 Task: Find connections with filter location Baihar with filter topic #Letsworkwith filter profile language German with filter current company Analytics Insight® with filter school Gandhi Institute for Technological Advancement with filter industry Abrasives and Nonmetallic Minerals Manufacturing with filter service category Interaction Design with filter keywords title Accounting Staff
Action: Mouse moved to (589, 81)
Screenshot: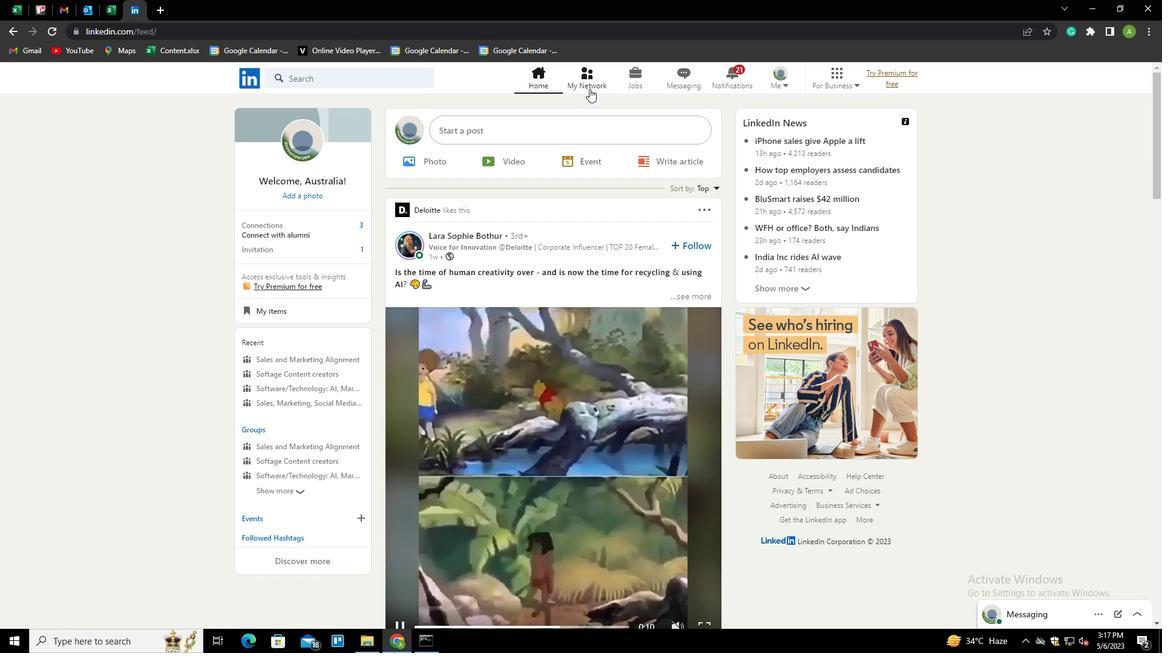 
Action: Mouse pressed left at (589, 81)
Screenshot: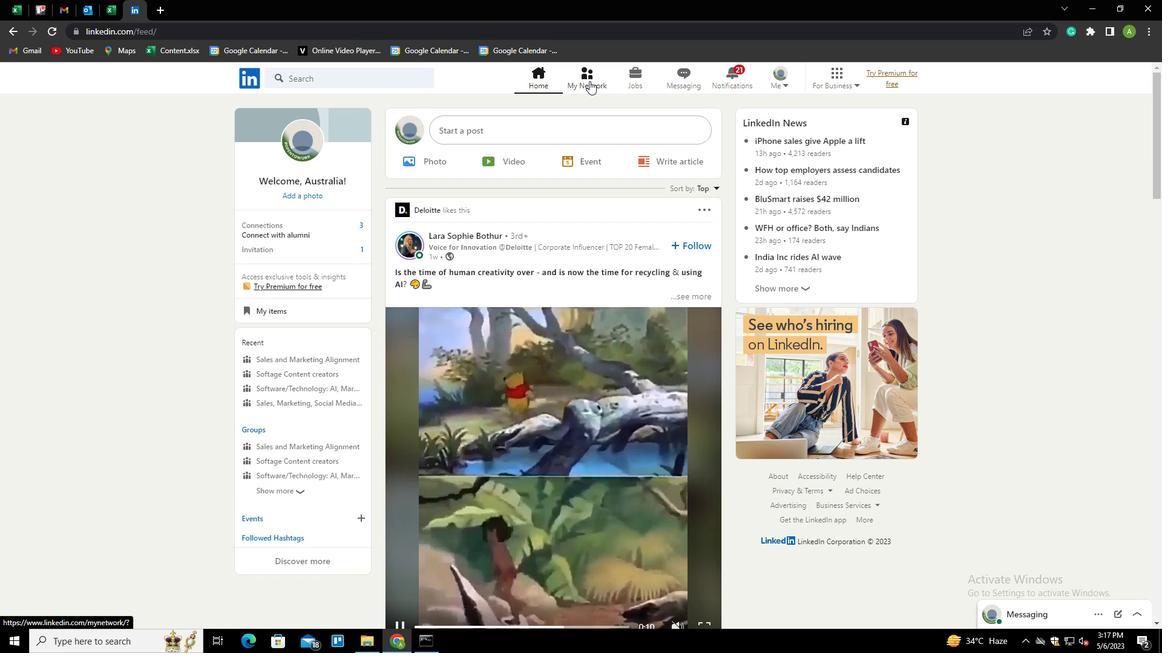 
Action: Mouse moved to (325, 146)
Screenshot: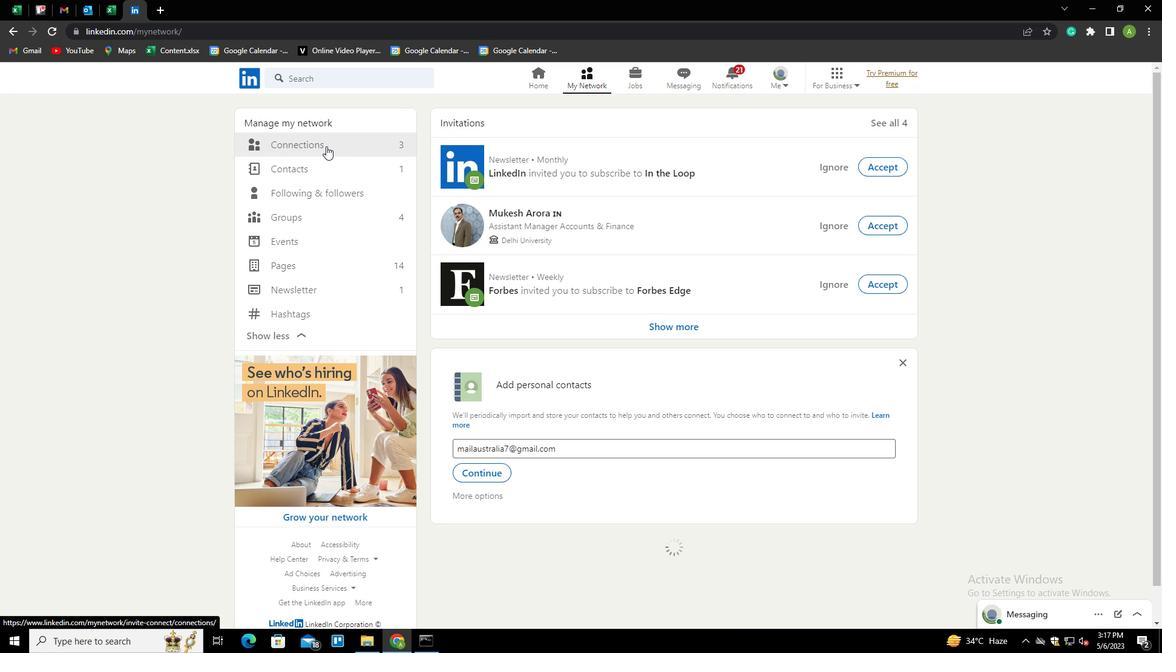 
Action: Mouse pressed left at (325, 146)
Screenshot: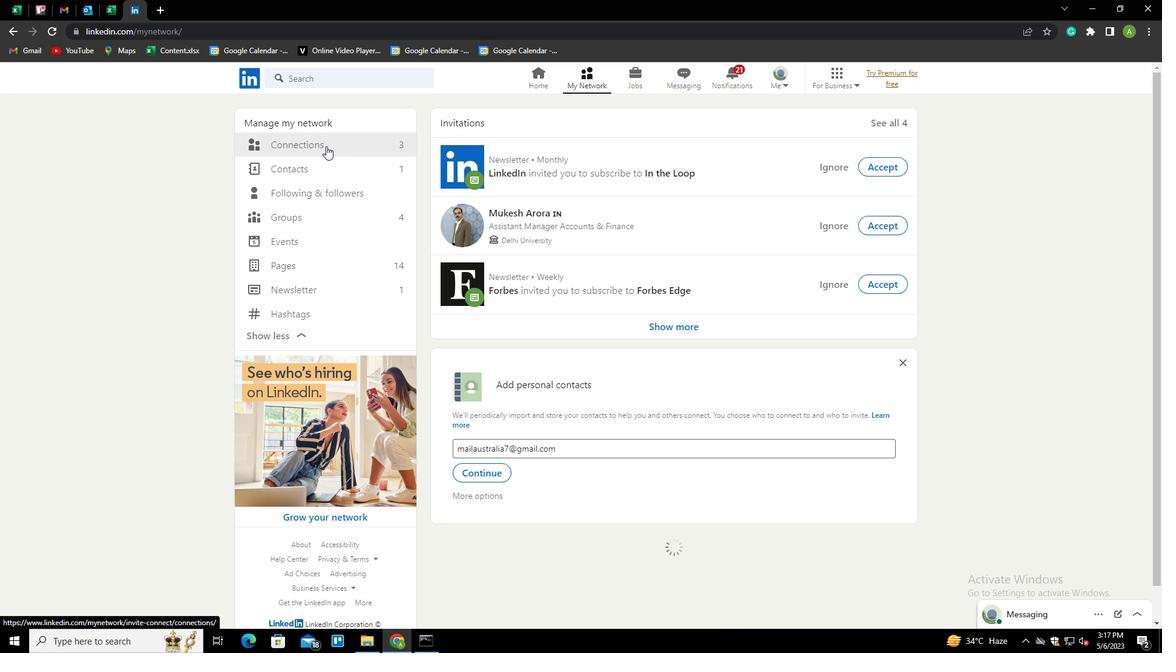 
Action: Mouse moved to (651, 144)
Screenshot: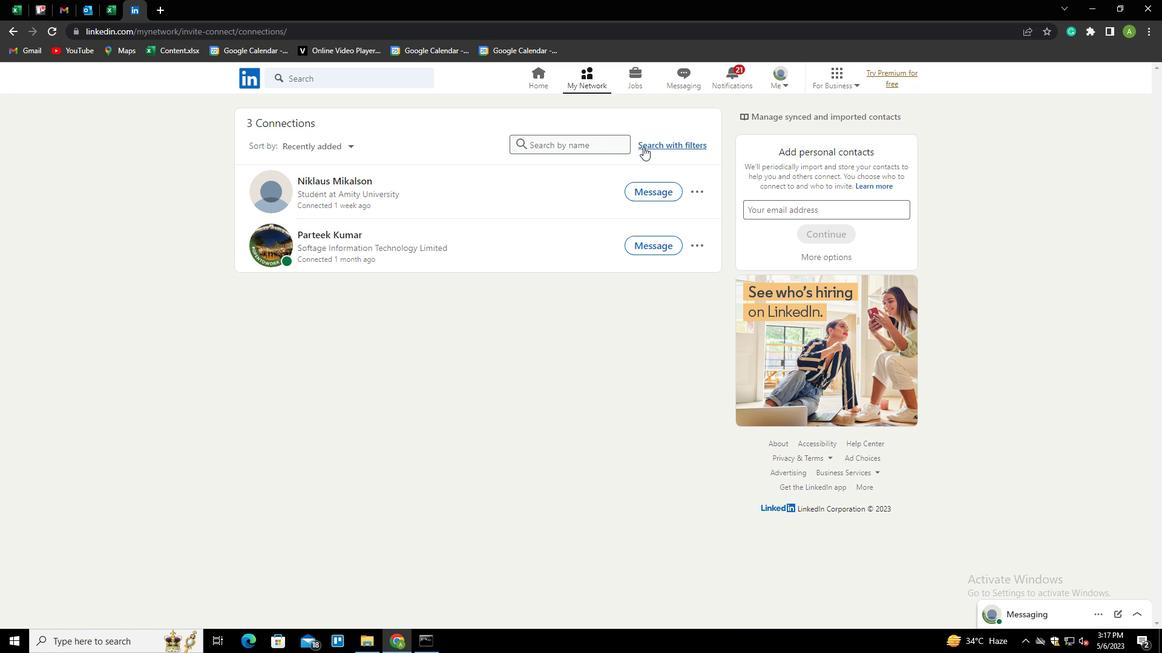 
Action: Mouse pressed left at (651, 144)
Screenshot: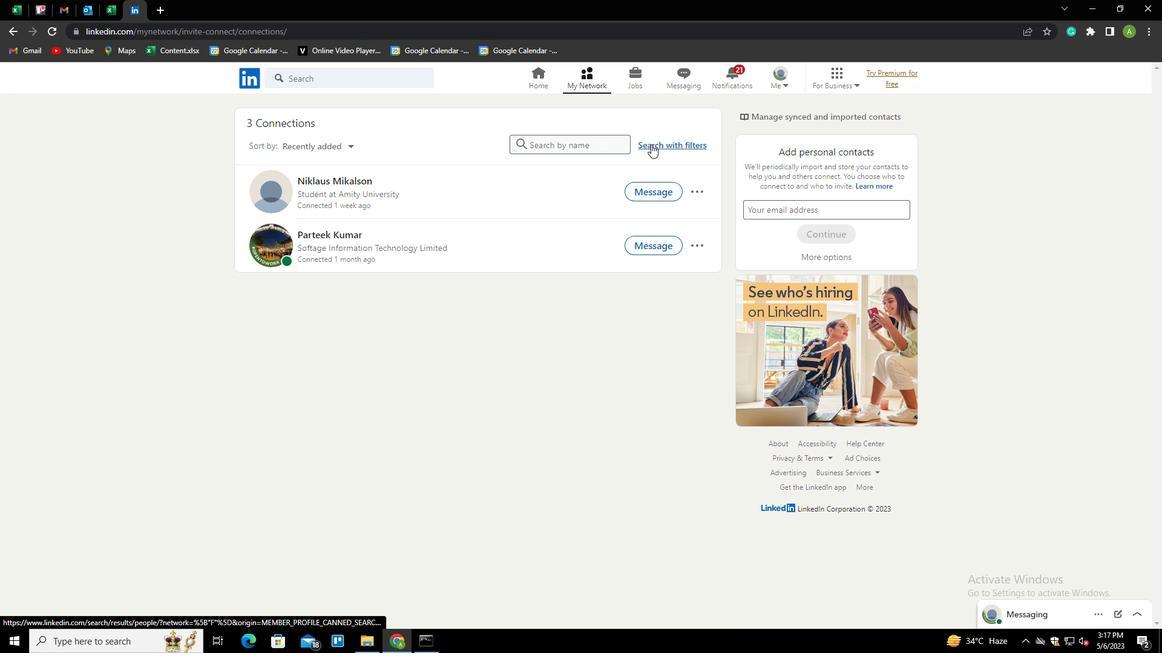 
Action: Mouse moved to (617, 113)
Screenshot: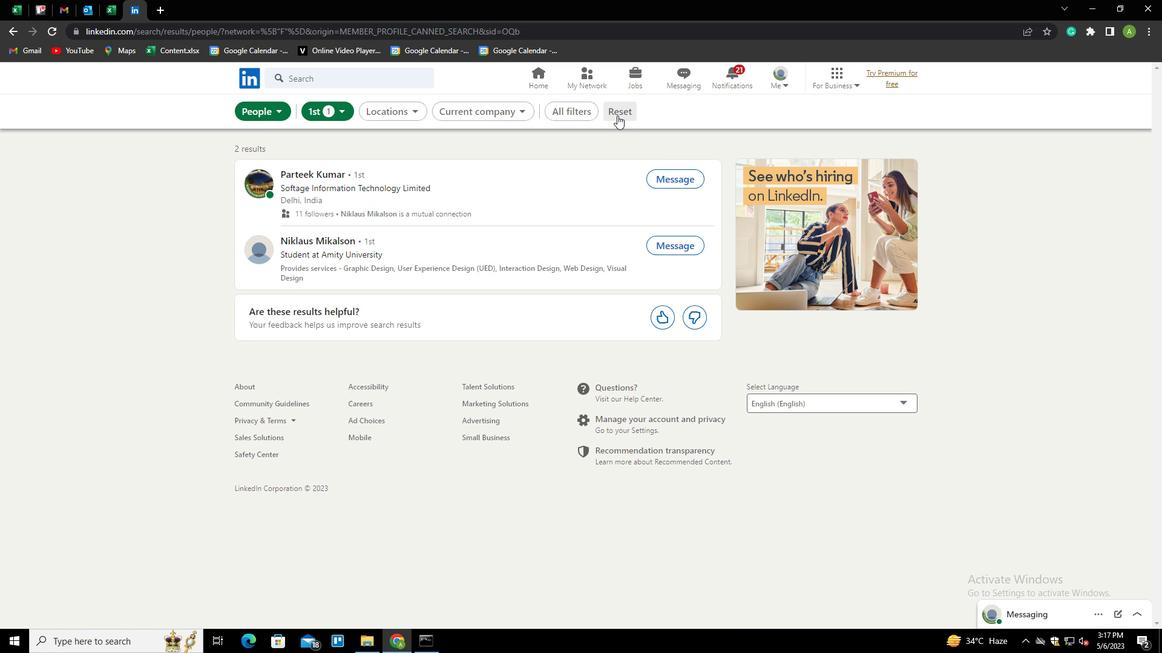 
Action: Mouse pressed left at (617, 113)
Screenshot: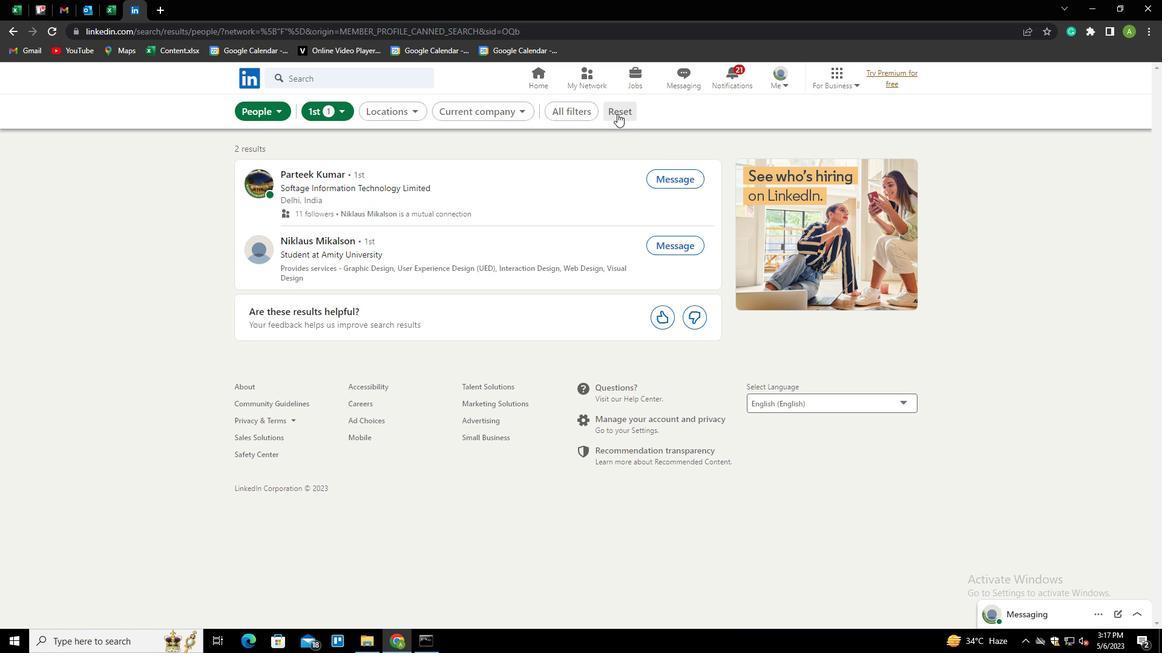 
Action: Mouse moved to (601, 112)
Screenshot: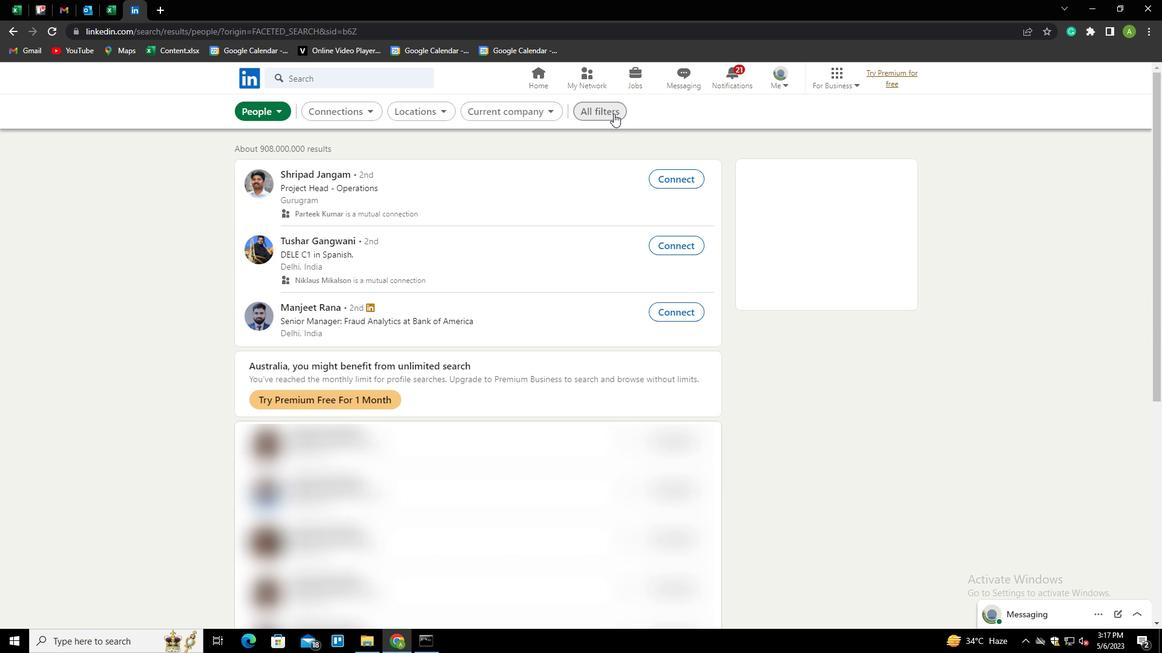 
Action: Mouse pressed left at (601, 112)
Screenshot: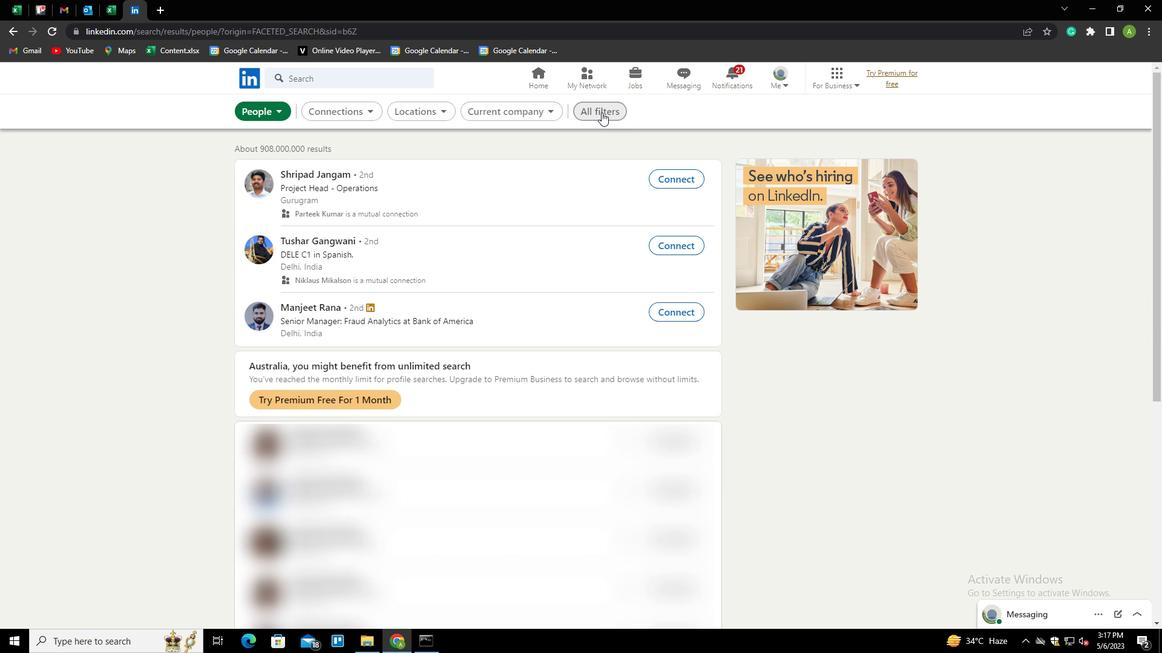 
Action: Mouse moved to (1052, 433)
Screenshot: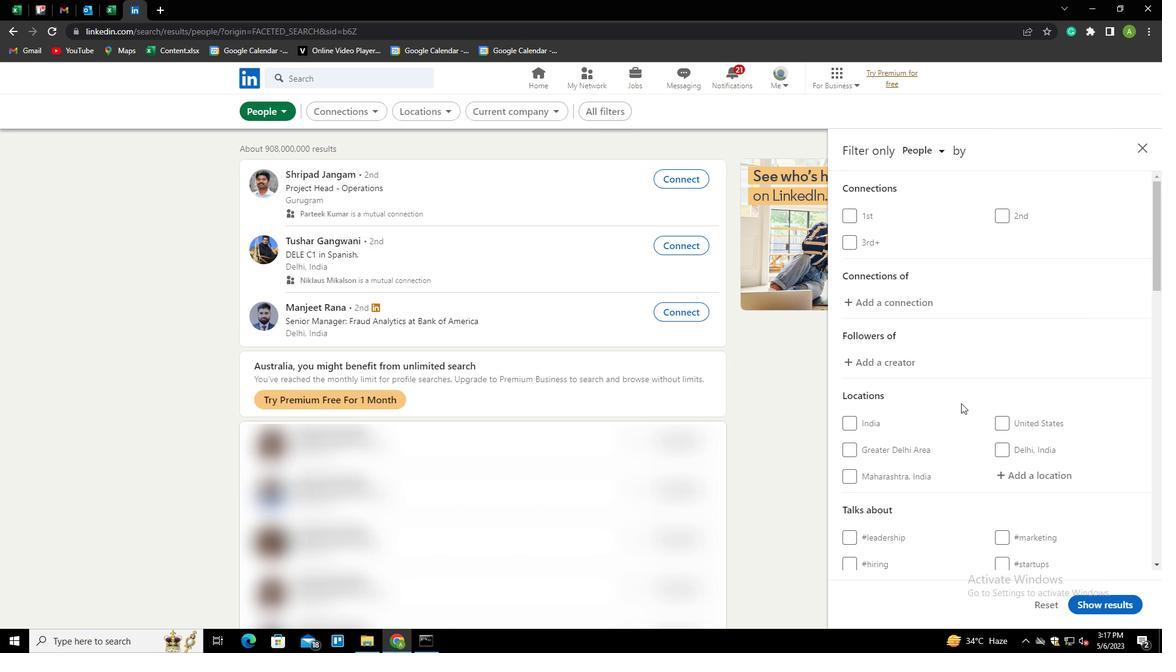 
Action: Mouse scrolled (1052, 432) with delta (0, 0)
Screenshot: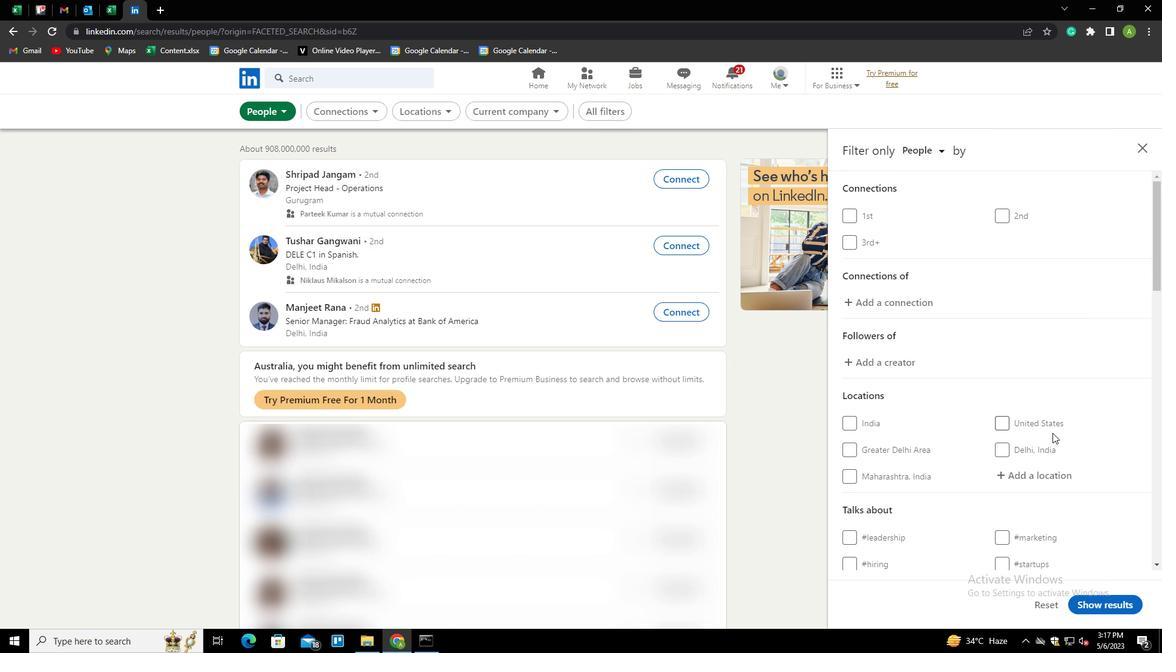 
Action: Mouse scrolled (1052, 432) with delta (0, 0)
Screenshot: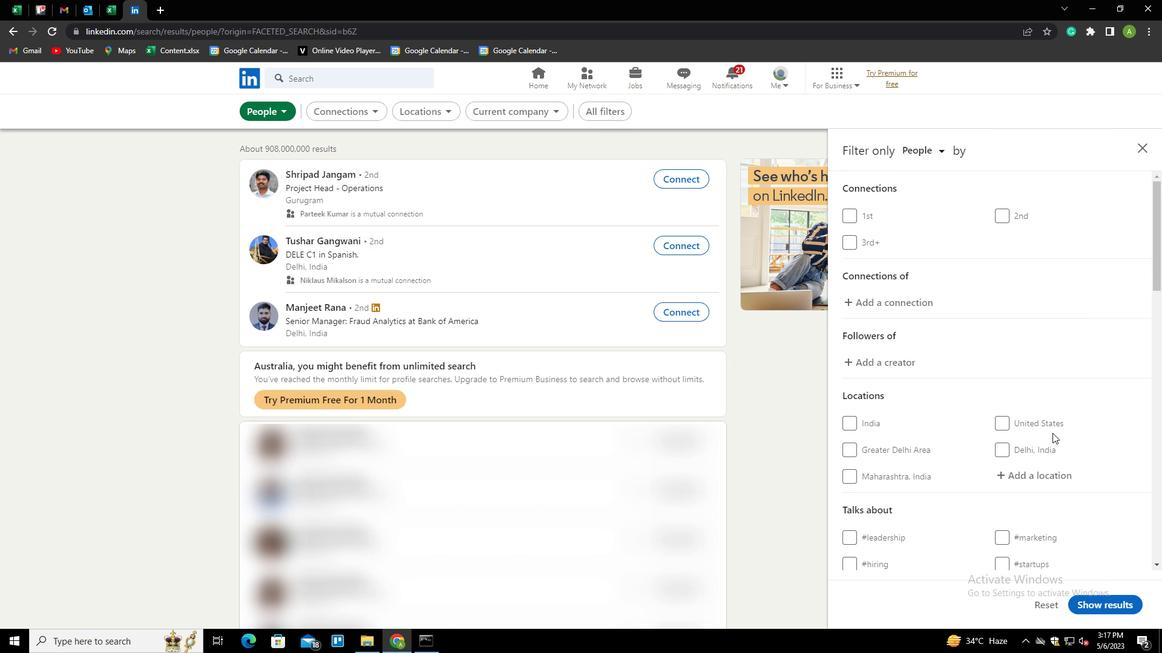 
Action: Mouse moved to (1019, 352)
Screenshot: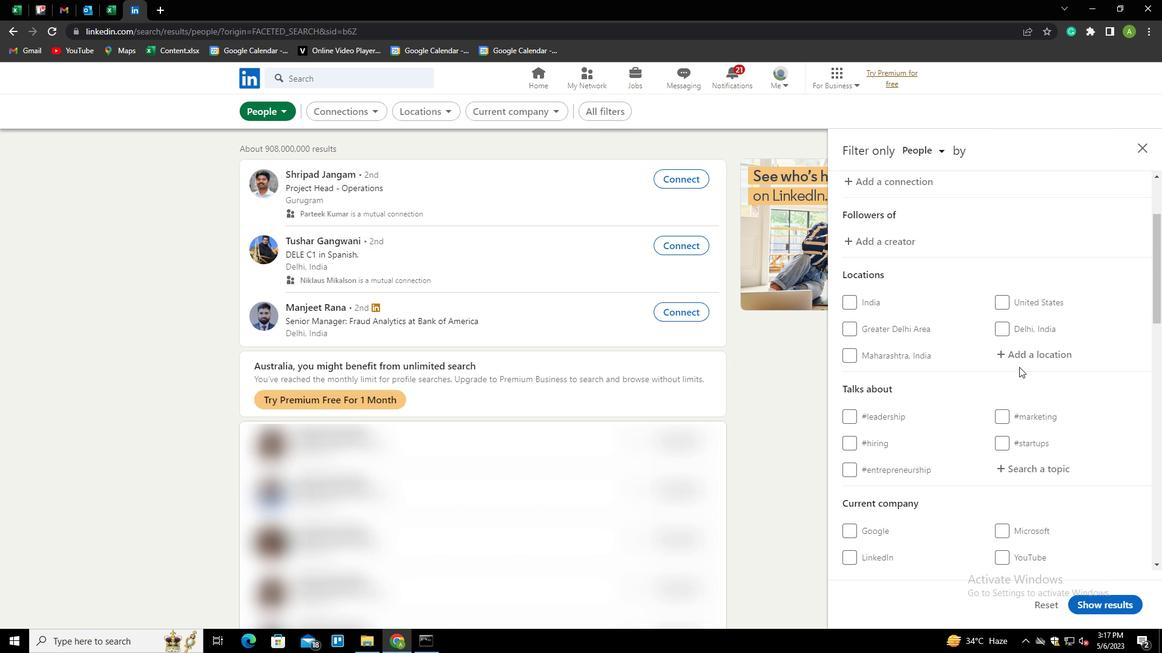 
Action: Mouse pressed left at (1019, 352)
Screenshot: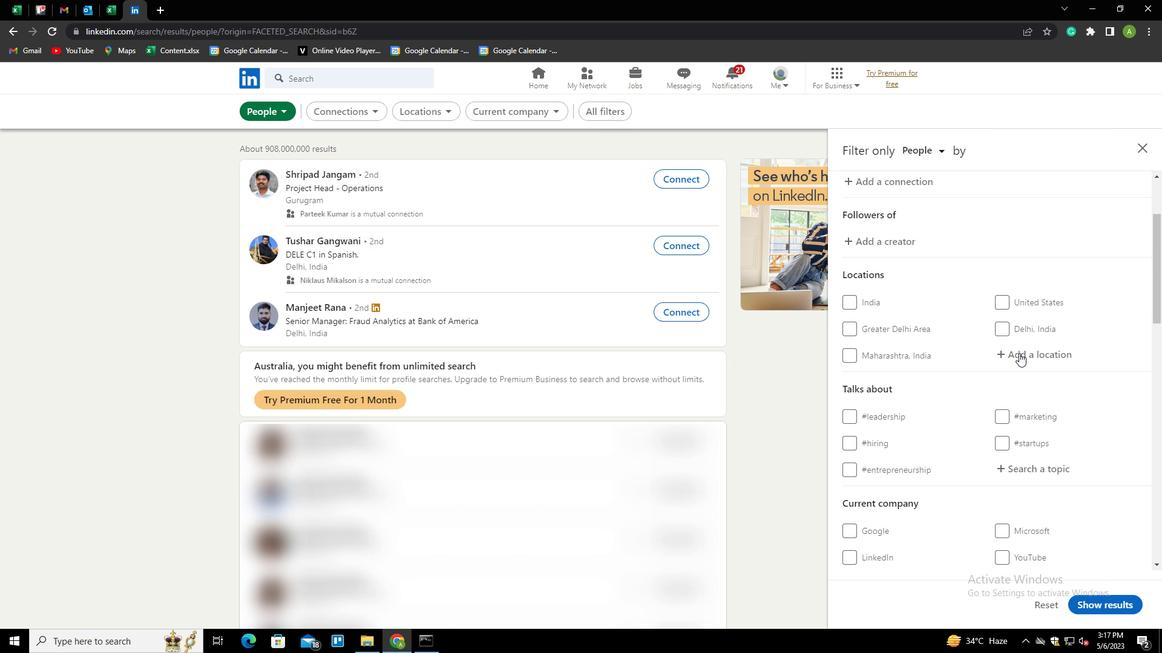 
Action: Mouse moved to (1013, 372)
Screenshot: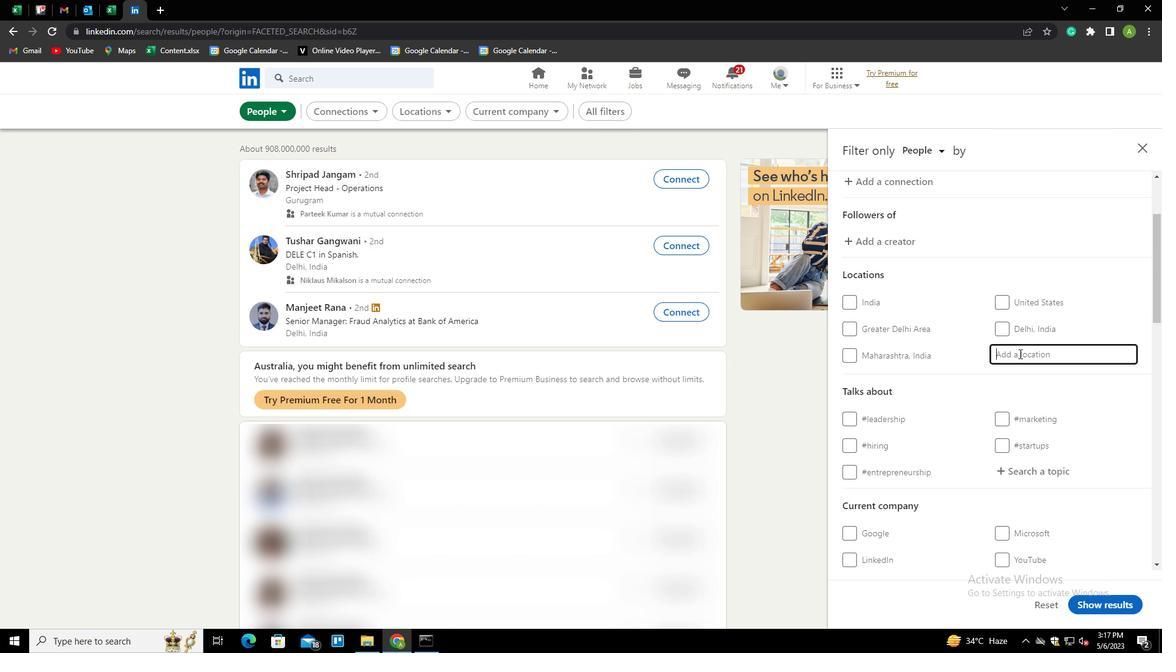 
Action: Key pressed <Key.shift><Key.shift><Key.shift><Key.shift><Key.shift><Key.shift><Key.shift><Key.shift><Key.shift><Key.shift><Key.shift><Key.shift><Key.shift>BAIHAR<Key.down><Key.enter>
Screenshot: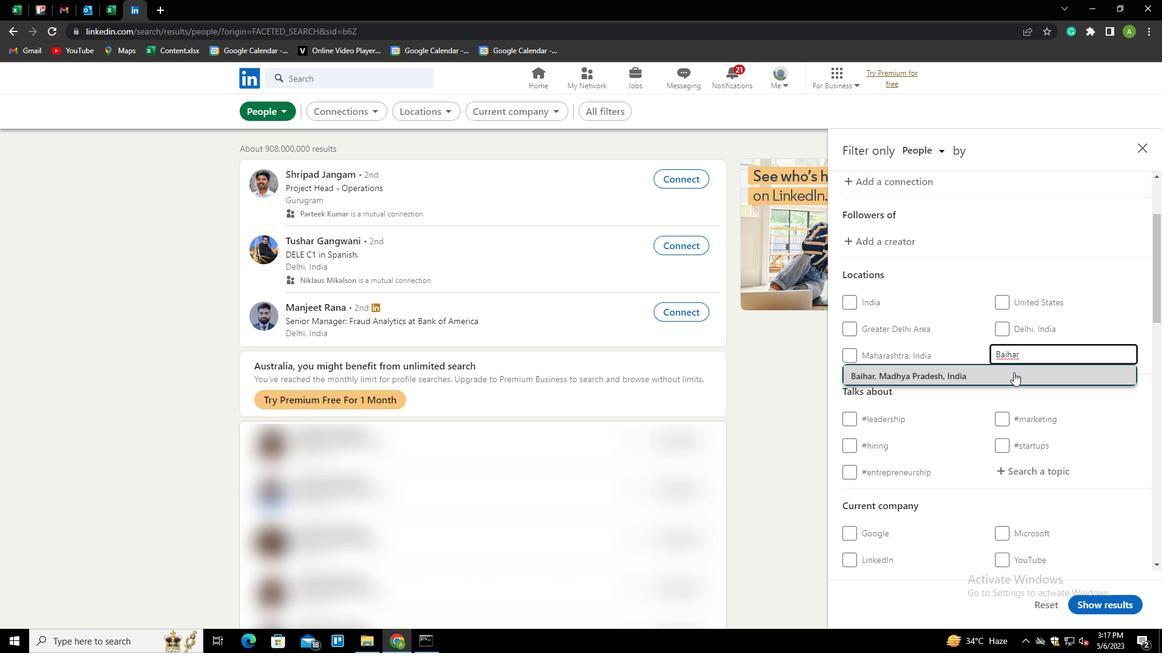 
Action: Mouse moved to (1013, 361)
Screenshot: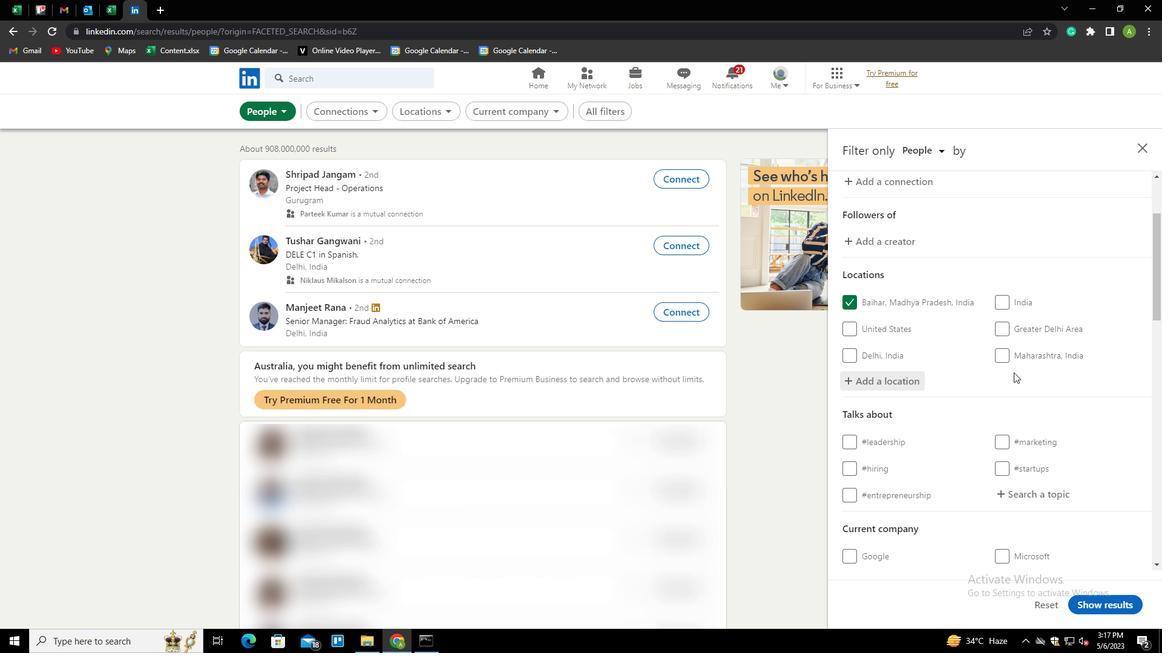 
Action: Mouse scrolled (1013, 360) with delta (0, 0)
Screenshot: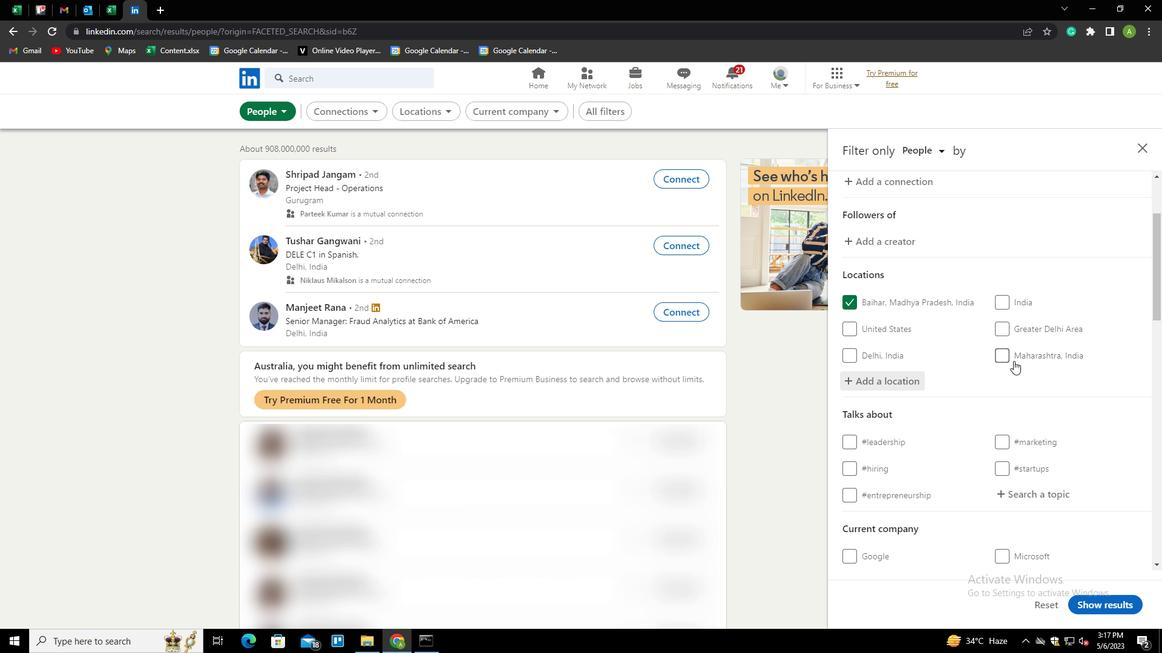 
Action: Mouse scrolled (1013, 360) with delta (0, 0)
Screenshot: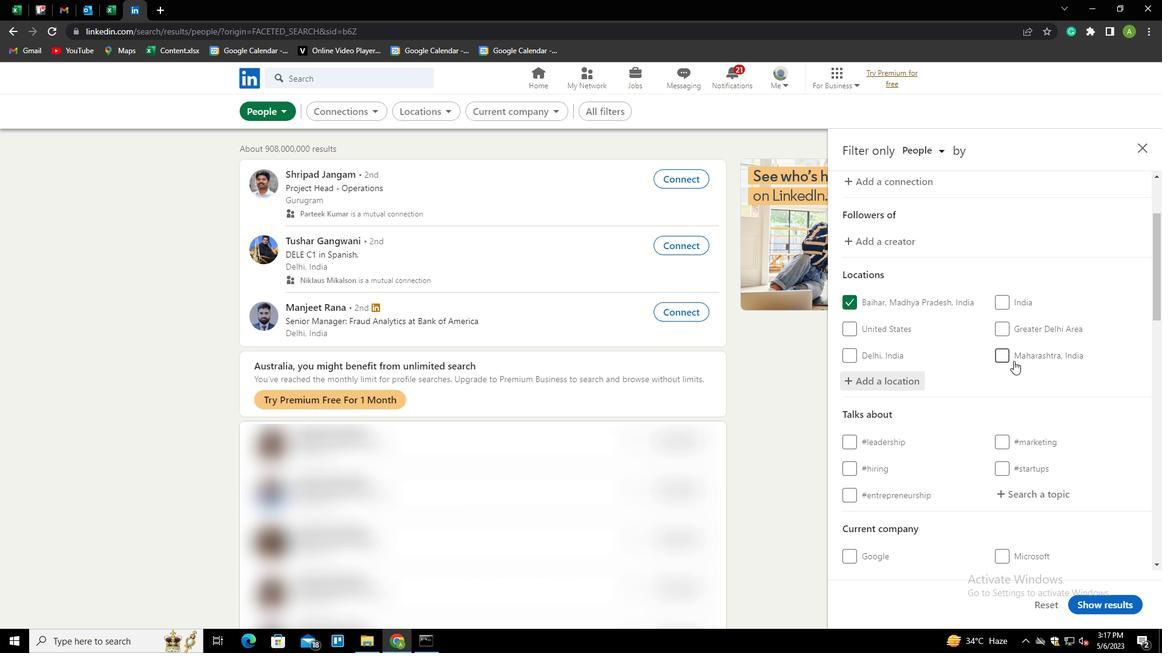 
Action: Mouse moved to (1021, 376)
Screenshot: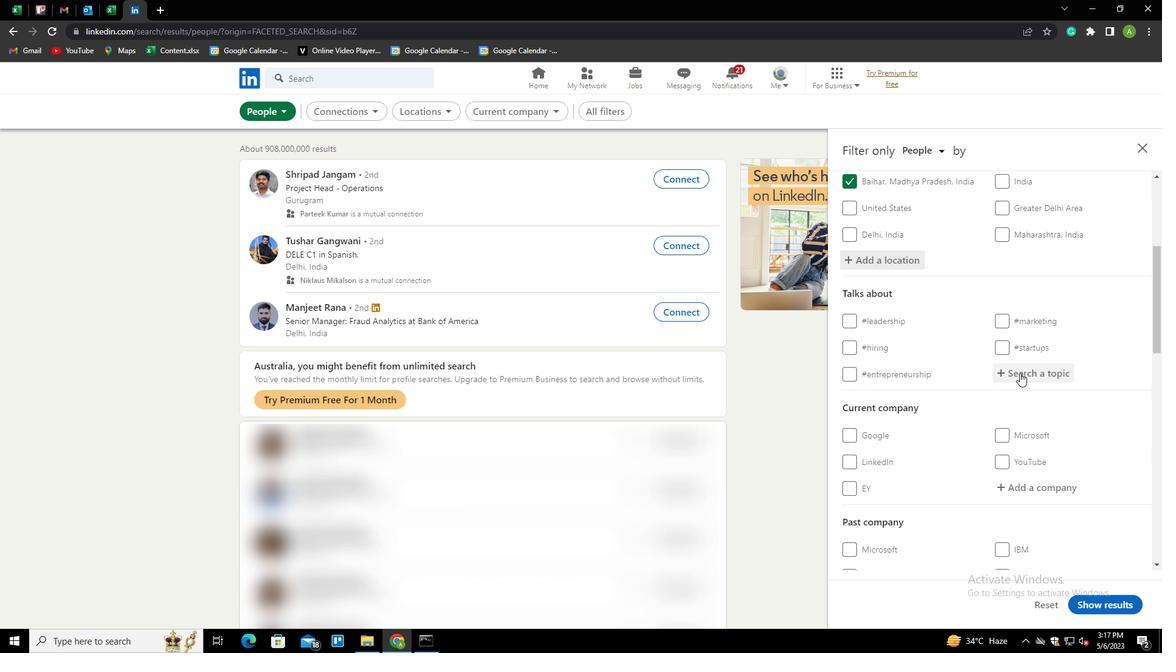
Action: Mouse pressed left at (1021, 376)
Screenshot: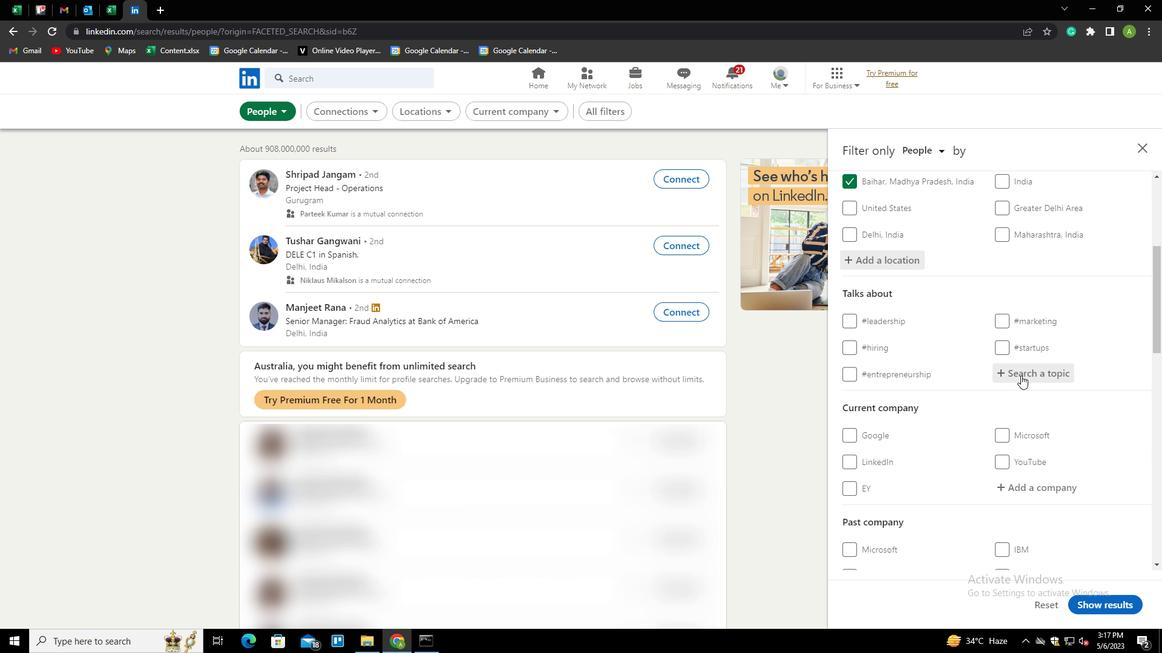 
Action: Key pressed LETSWORK<Key.down><Key.enter>
Screenshot: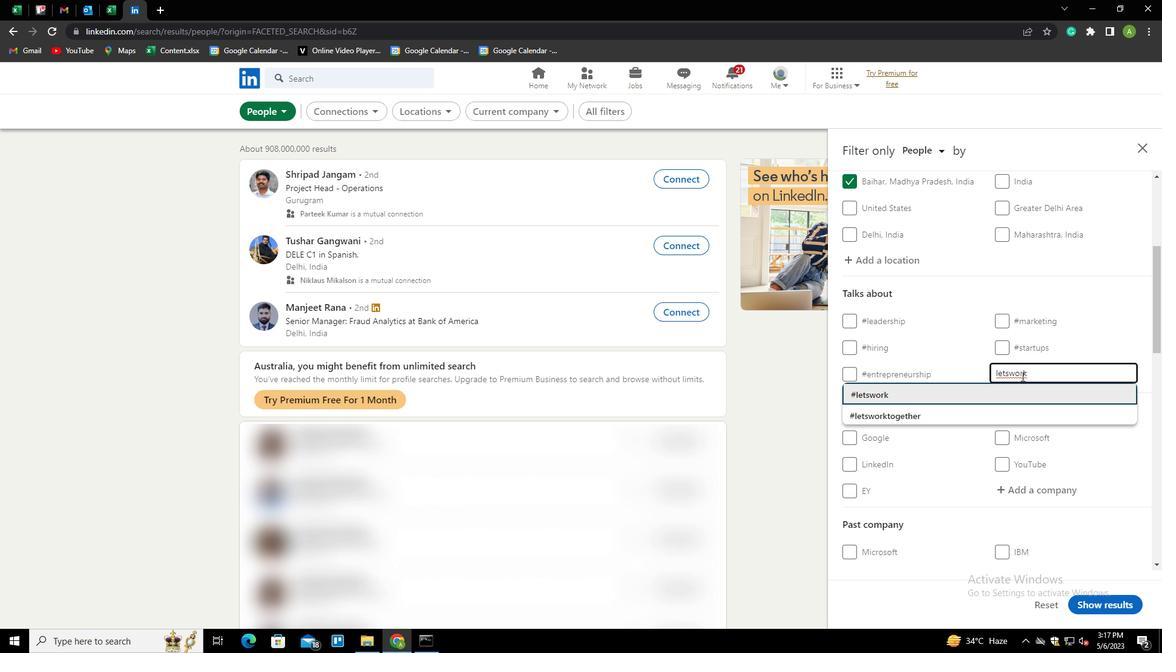 
Action: Mouse moved to (1023, 380)
Screenshot: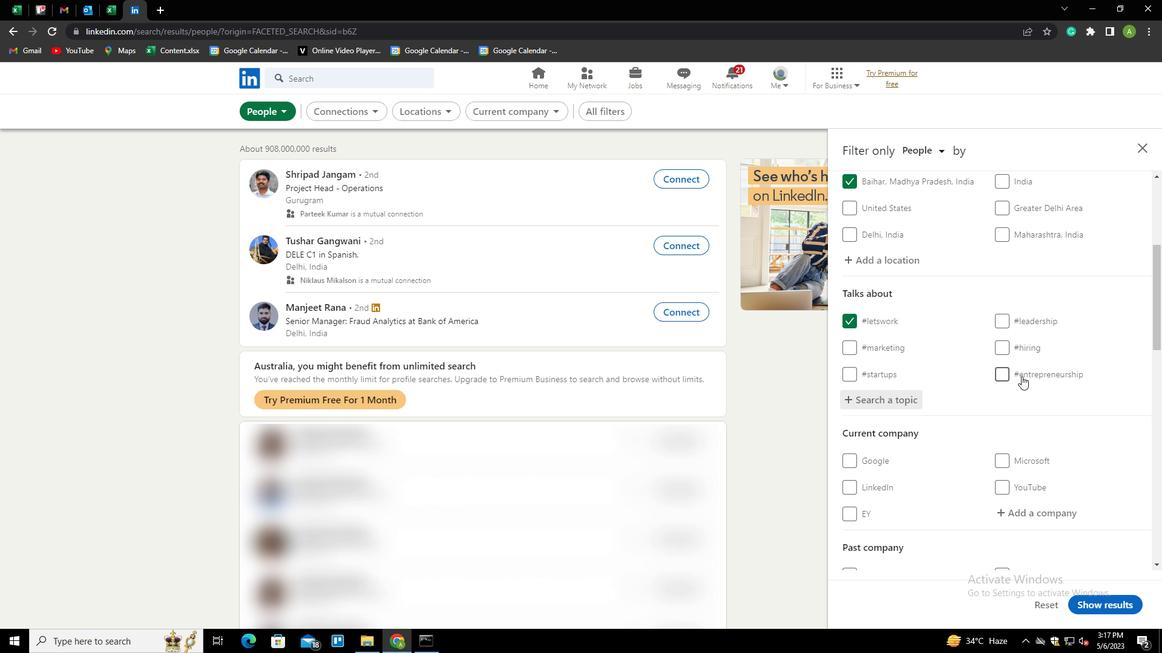 
Action: Mouse scrolled (1023, 380) with delta (0, 0)
Screenshot: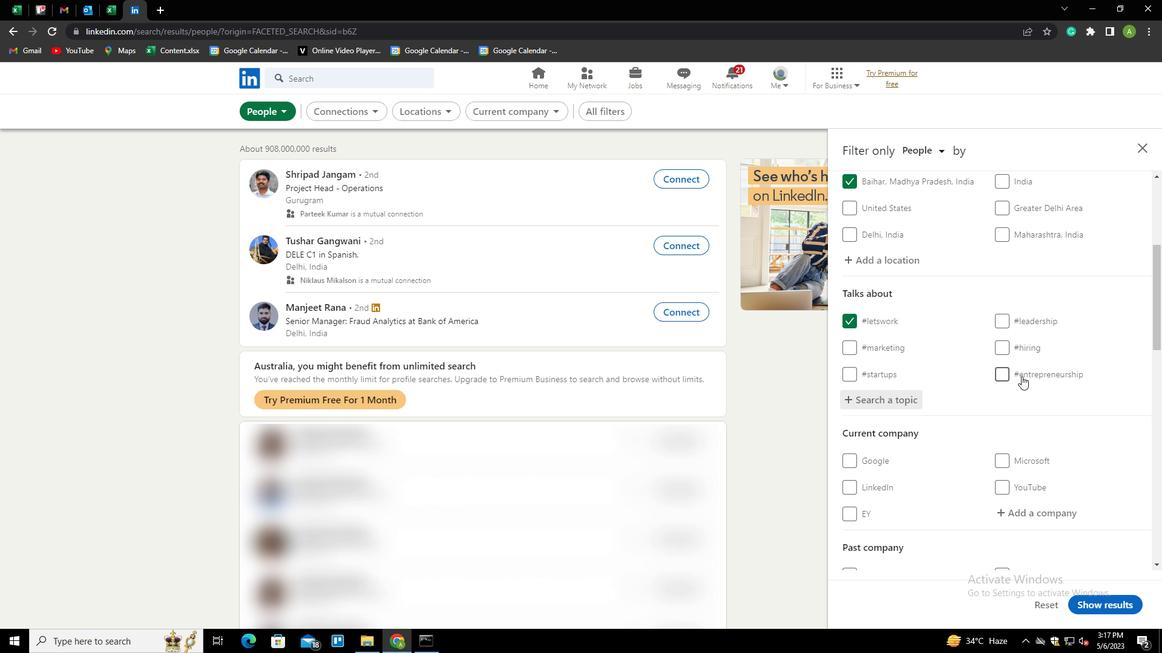 
Action: Mouse moved to (1023, 383)
Screenshot: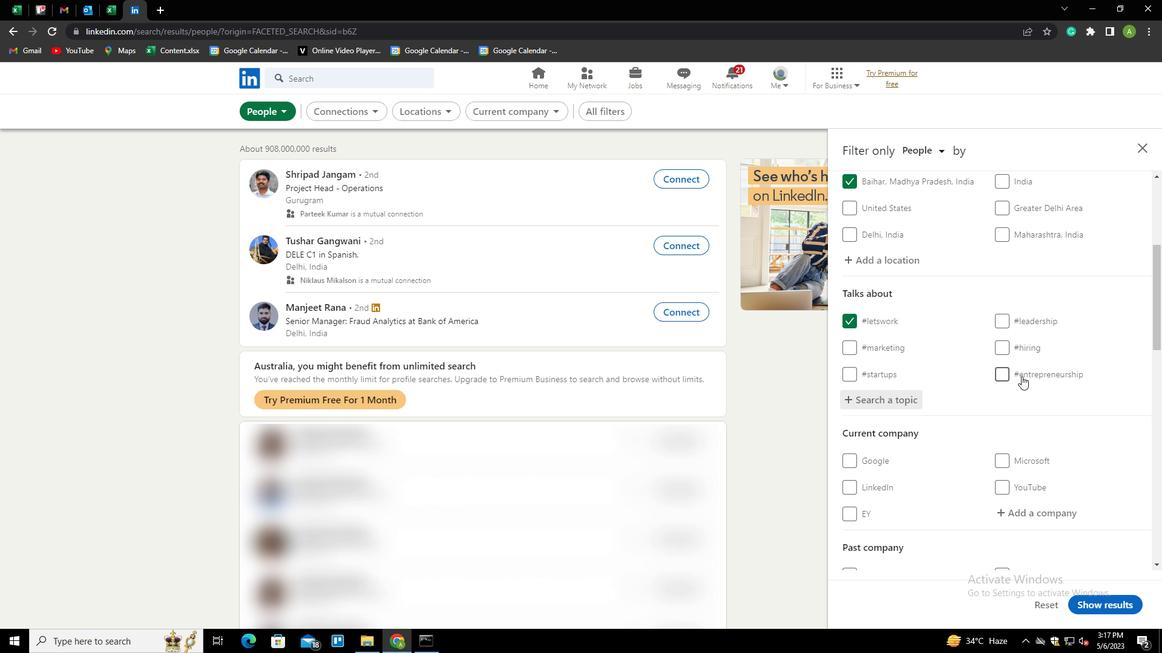 
Action: Mouse scrolled (1023, 383) with delta (0, 0)
Screenshot: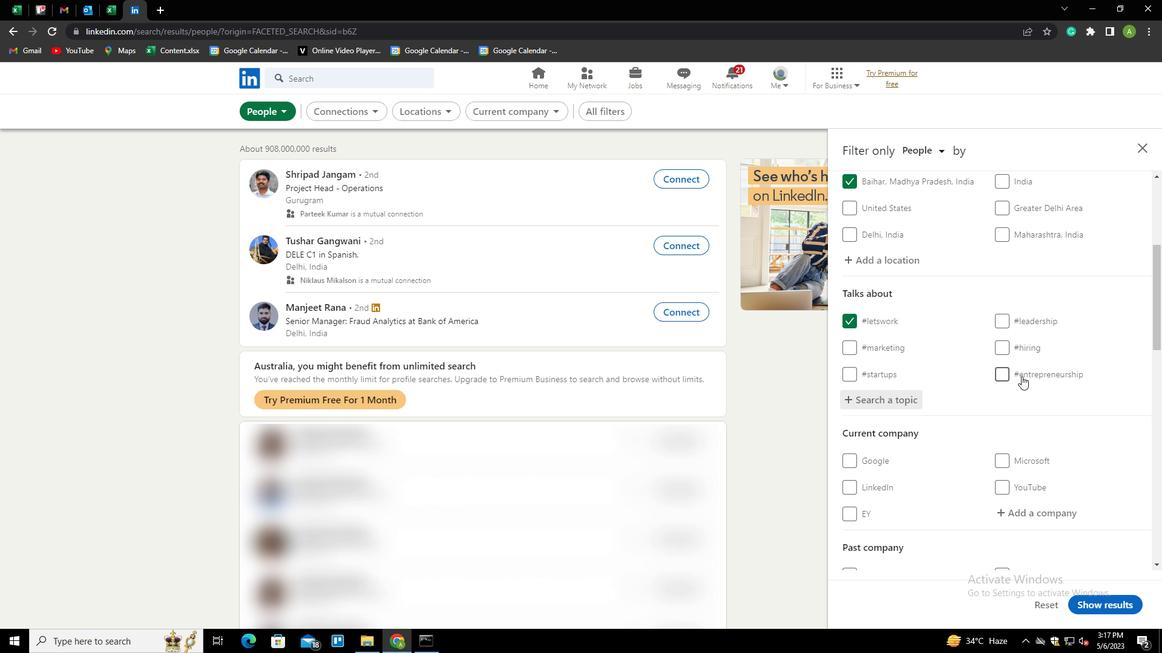 
Action: Mouse scrolled (1023, 383) with delta (0, 0)
Screenshot: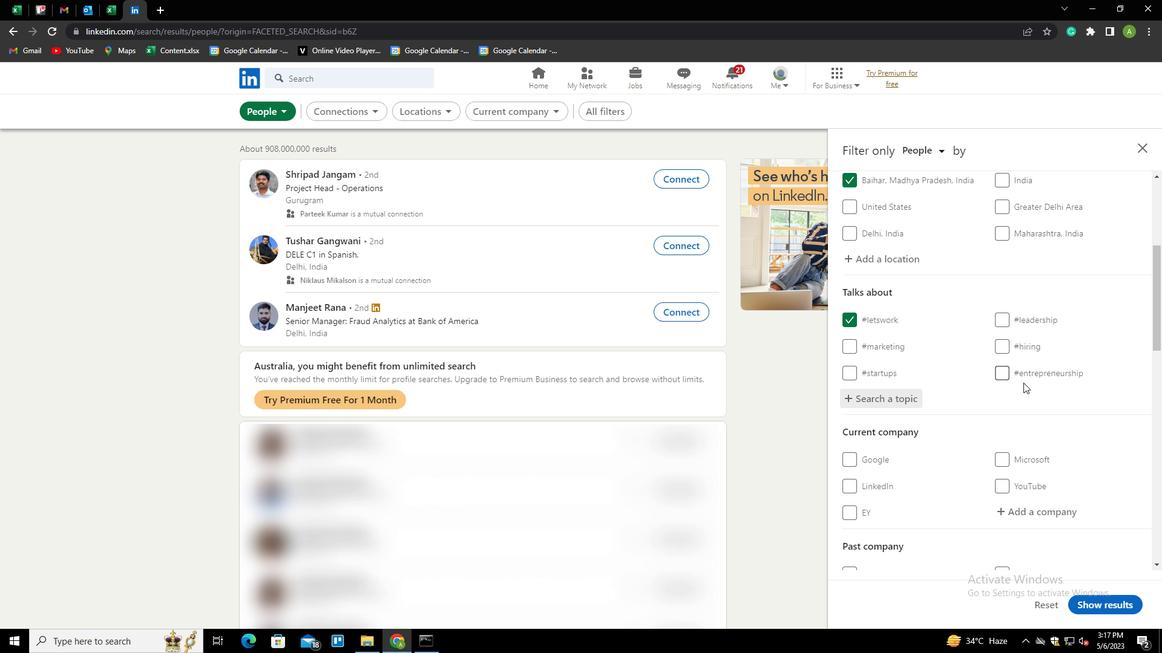 
Action: Mouse scrolled (1023, 383) with delta (0, 0)
Screenshot: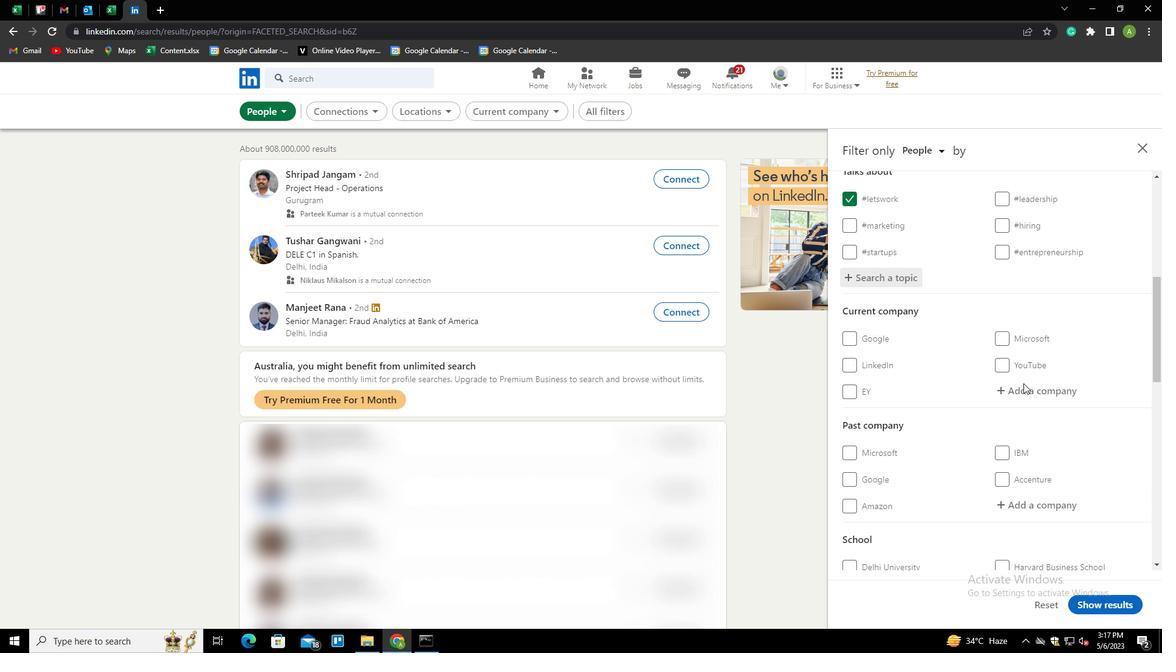 
Action: Mouse scrolled (1023, 383) with delta (0, 0)
Screenshot: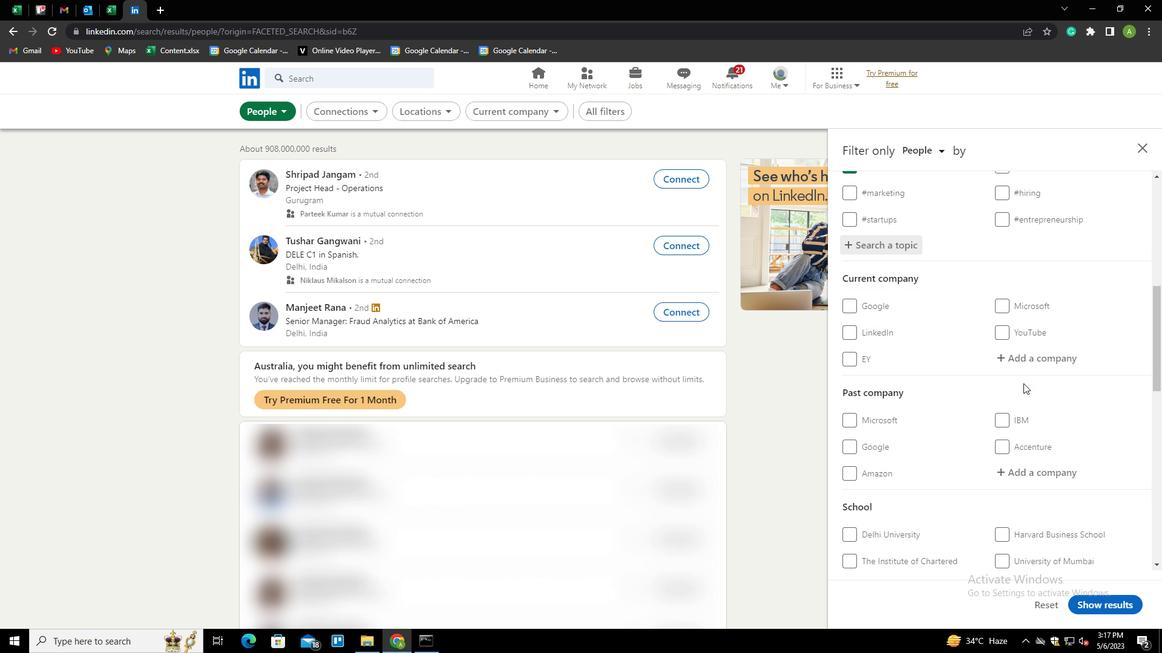
Action: Mouse scrolled (1023, 383) with delta (0, 0)
Screenshot: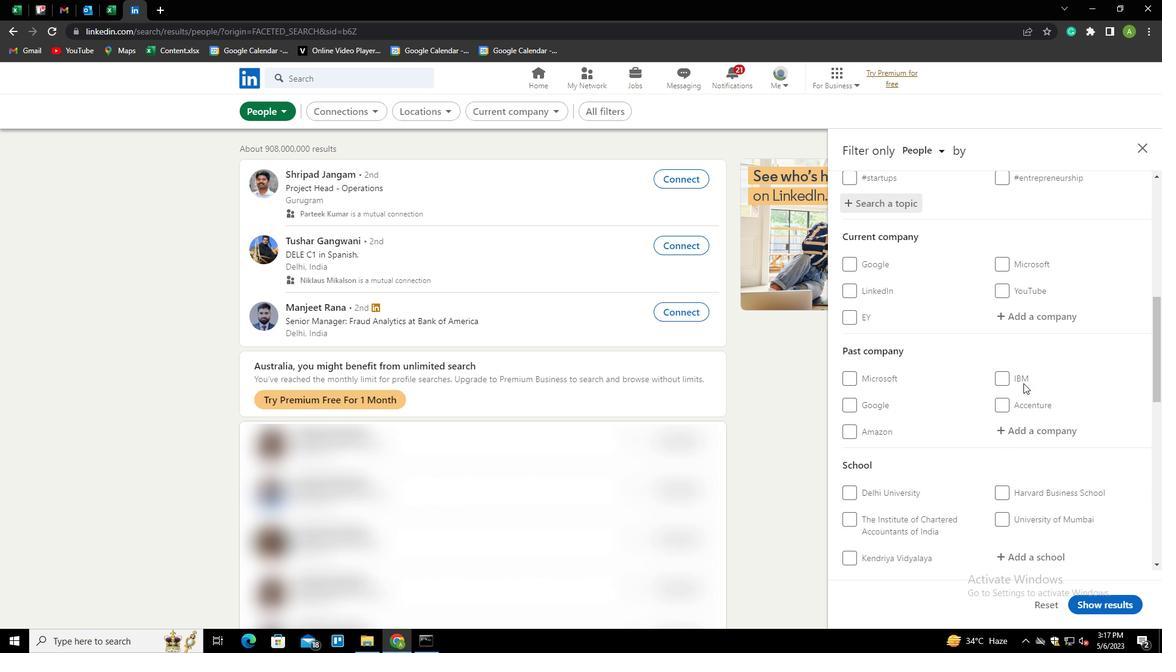 
Action: Mouse scrolled (1023, 383) with delta (0, 0)
Screenshot: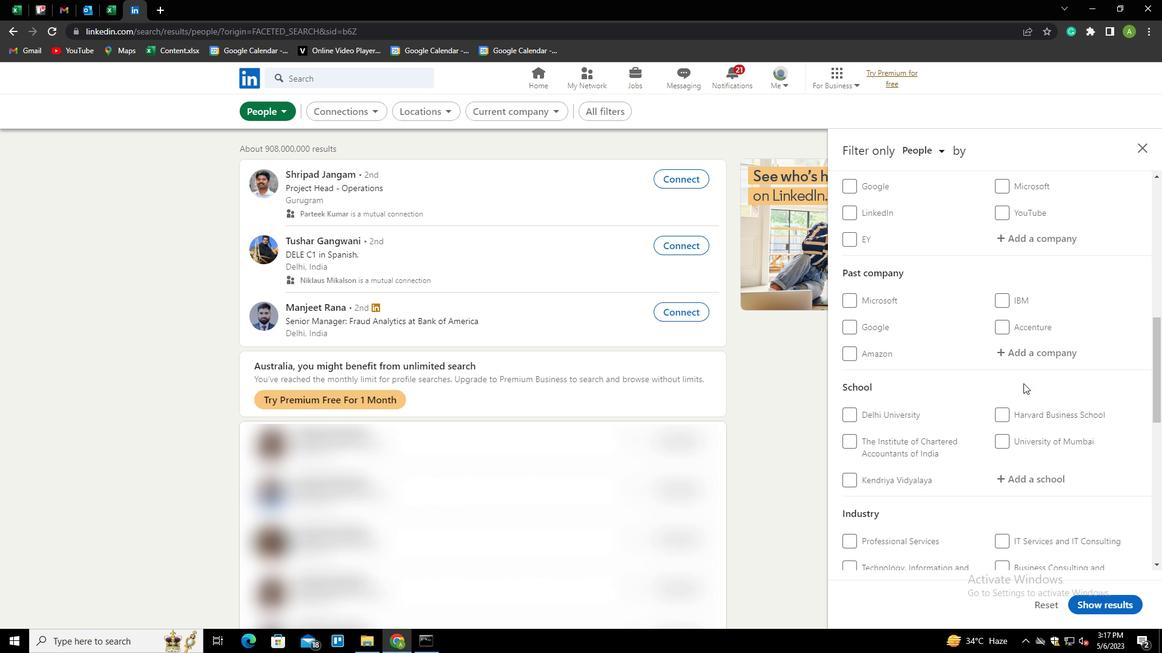 
Action: Mouse scrolled (1023, 383) with delta (0, 0)
Screenshot: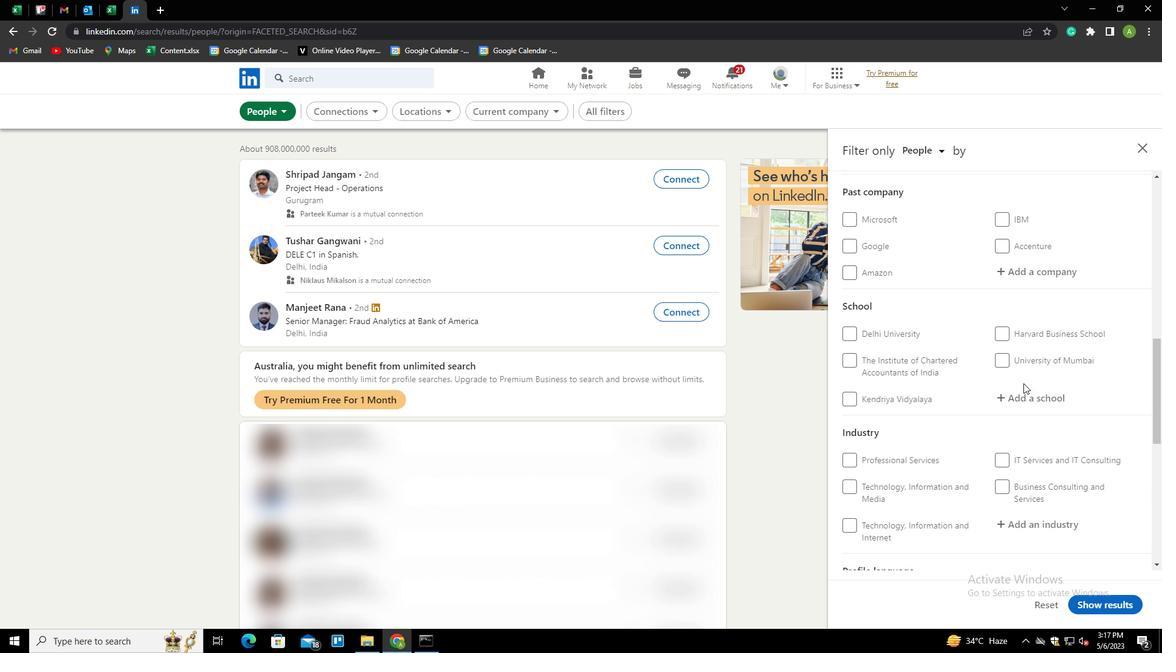 
Action: Mouse moved to (1022, 385)
Screenshot: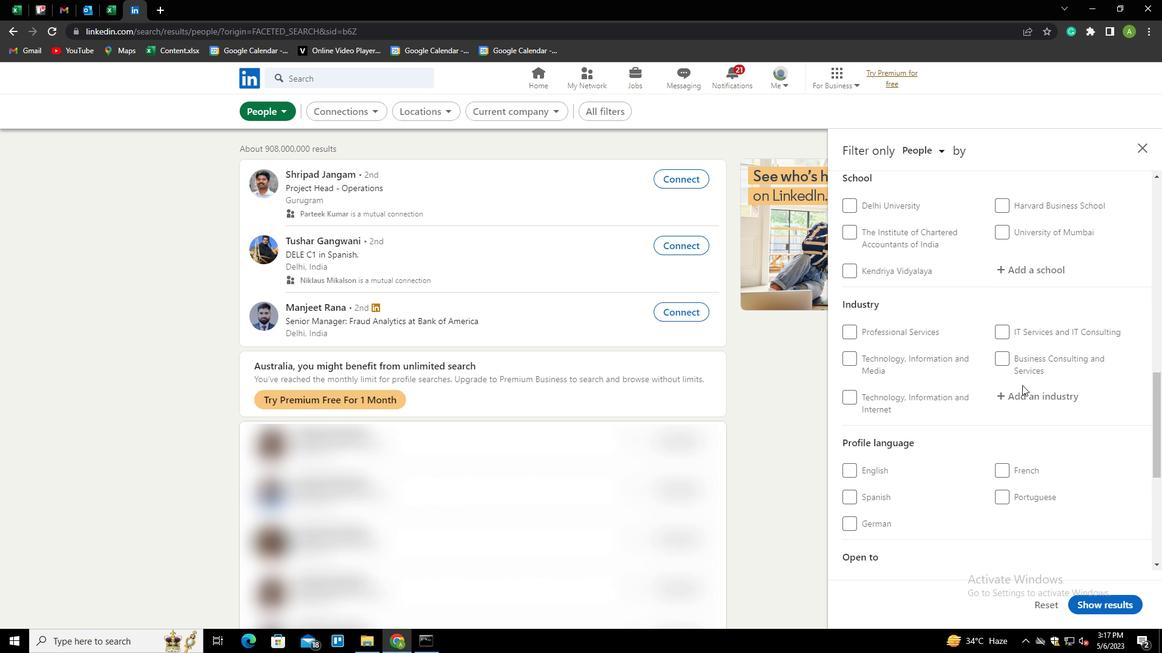 
Action: Mouse scrolled (1022, 384) with delta (0, 0)
Screenshot: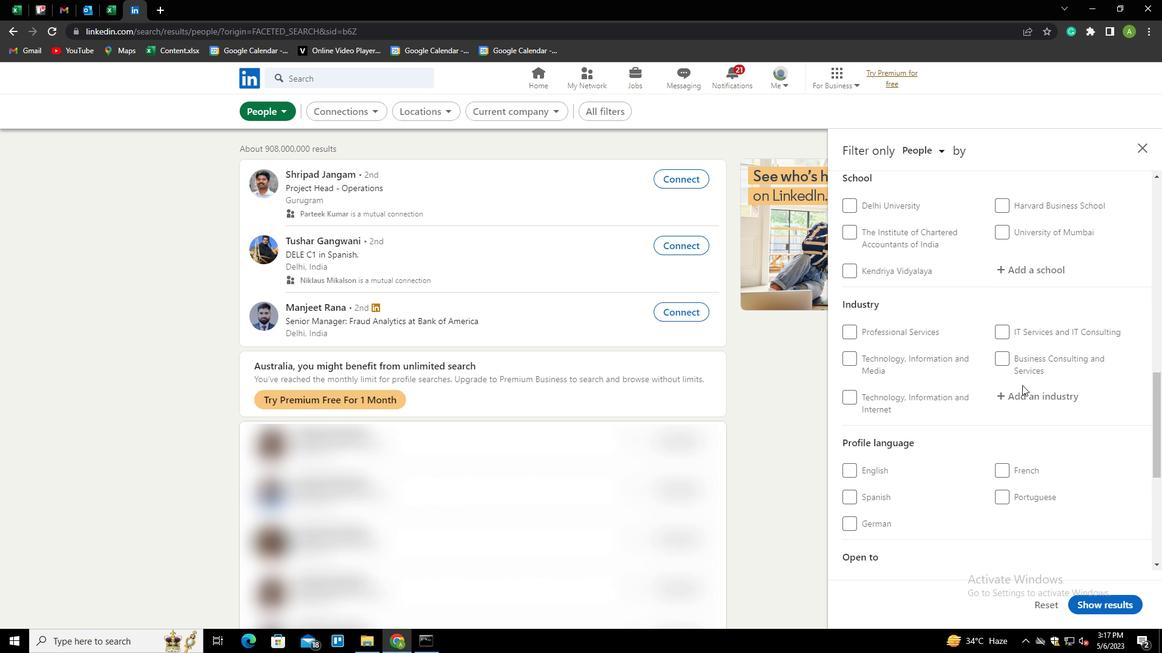 
Action: Mouse scrolled (1022, 384) with delta (0, 0)
Screenshot: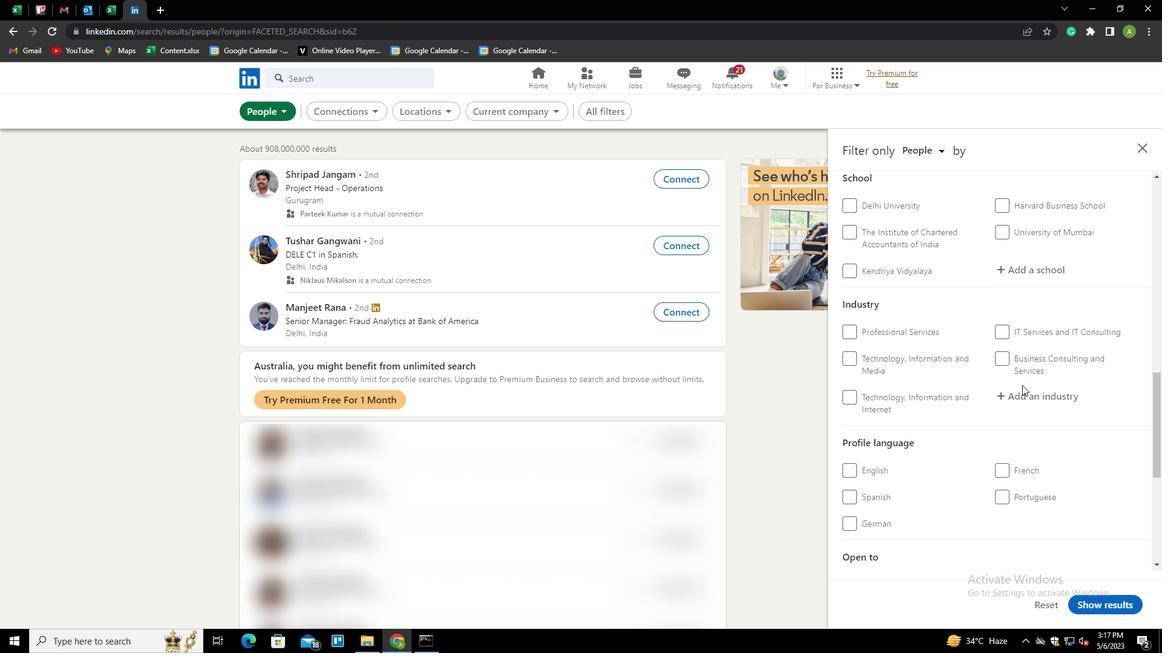 
Action: Mouse moved to (880, 401)
Screenshot: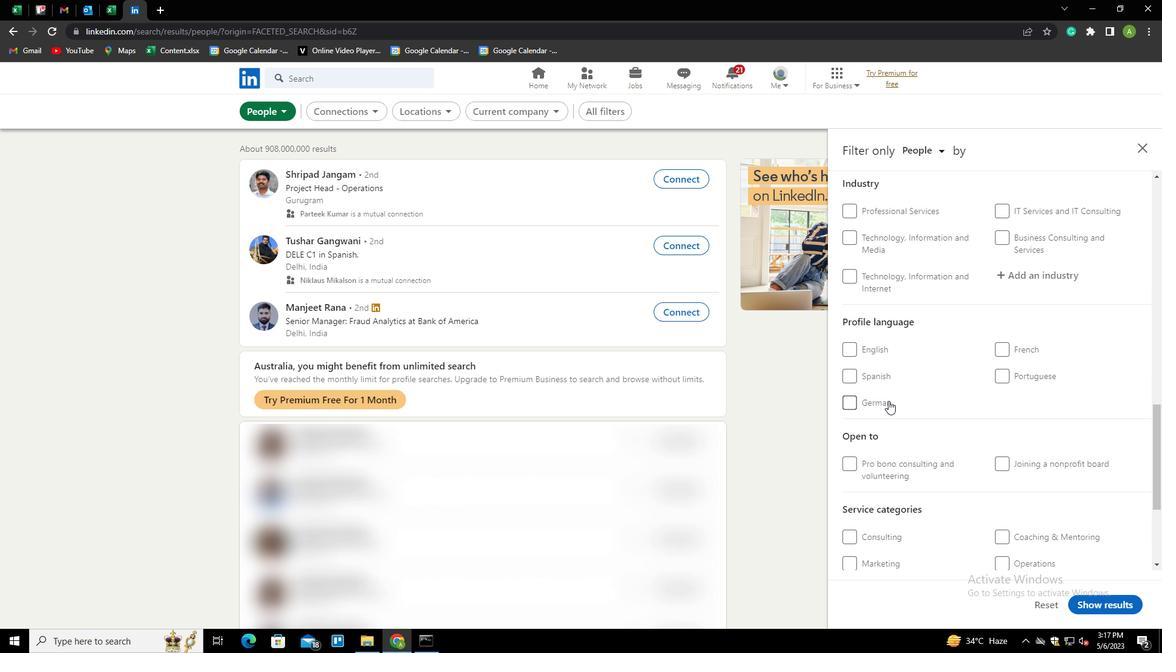 
Action: Mouse pressed left at (880, 401)
Screenshot: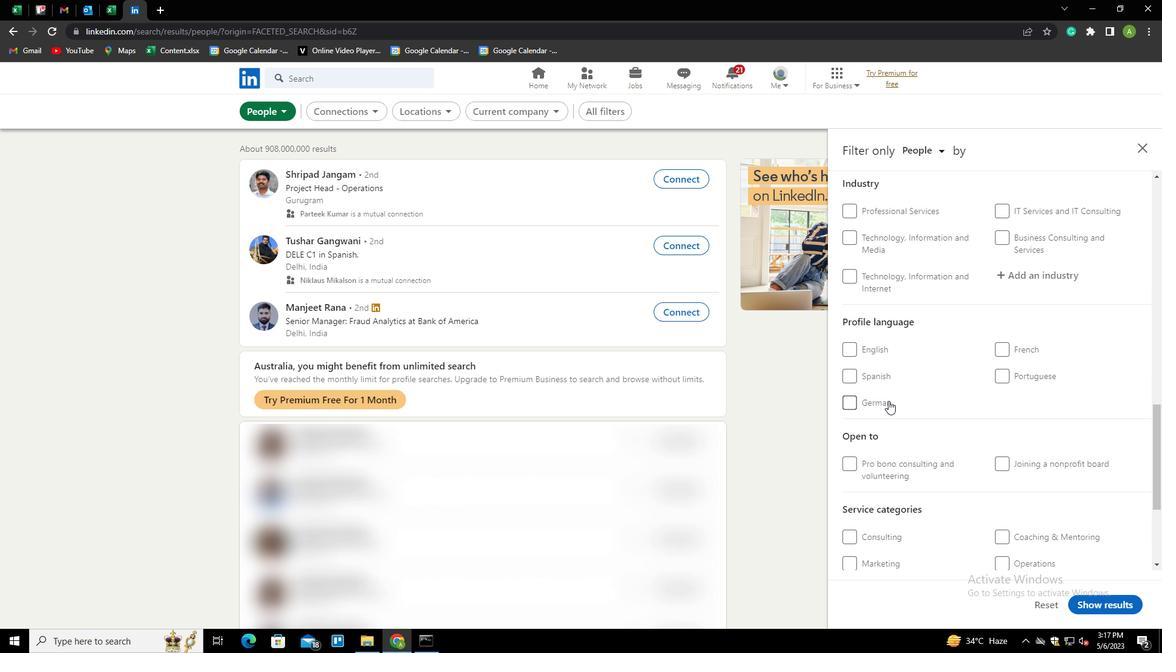 
Action: Mouse moved to (936, 395)
Screenshot: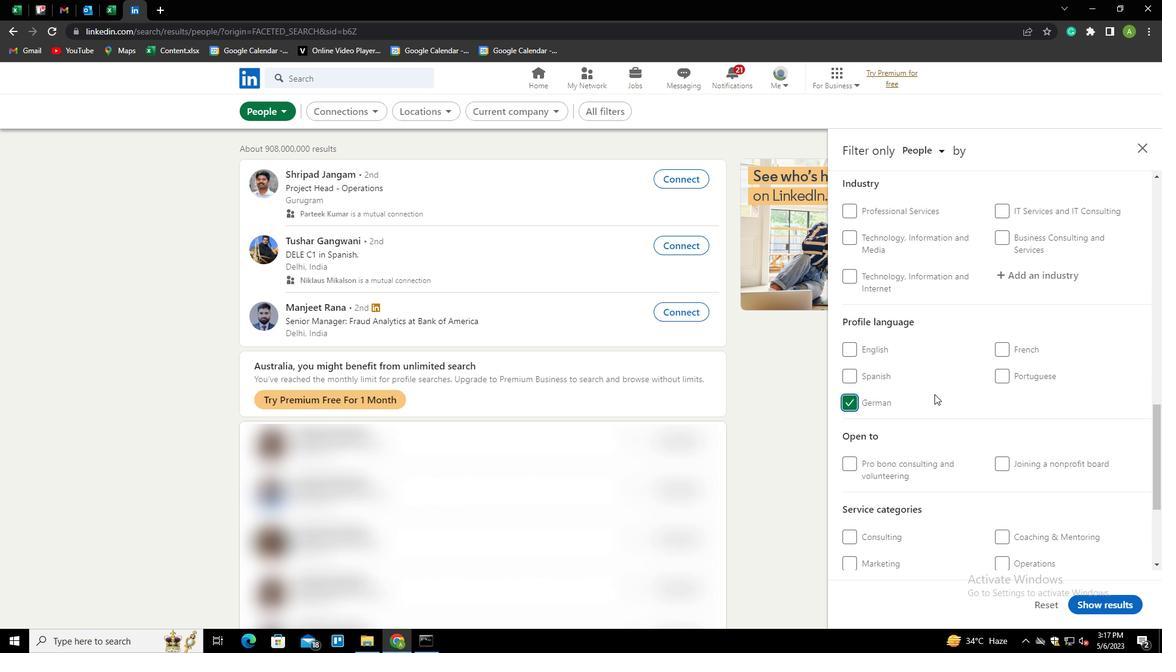 
Action: Mouse scrolled (936, 395) with delta (0, 0)
Screenshot: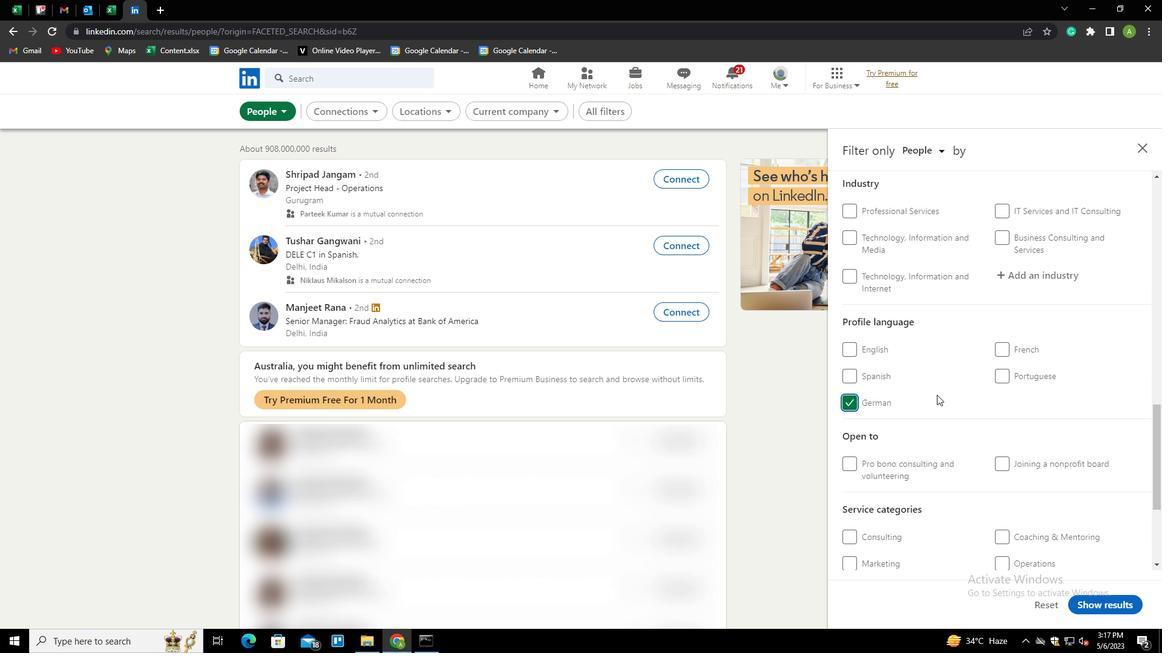 
Action: Mouse scrolled (936, 395) with delta (0, 0)
Screenshot: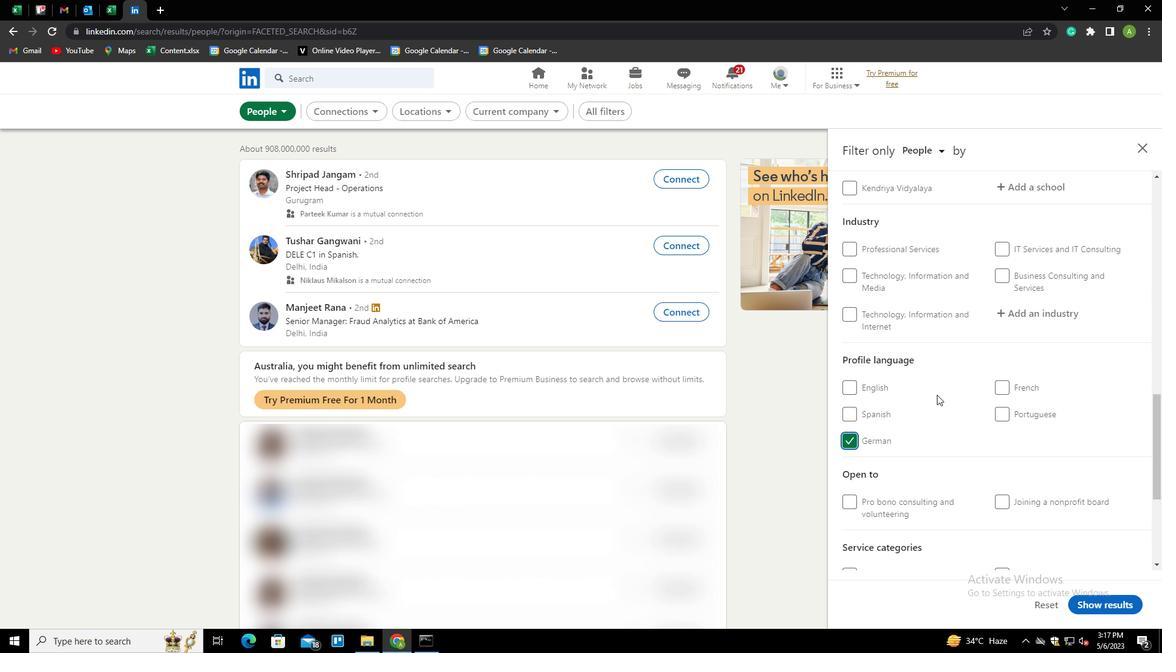 
Action: Mouse moved to (939, 393)
Screenshot: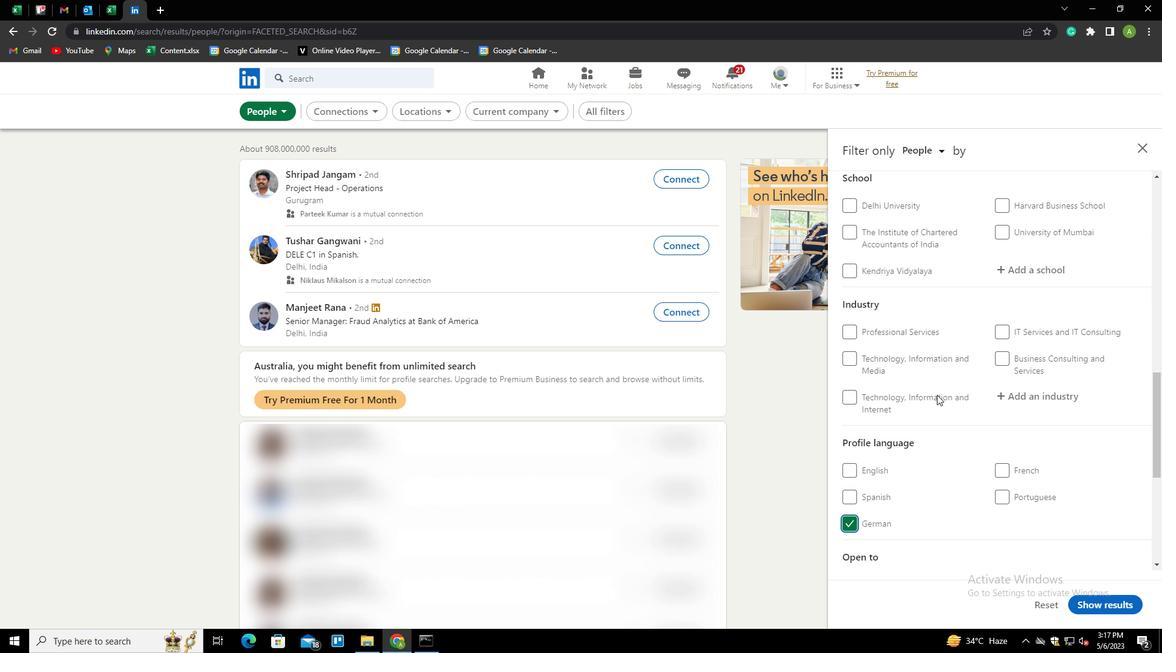 
Action: Mouse scrolled (939, 394) with delta (0, 0)
Screenshot: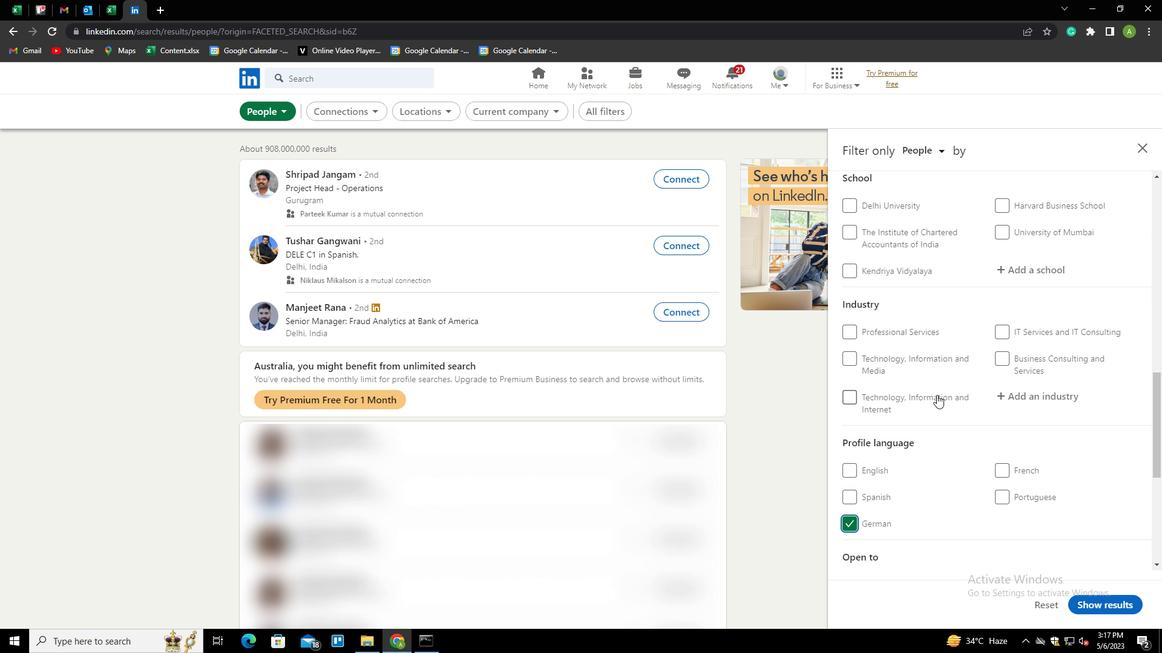 
Action: Mouse scrolled (939, 394) with delta (0, 0)
Screenshot: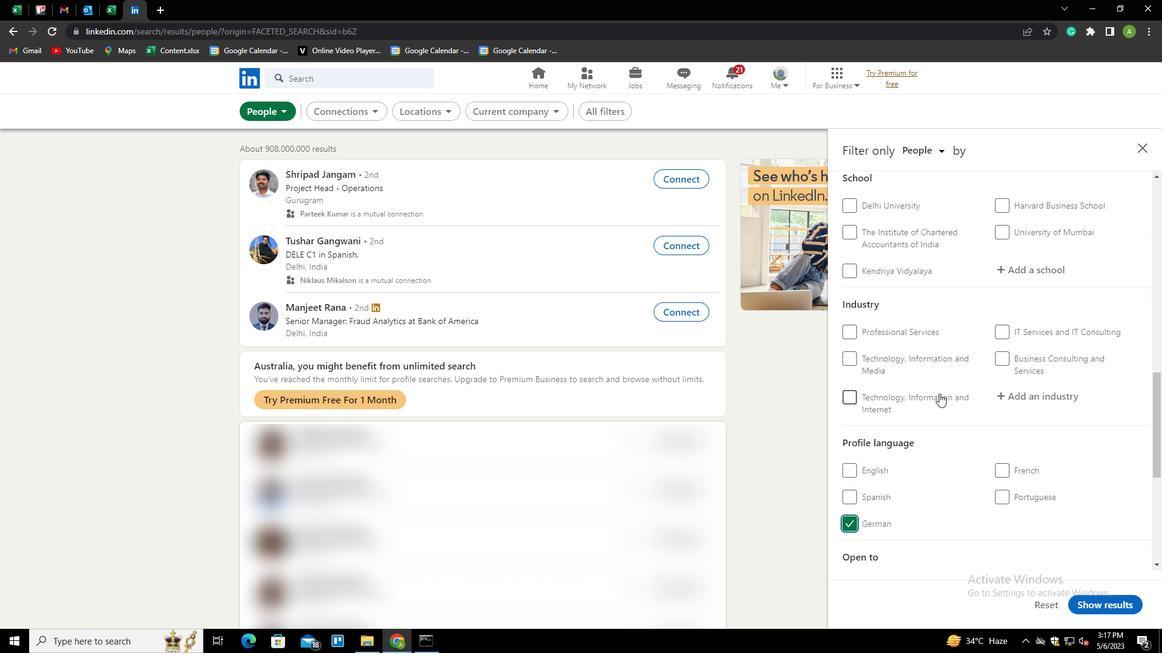 
Action: Mouse scrolled (939, 394) with delta (0, 0)
Screenshot: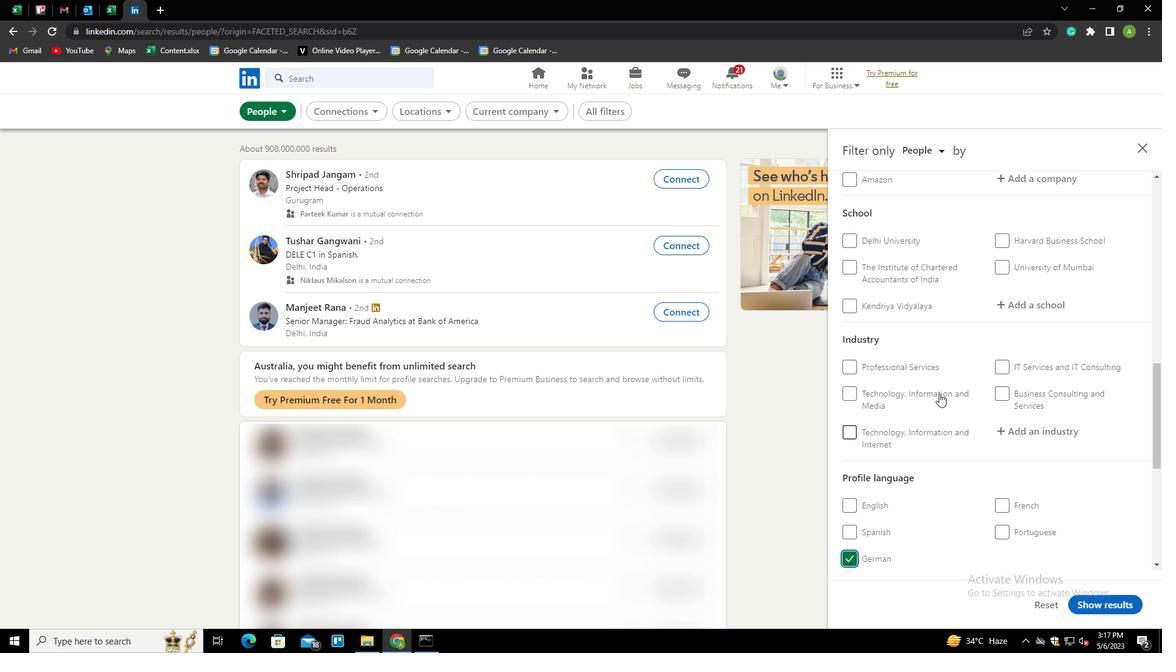 
Action: Mouse scrolled (939, 394) with delta (0, 0)
Screenshot: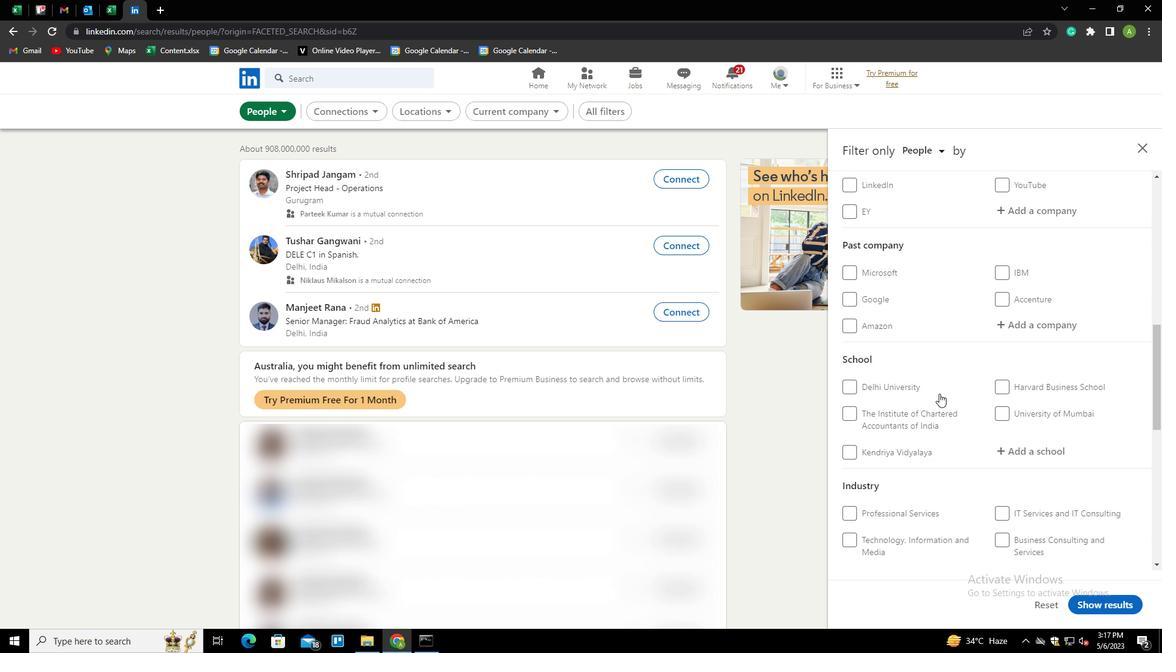 
Action: Mouse scrolled (939, 394) with delta (0, 0)
Screenshot: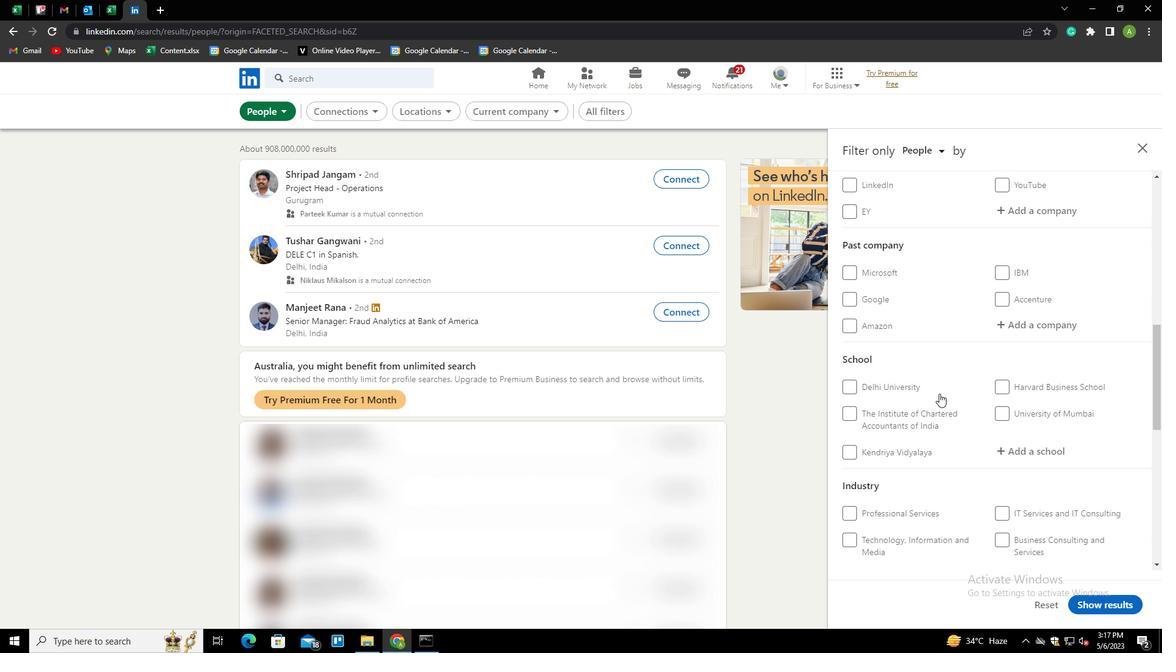
Action: Mouse moved to (1019, 328)
Screenshot: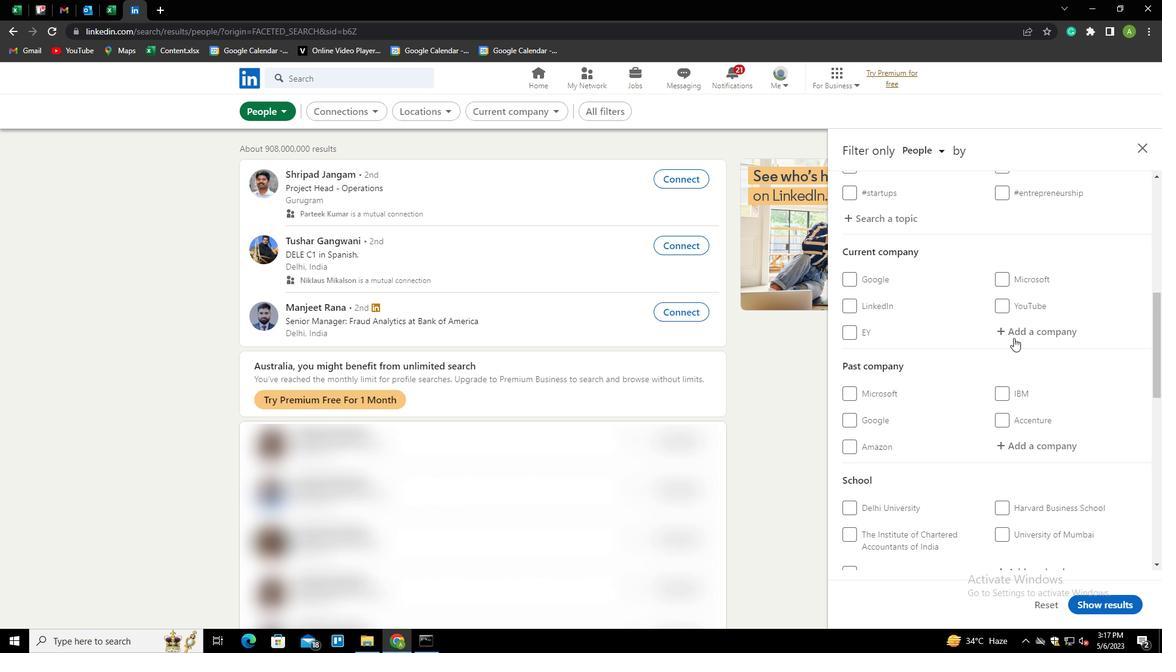 
Action: Mouse pressed left at (1019, 328)
Screenshot: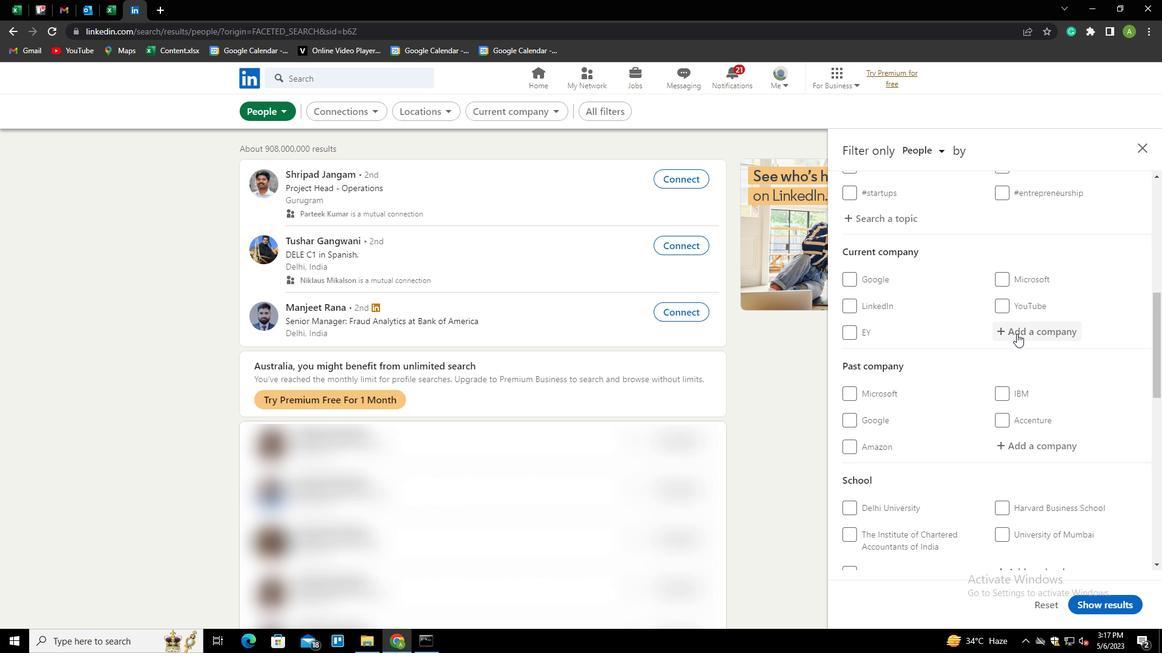 
Action: Mouse moved to (983, 386)
Screenshot: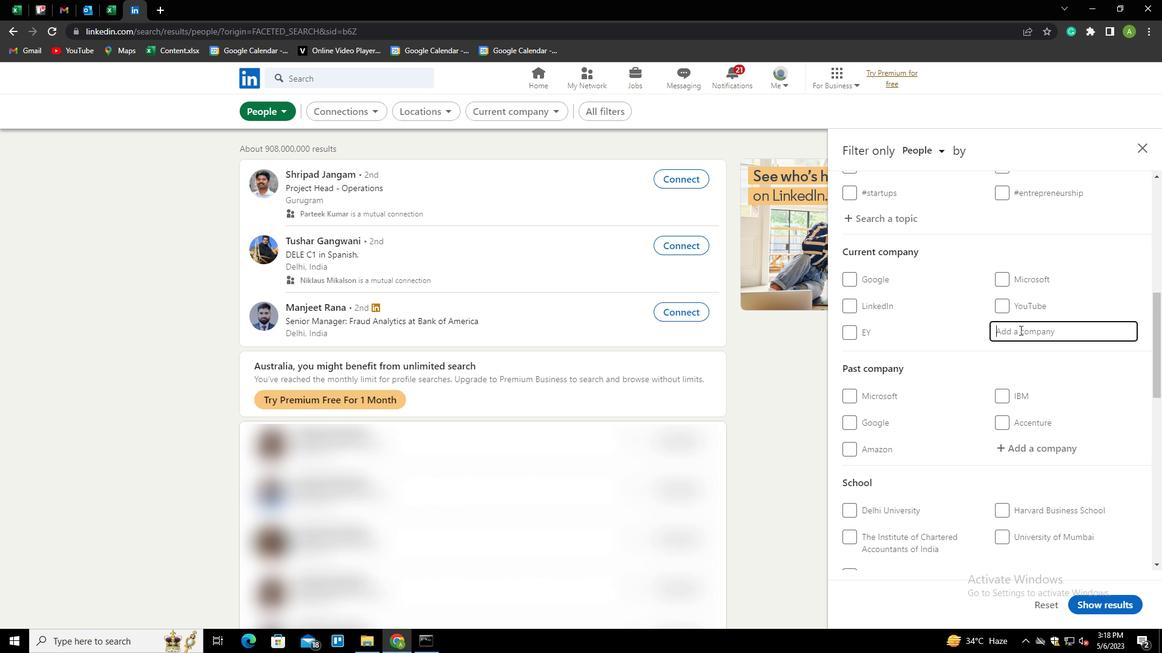 
Action: Key pressed <Key.shift>ctrl+ANALYTICS<Key.space><Key.shift><Key.shift><Key.shift><Key.shift><Key.shift><Key.shift><Key.shift><Key.shift><Key.shift><Key.shift><Key.shift><Key.shift><Key.shift><Key.shift><Key.shift><Key.shift>INSIGHT<Key.down><Key.enter>
Screenshot: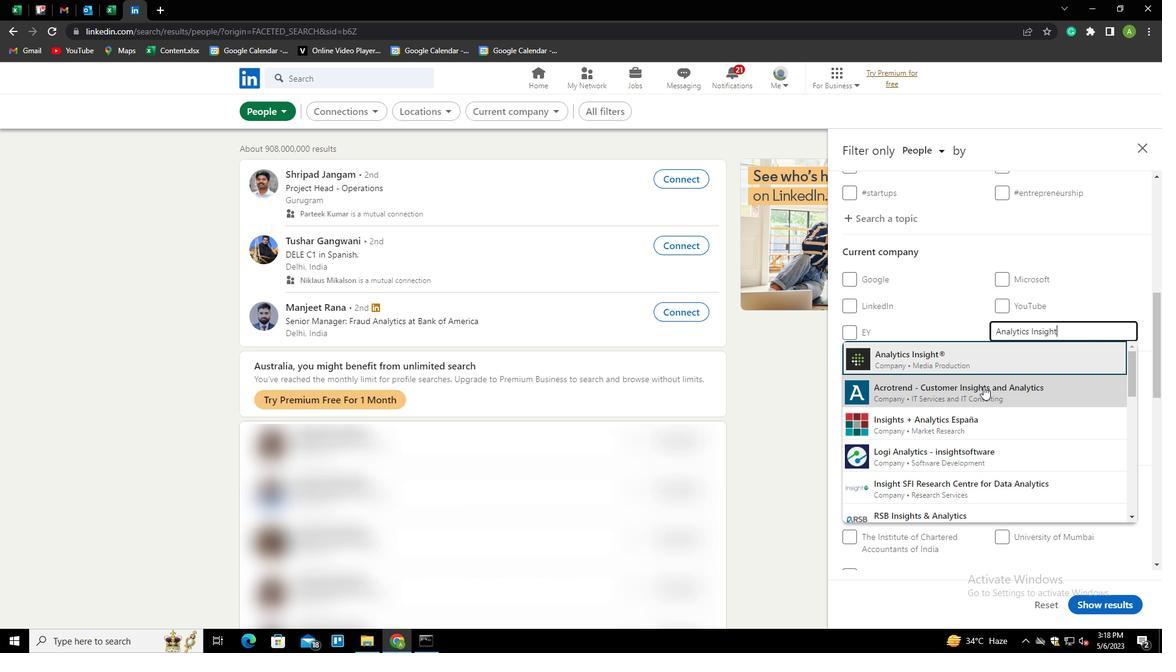 
Action: Mouse moved to (999, 397)
Screenshot: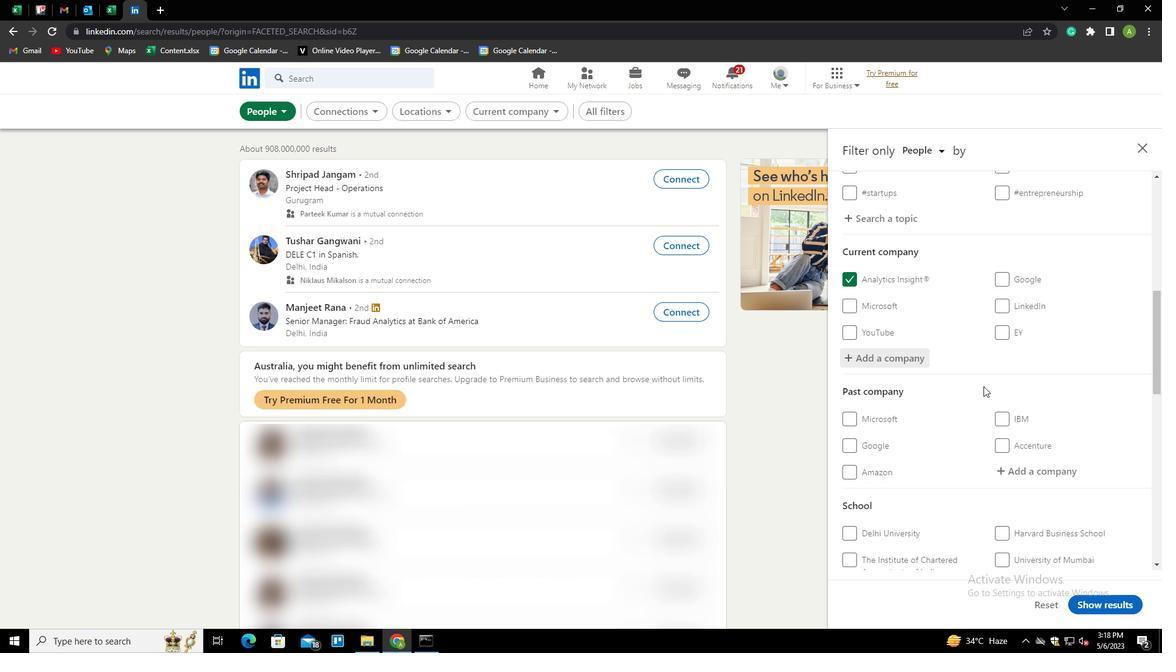 
Action: Mouse scrolled (999, 397) with delta (0, 0)
Screenshot: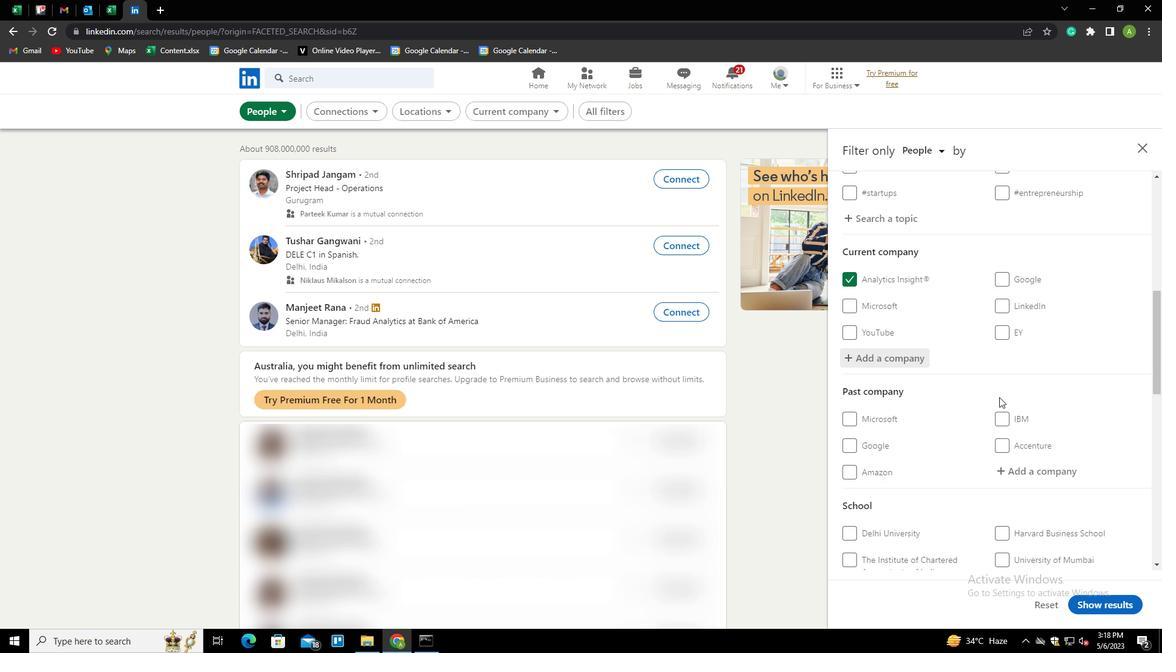 
Action: Mouse scrolled (999, 397) with delta (0, 0)
Screenshot: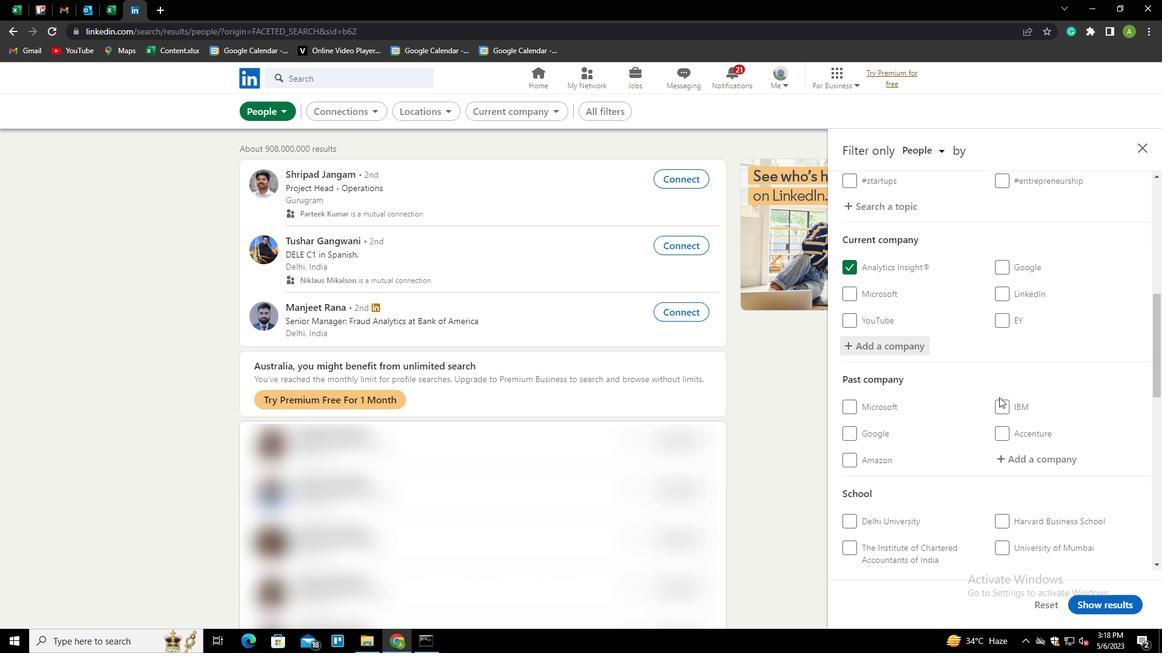 
Action: Mouse moved to (999, 398)
Screenshot: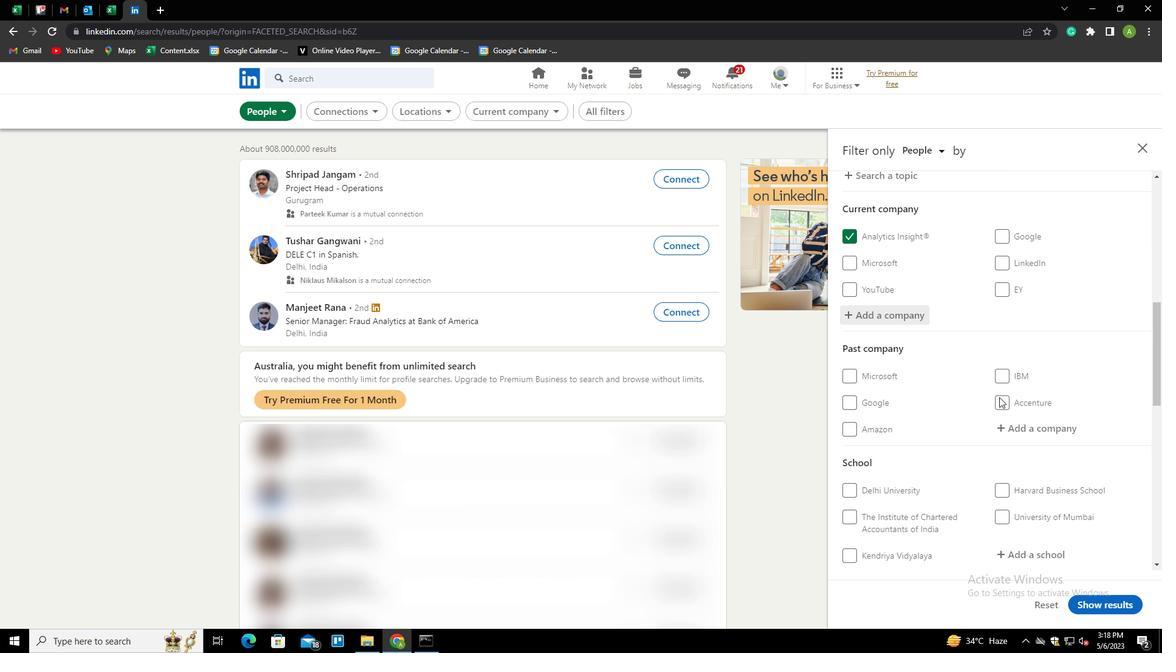 
Action: Mouse scrolled (999, 398) with delta (0, 0)
Screenshot: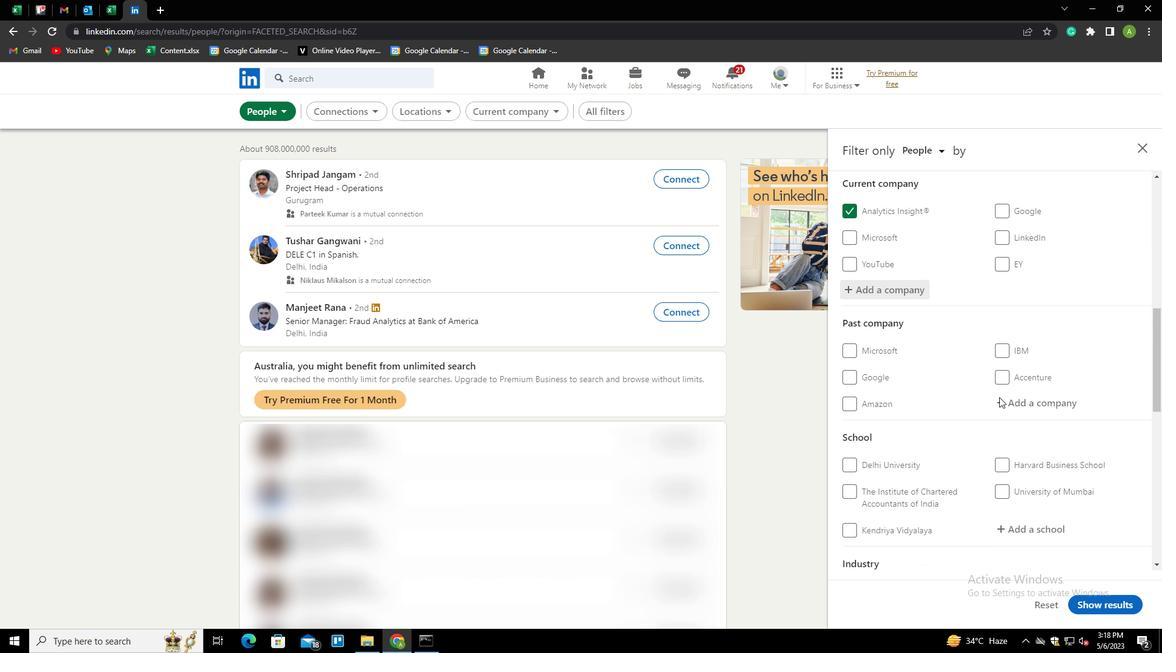 
Action: Mouse moved to (1002, 415)
Screenshot: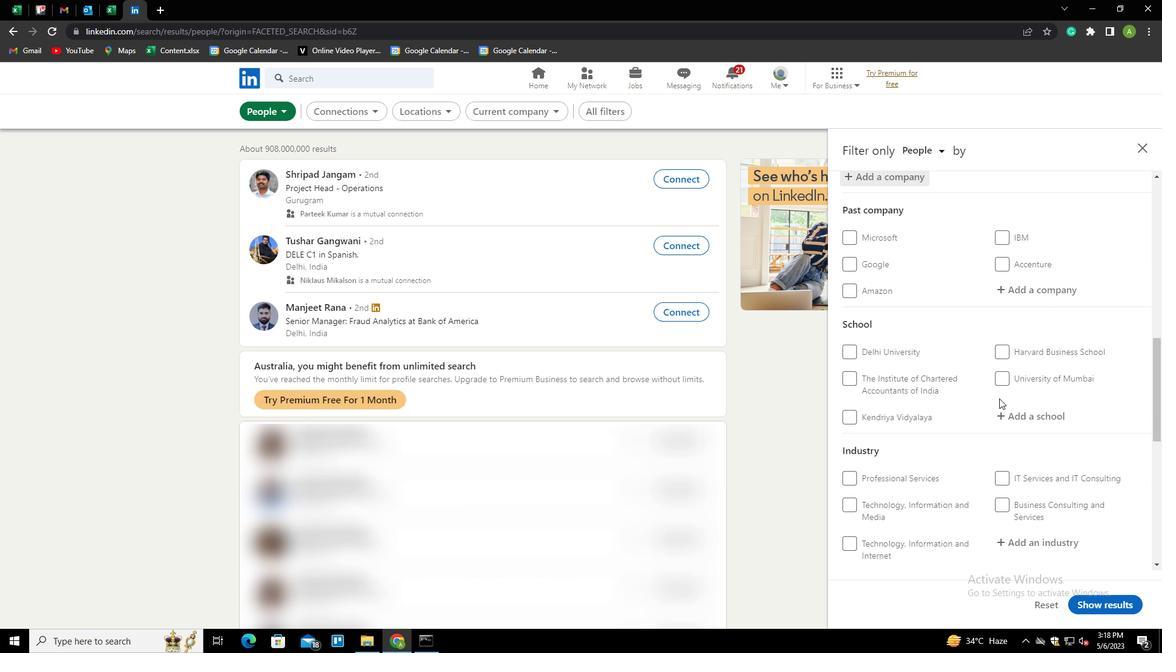 
Action: Mouse pressed left at (1002, 415)
Screenshot: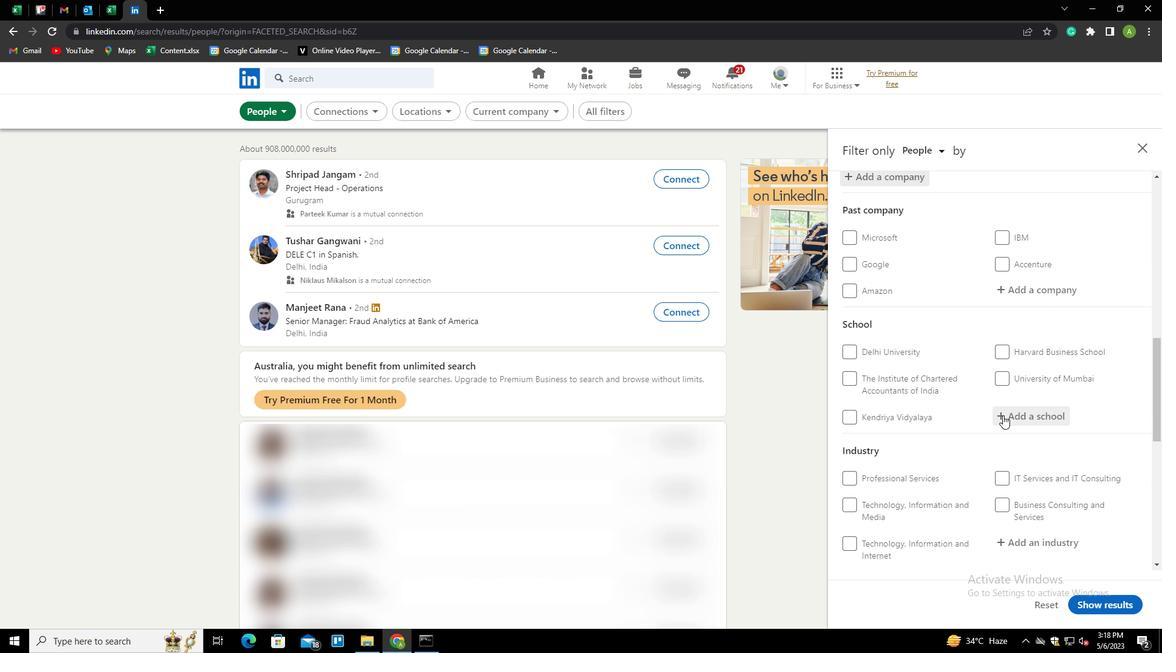
Action: Key pressed <Key.shift>GANDHI<Key.space><Key.shift><Key.shift><Key.shift><Key.shift><Key.shift>INSTITUTE<Key.space>FOR<Key.space><Key.shift>TEEC<Key.backspace><Key.backspace>CHNOLOGICAL<Key.space><Key.shift>ADC<Key.backspace>VENCEMENT<Key.left><Key.left><Key.left><Key.left><Key.left><Key.left><Key.left><Key.backspace>A<Key.down><Key.enter>
Screenshot: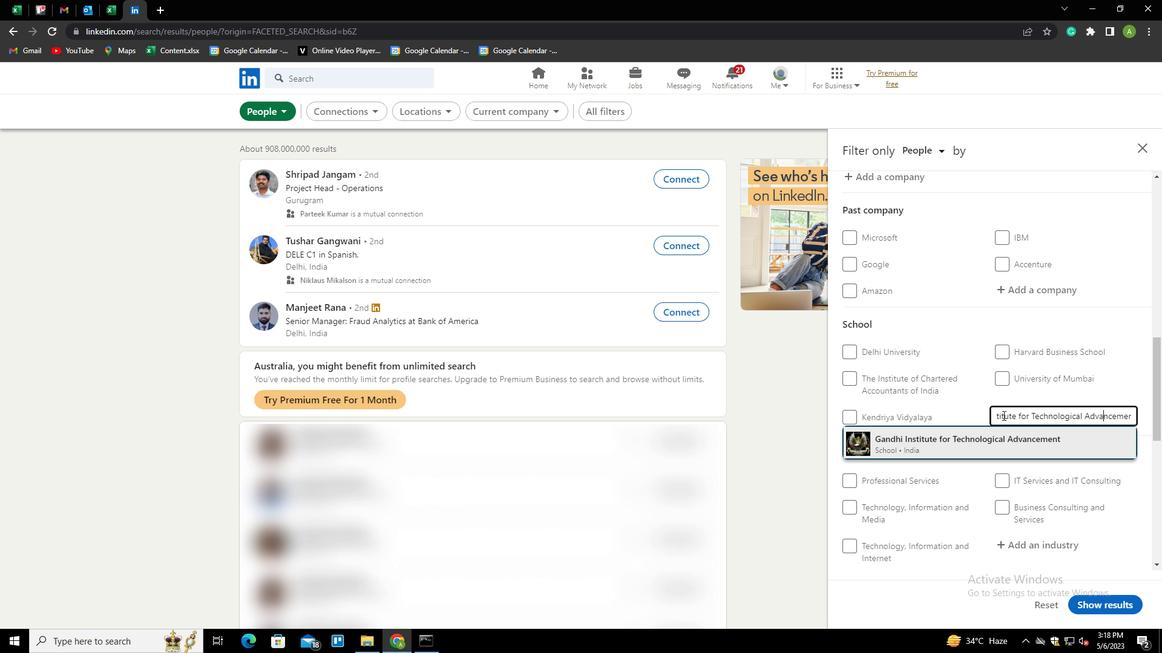 
Action: Mouse moved to (1003, 420)
Screenshot: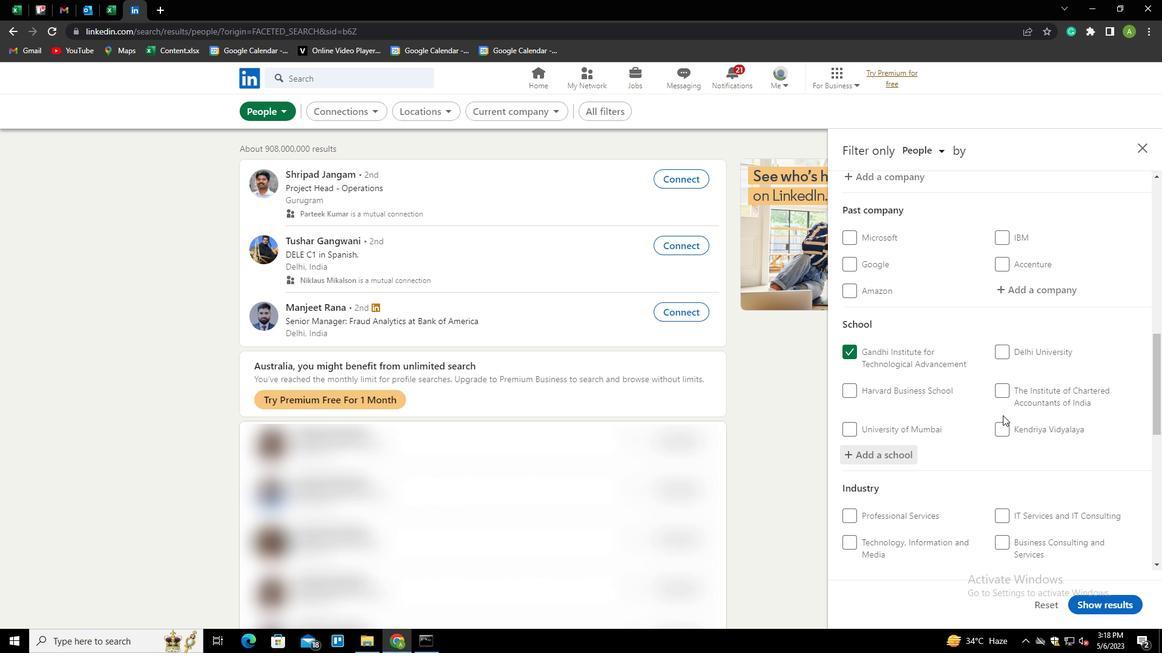 
Action: Mouse scrolled (1003, 420) with delta (0, 0)
Screenshot: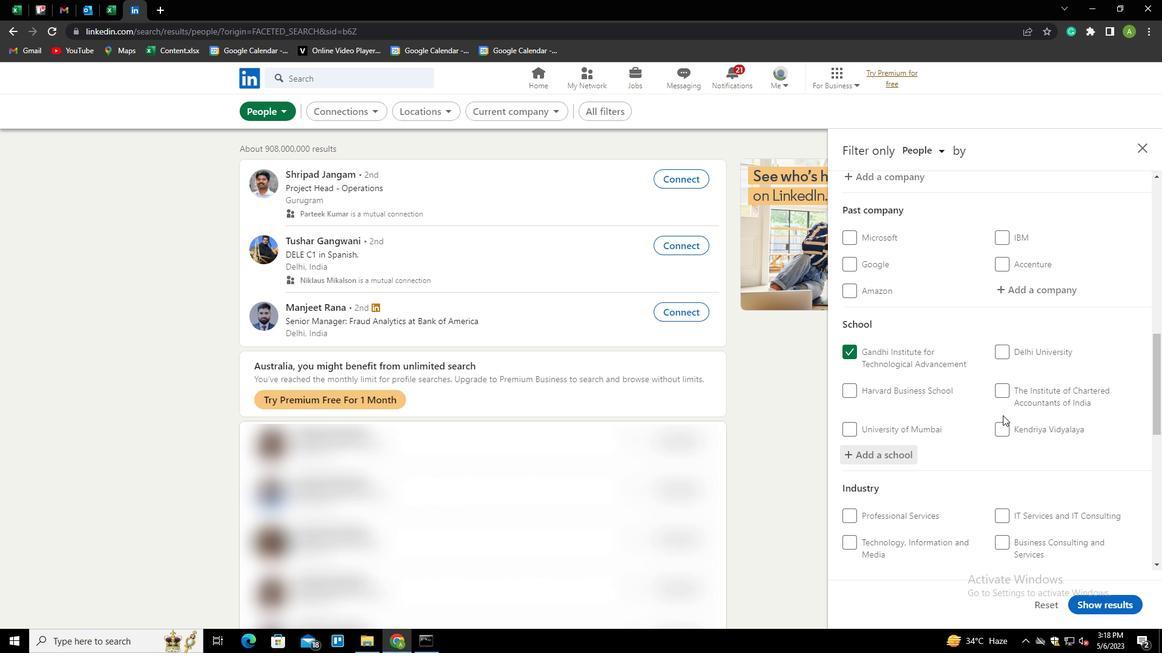 
Action: Mouse moved to (1003, 428)
Screenshot: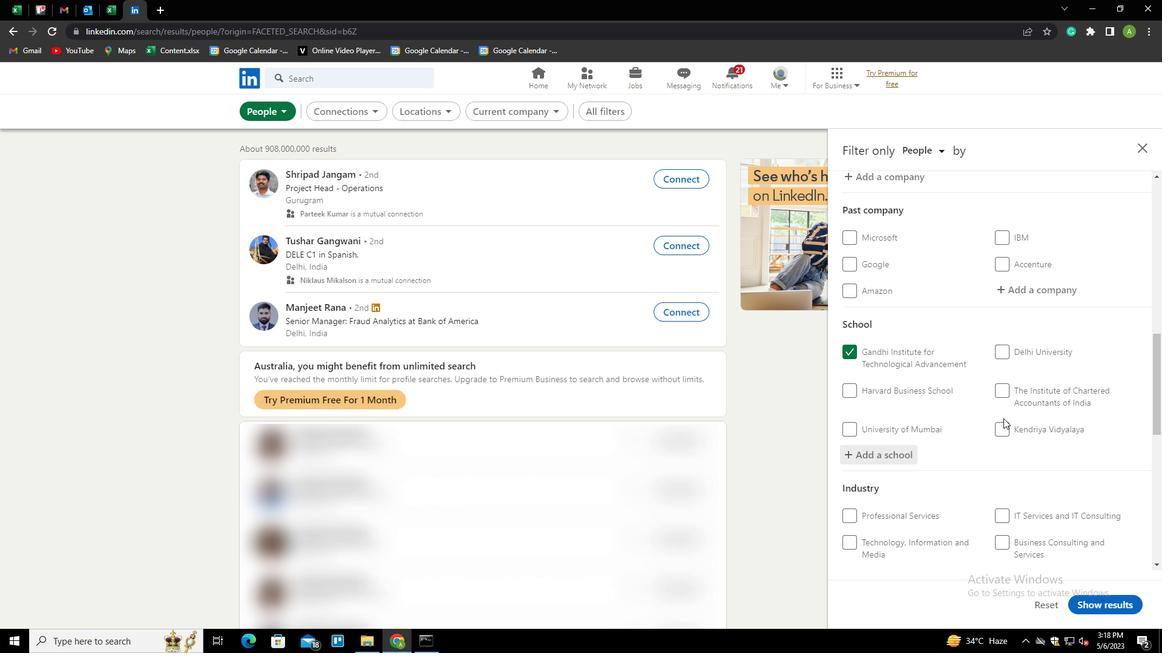 
Action: Mouse scrolled (1003, 427) with delta (0, 0)
Screenshot: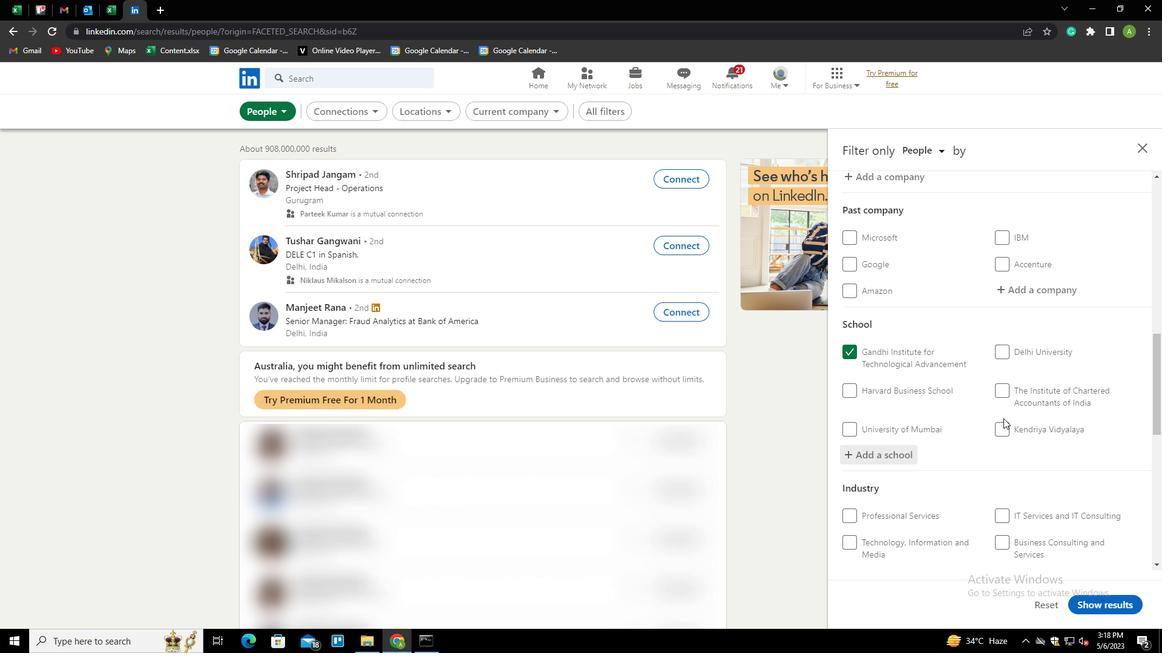 
Action: Mouse moved to (1003, 432)
Screenshot: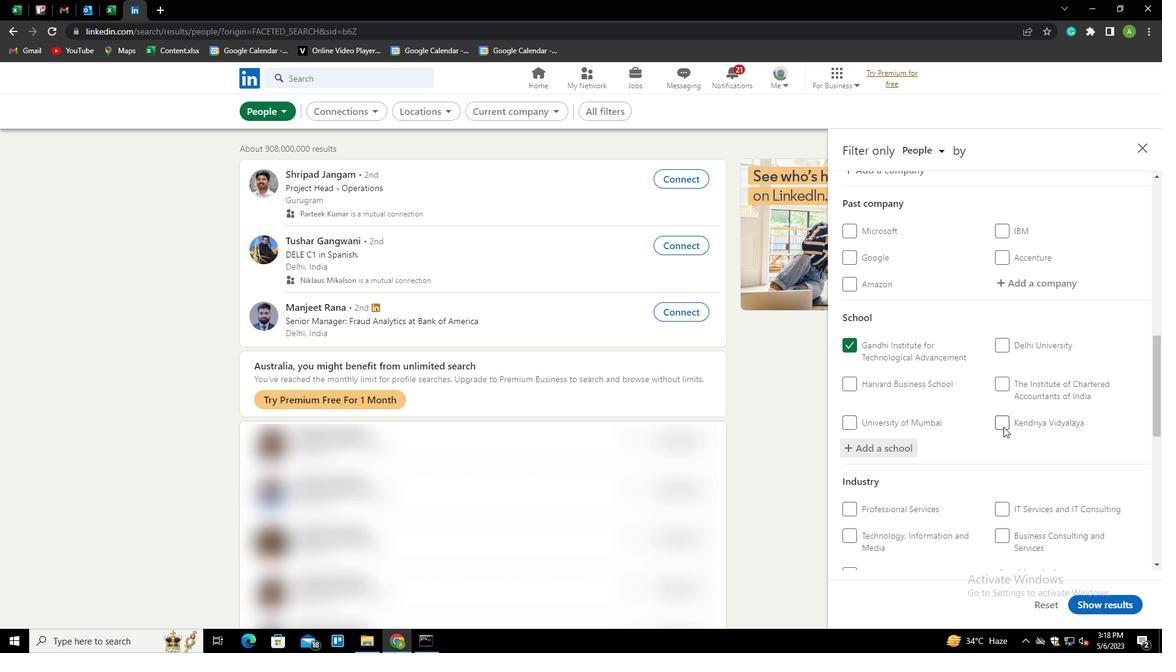 
Action: Mouse scrolled (1003, 432) with delta (0, 0)
Screenshot: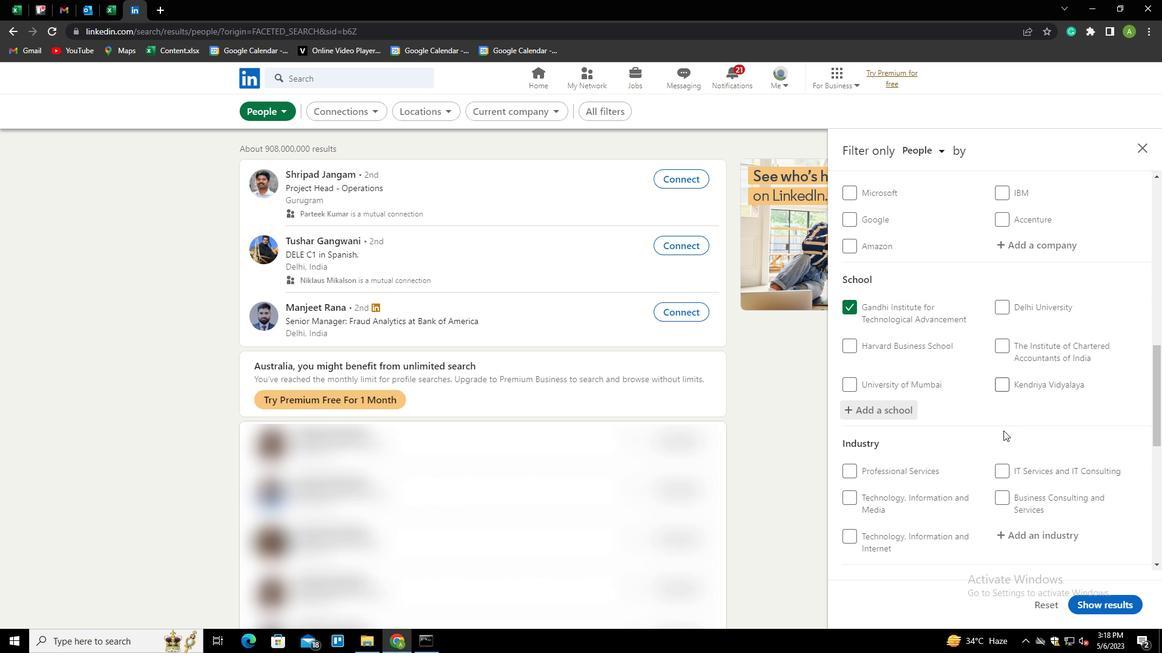 
Action: Mouse moved to (1022, 400)
Screenshot: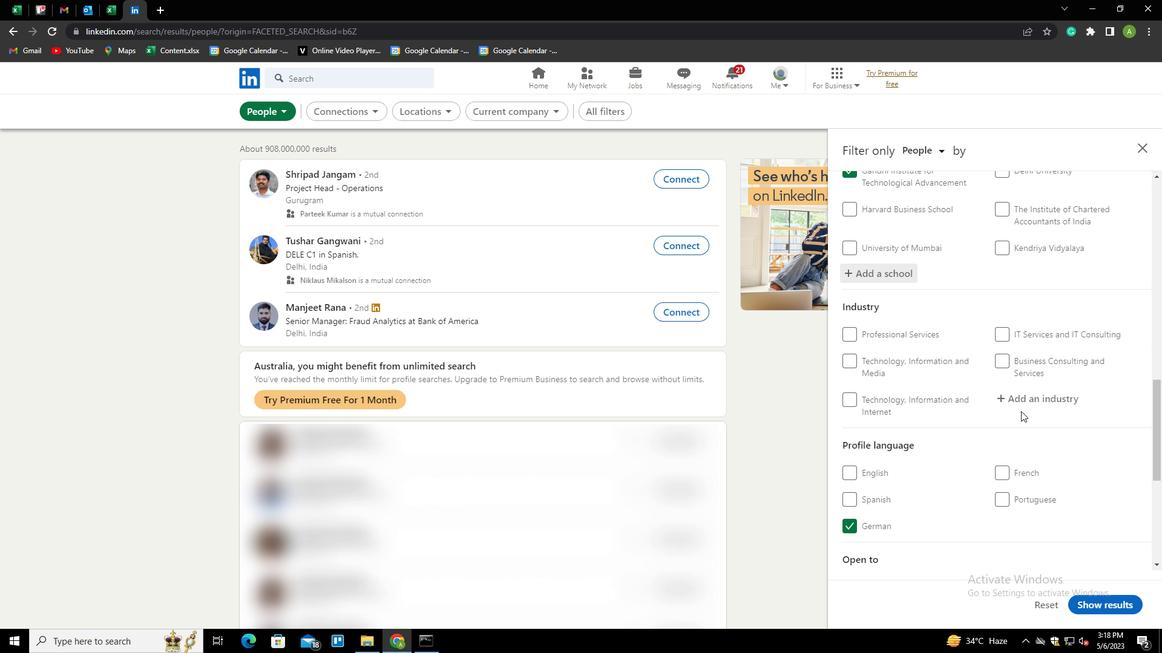 
Action: Mouse pressed left at (1022, 400)
Screenshot: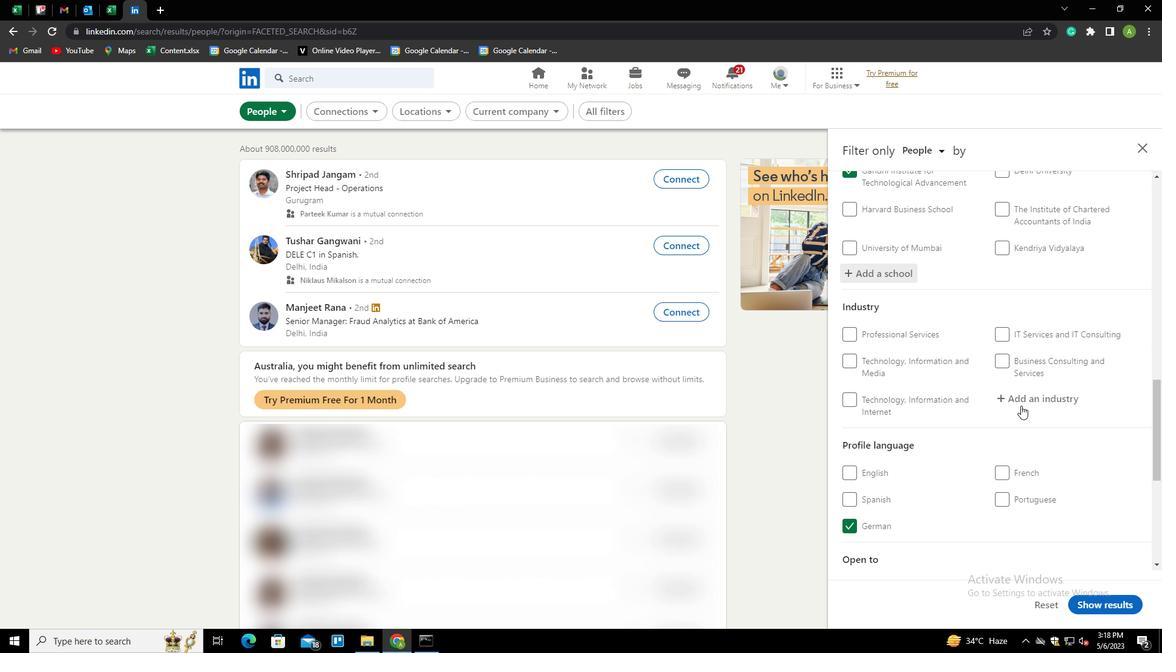 
Action: Mouse moved to (1022, 400)
Screenshot: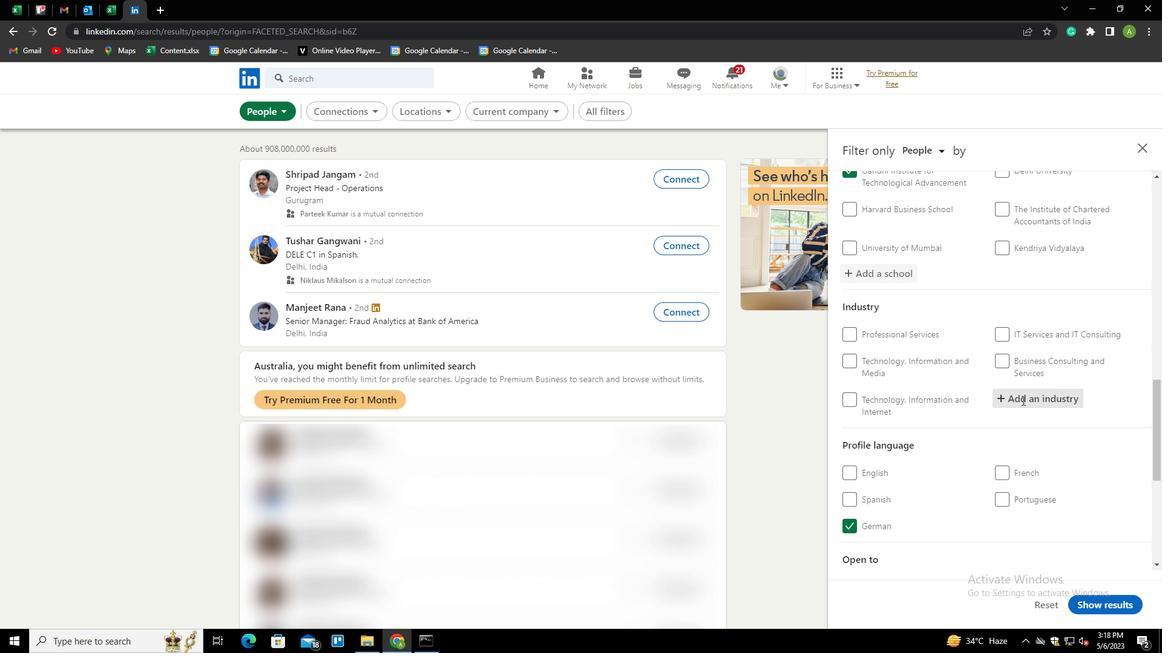 
Action: Key pressed <Key.shift>ABRASIVES<Key.space>AND<Key.space><Key.shift>NONMETALLIC
Screenshot: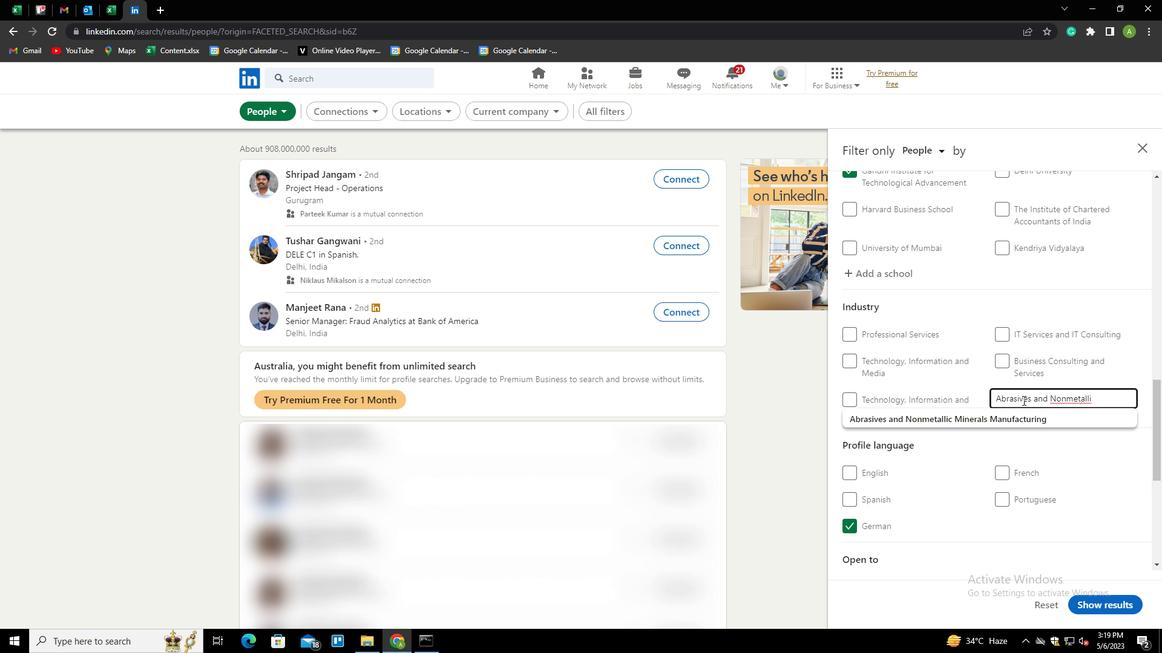 
Action: Mouse moved to (1026, 403)
Screenshot: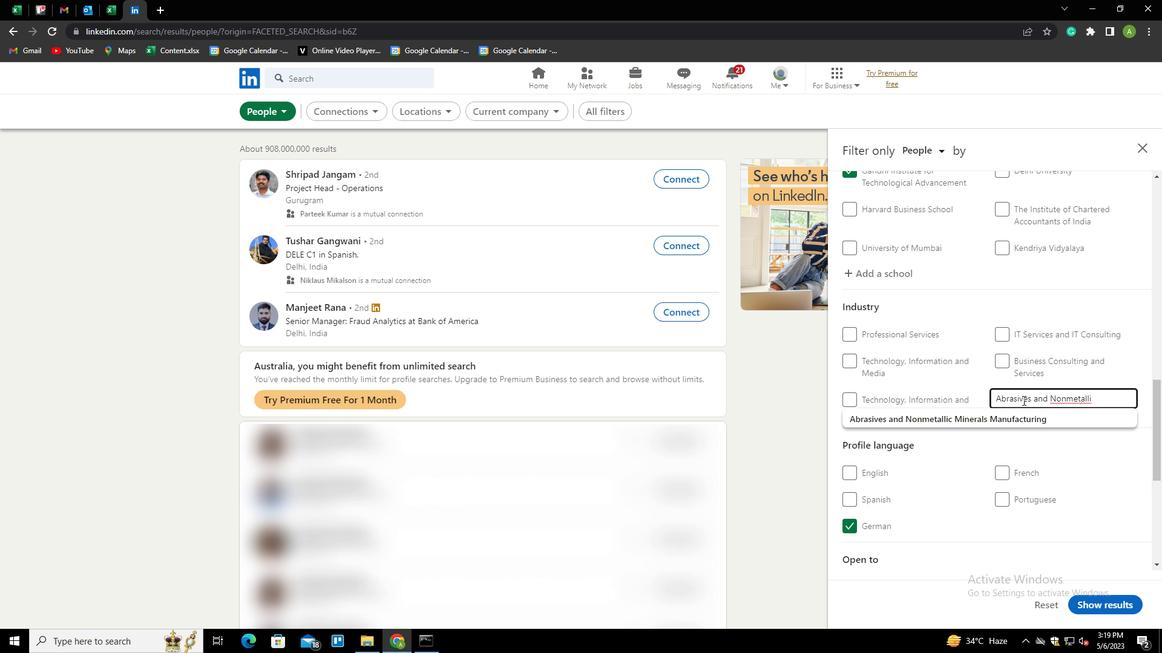 
Action: Key pressed <Key.space><Key.shift>MINERALS<Key.space><Key.shift>MANUFACTURING<Key.down><Key.enter>
Screenshot: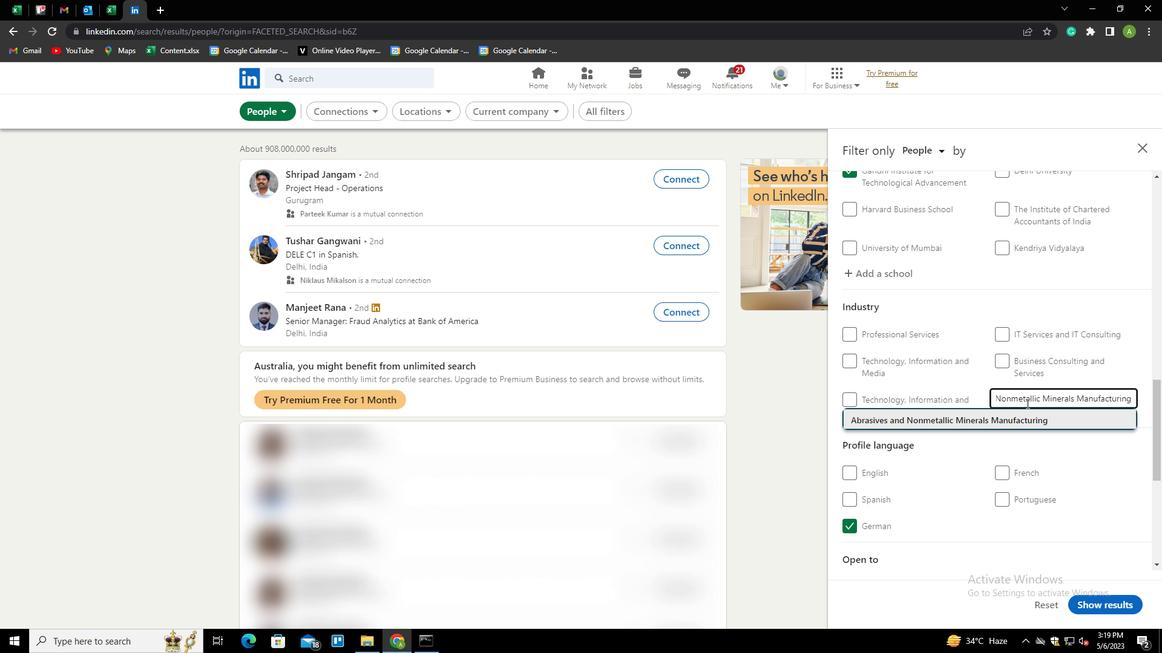 
Action: Mouse scrolled (1026, 403) with delta (0, 0)
Screenshot: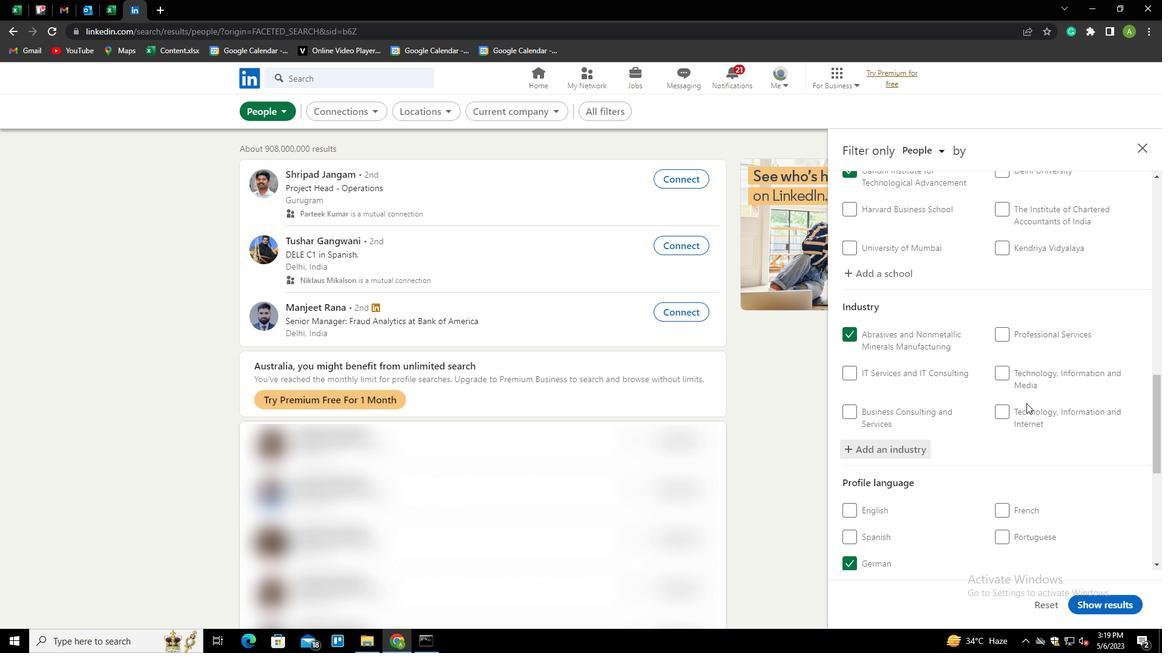 
Action: Mouse scrolled (1026, 403) with delta (0, 0)
Screenshot: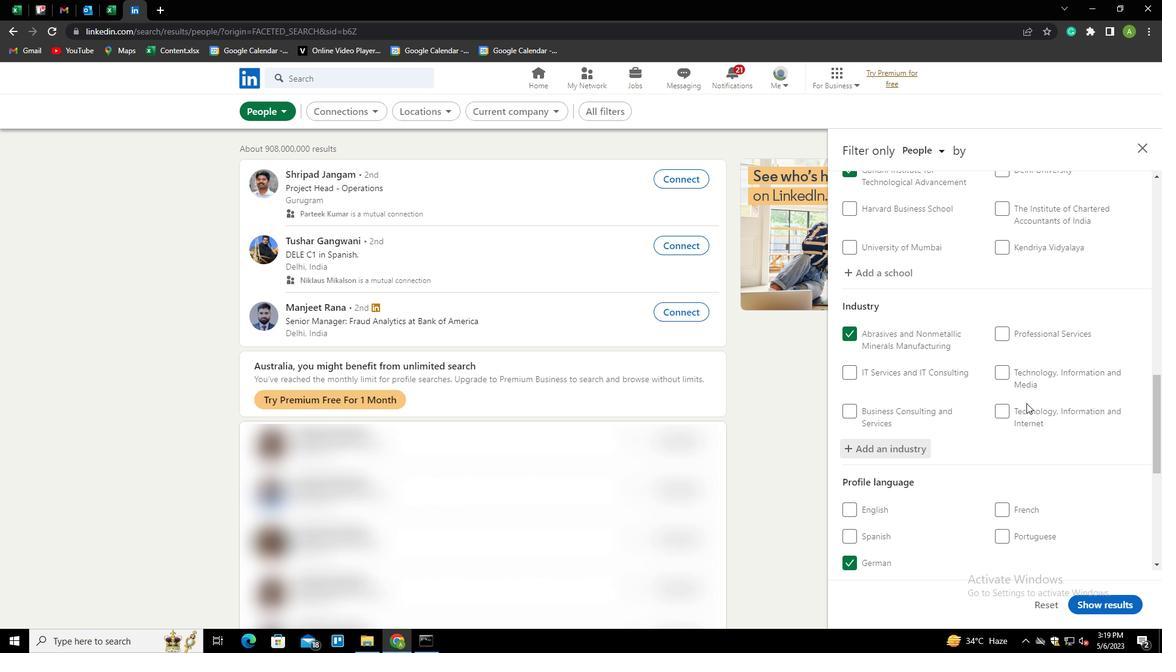 
Action: Mouse scrolled (1026, 403) with delta (0, 0)
Screenshot: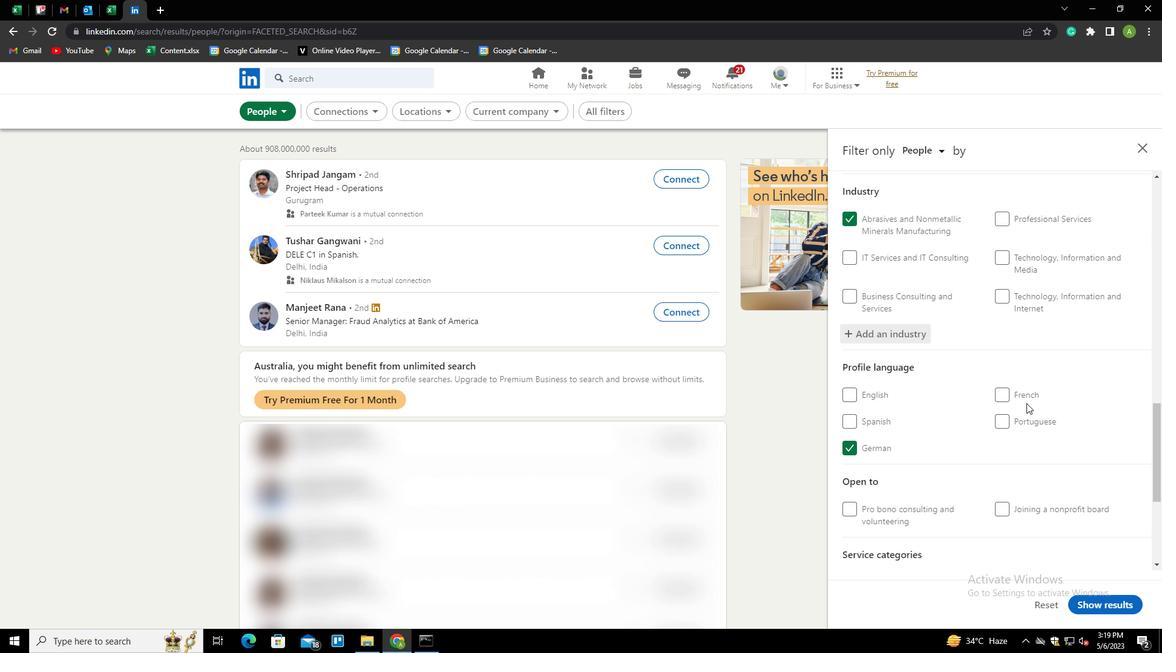 
Action: Mouse scrolled (1026, 403) with delta (0, 0)
Screenshot: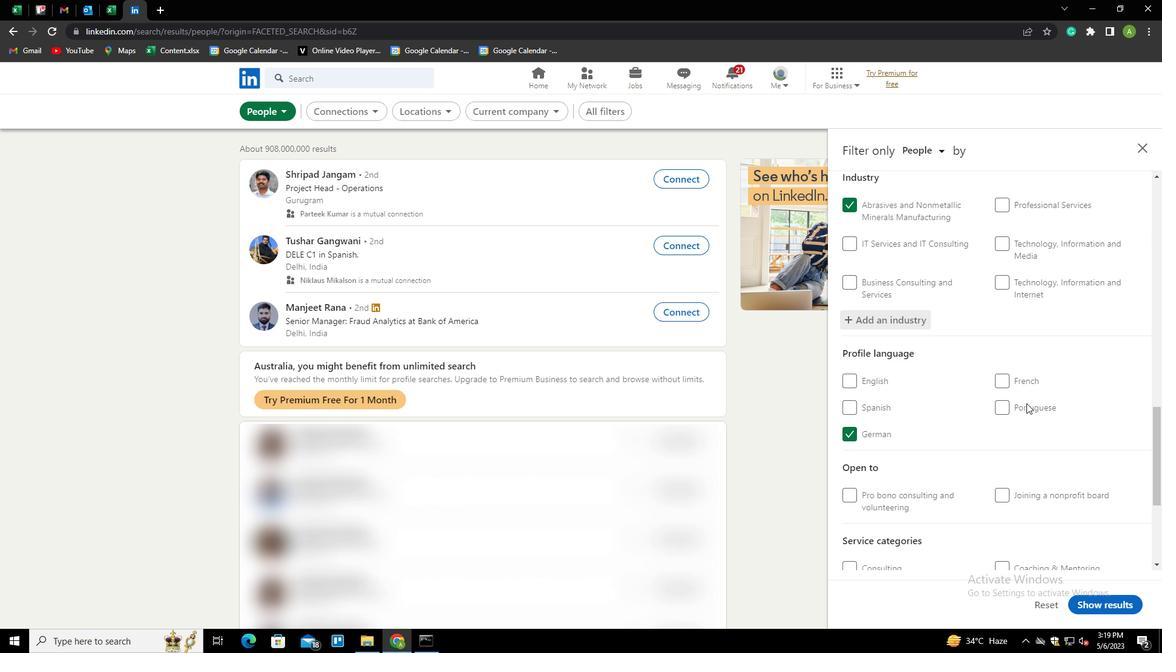 
Action: Mouse scrolled (1026, 403) with delta (0, 0)
Screenshot: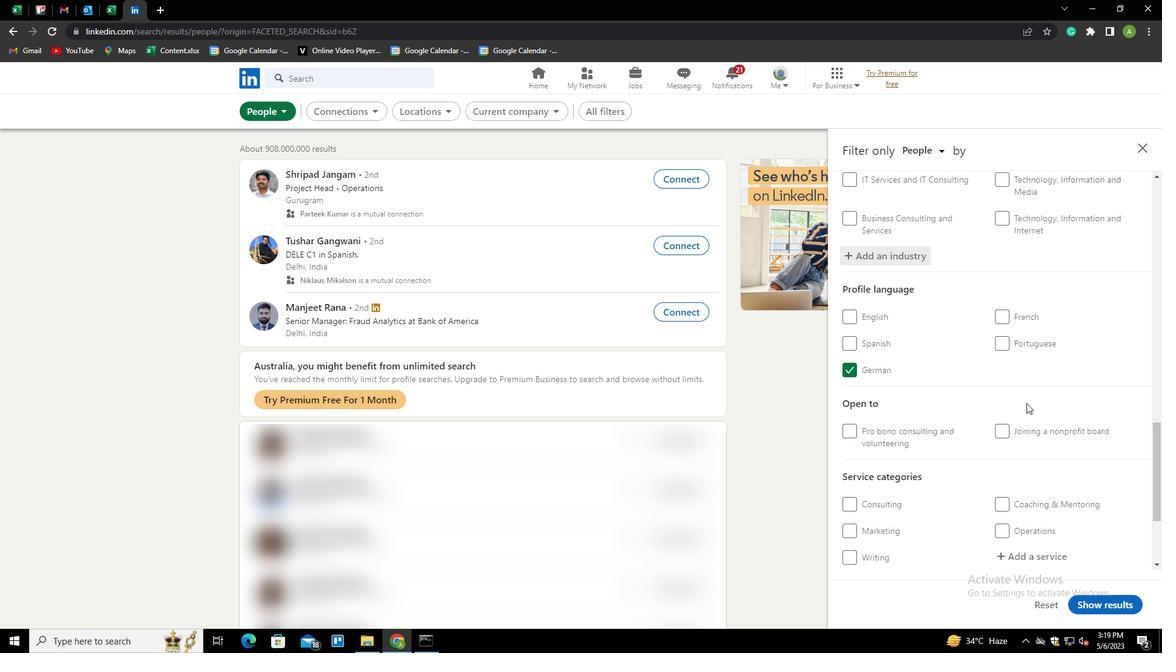 
Action: Mouse scrolled (1026, 403) with delta (0, 0)
Screenshot: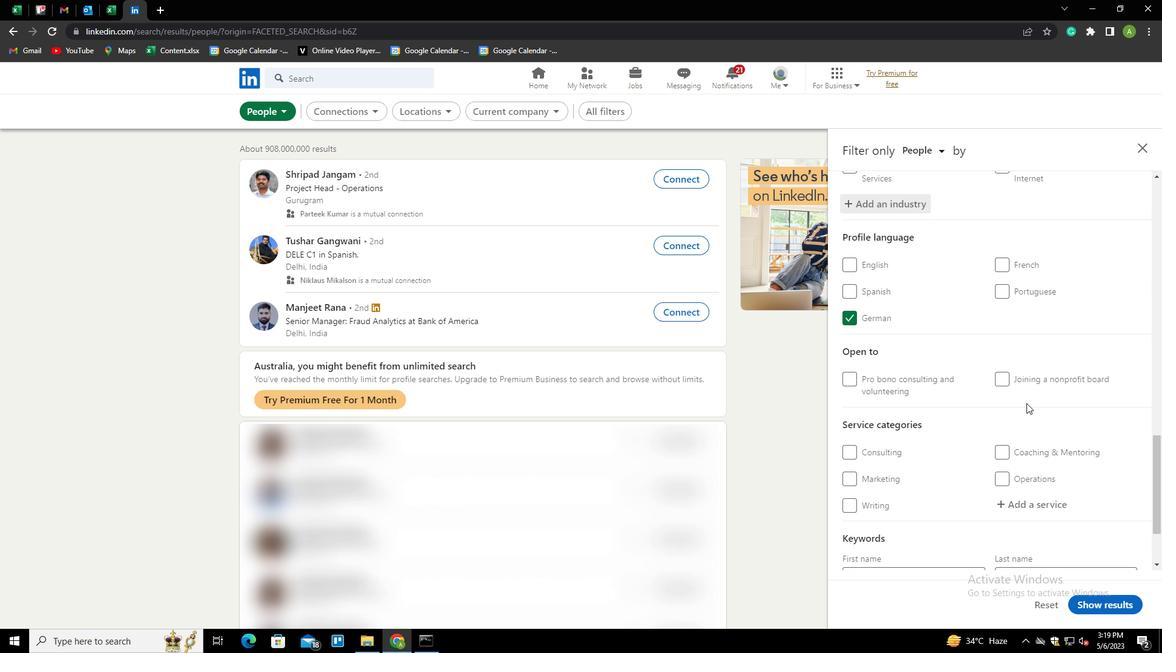 
Action: Mouse moved to (1027, 403)
Screenshot: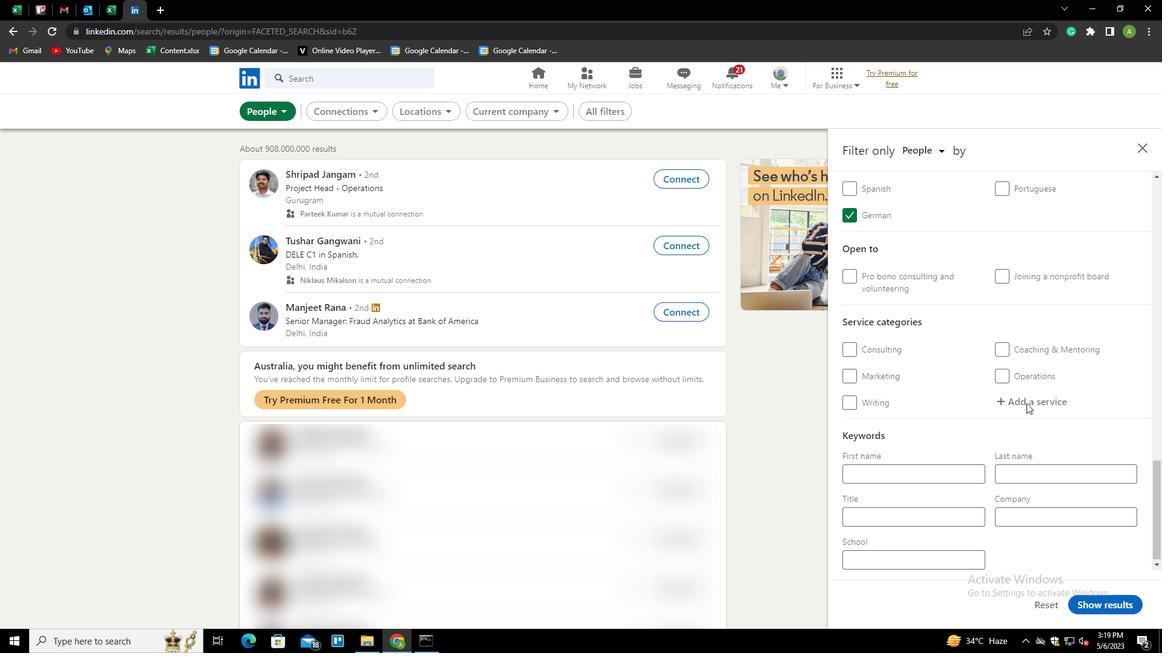 
Action: Mouse pressed left at (1027, 403)
Screenshot: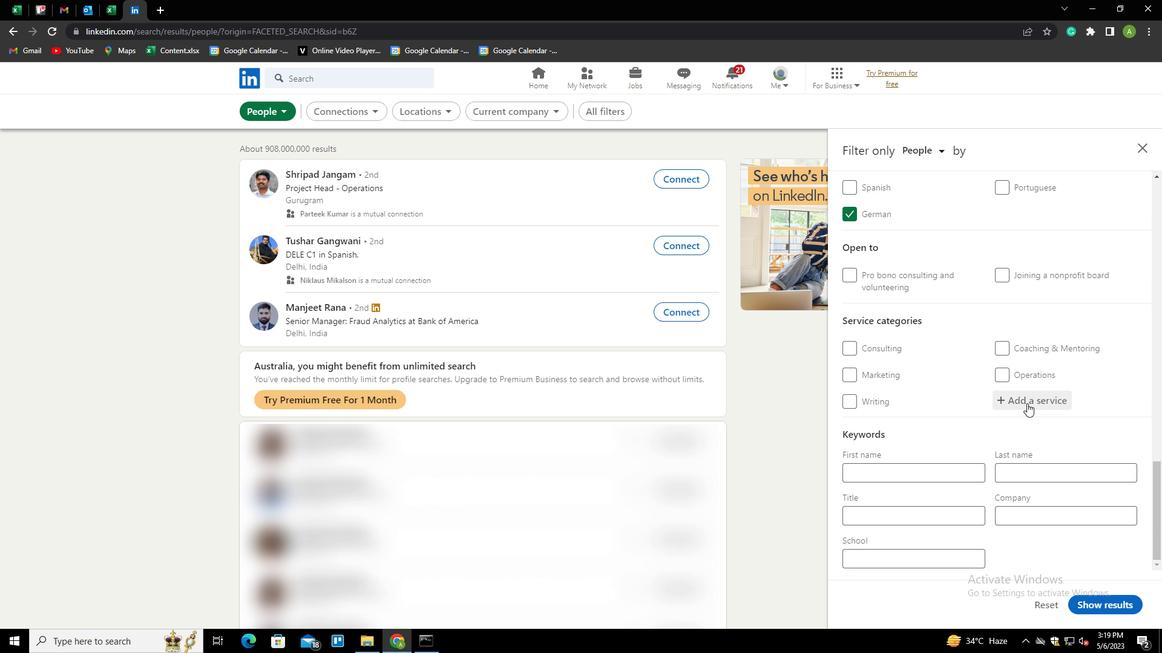 
Action: Key pressed <Key.shift>INTERACTION<Key.shift><Key.space><Key.shift>DESING<Key.backspace><Key.backspace>GN<Key.down><Key.enter>
Screenshot: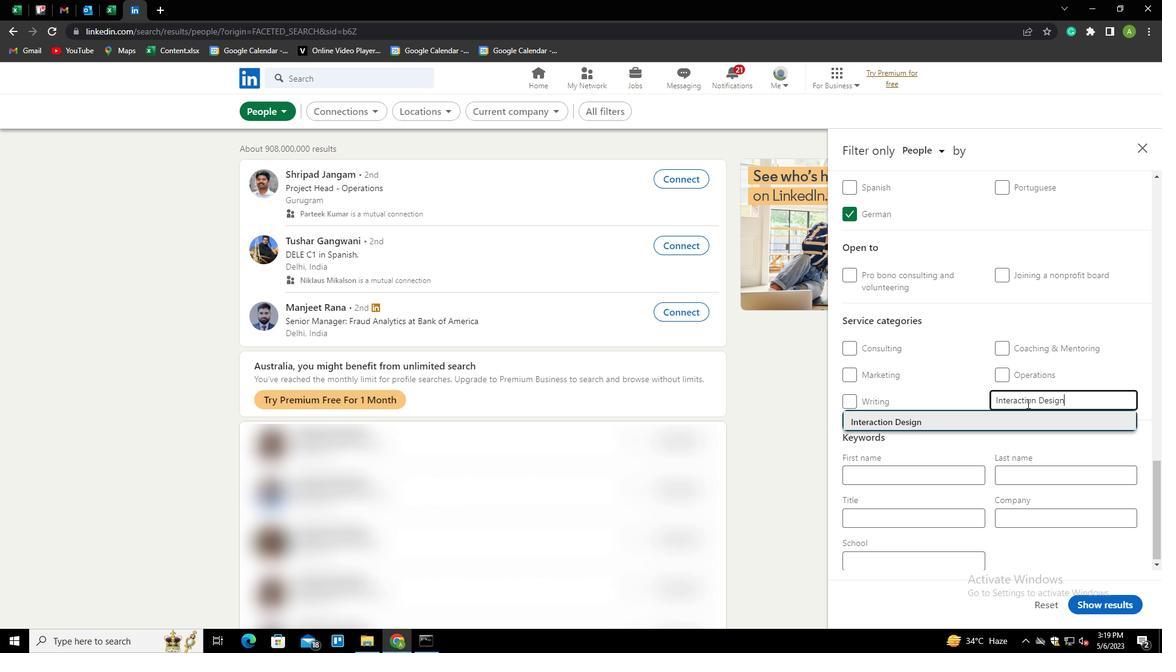 
Action: Mouse scrolled (1027, 403) with delta (0, 0)
Screenshot: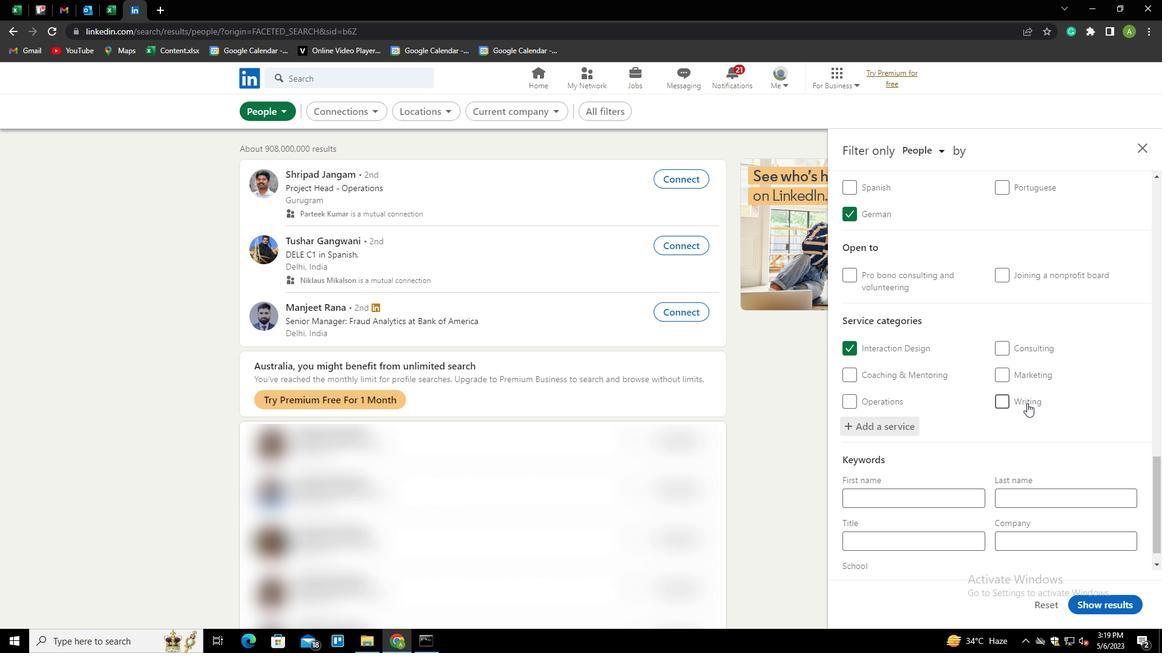 
Action: Mouse moved to (1024, 406)
Screenshot: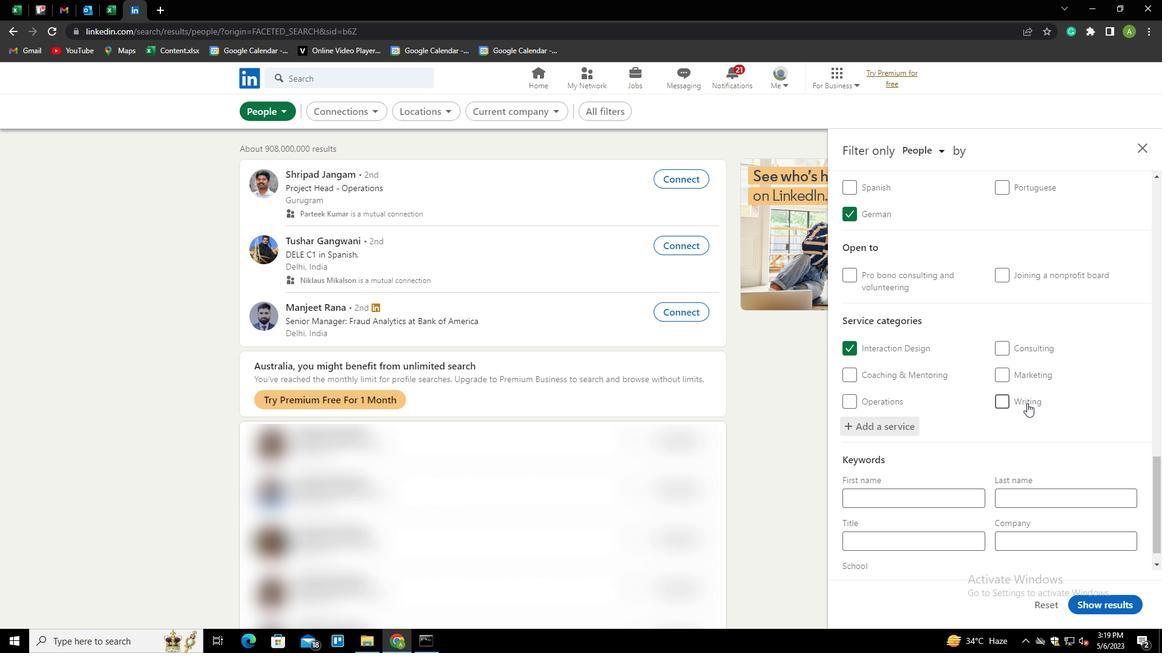
Action: Mouse scrolled (1024, 406) with delta (0, 0)
Screenshot: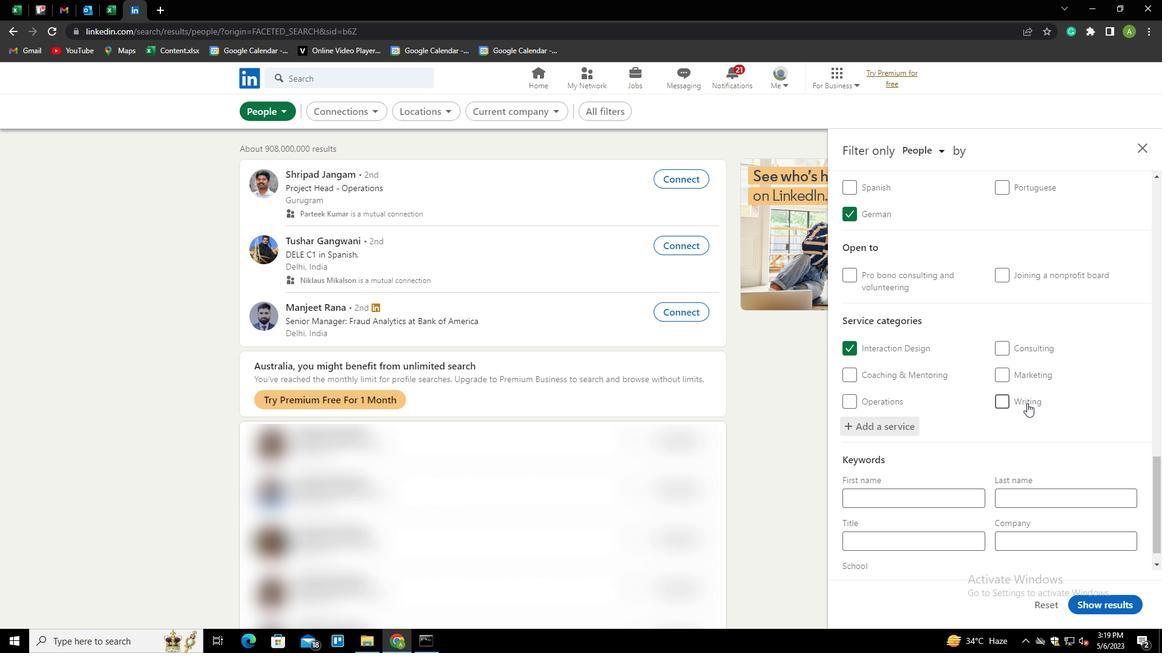 
Action: Mouse moved to (1017, 413)
Screenshot: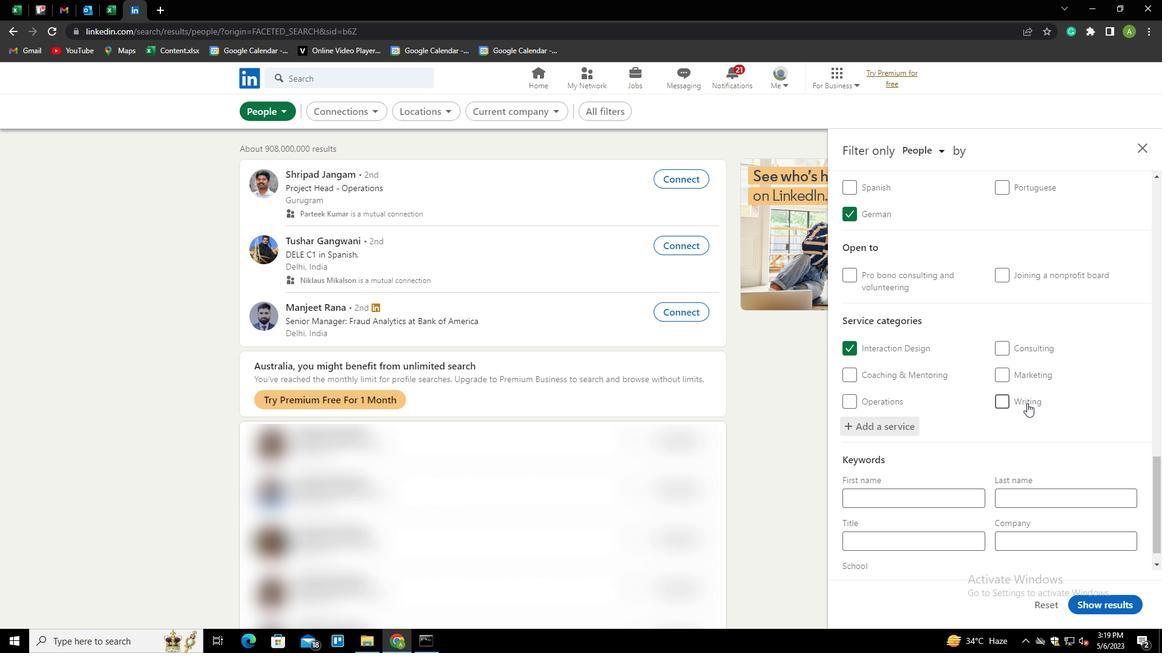 
Action: Mouse scrolled (1017, 413) with delta (0, 0)
Screenshot: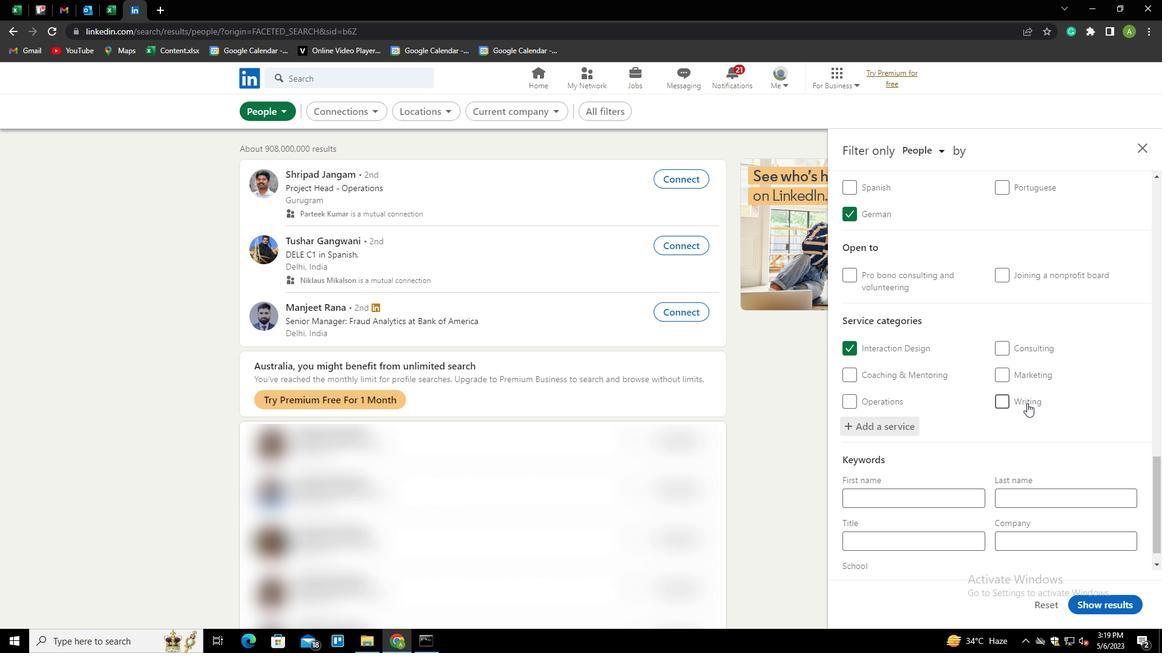 
Action: Mouse scrolled (1017, 413) with delta (0, 0)
Screenshot: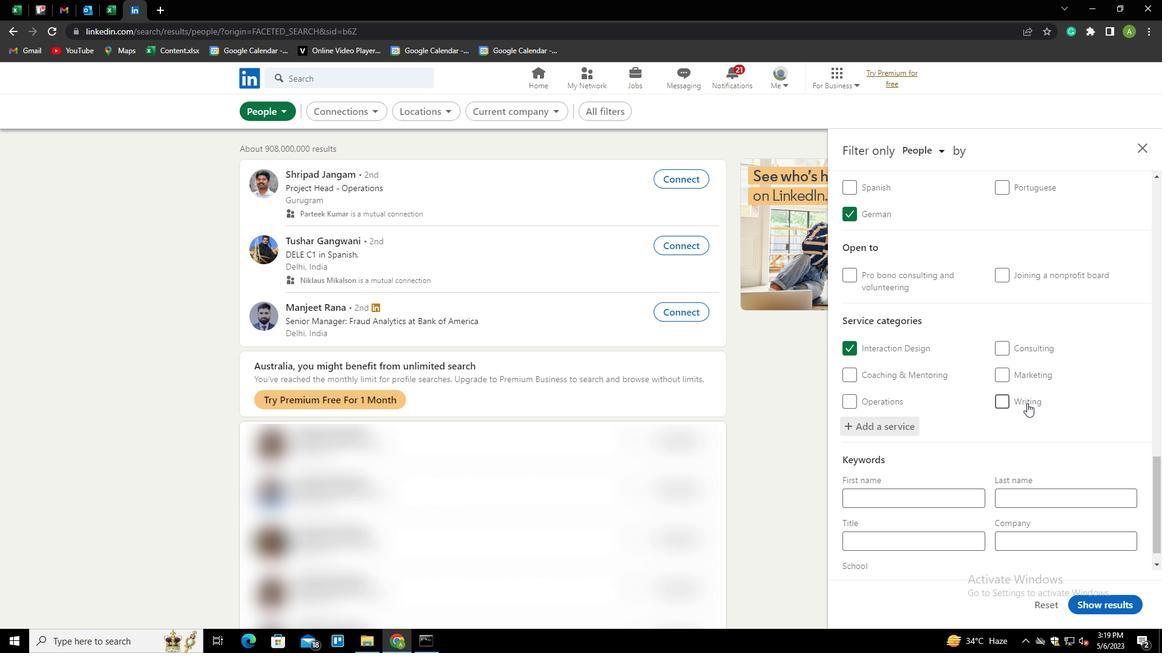 
Action: Mouse moved to (965, 516)
Screenshot: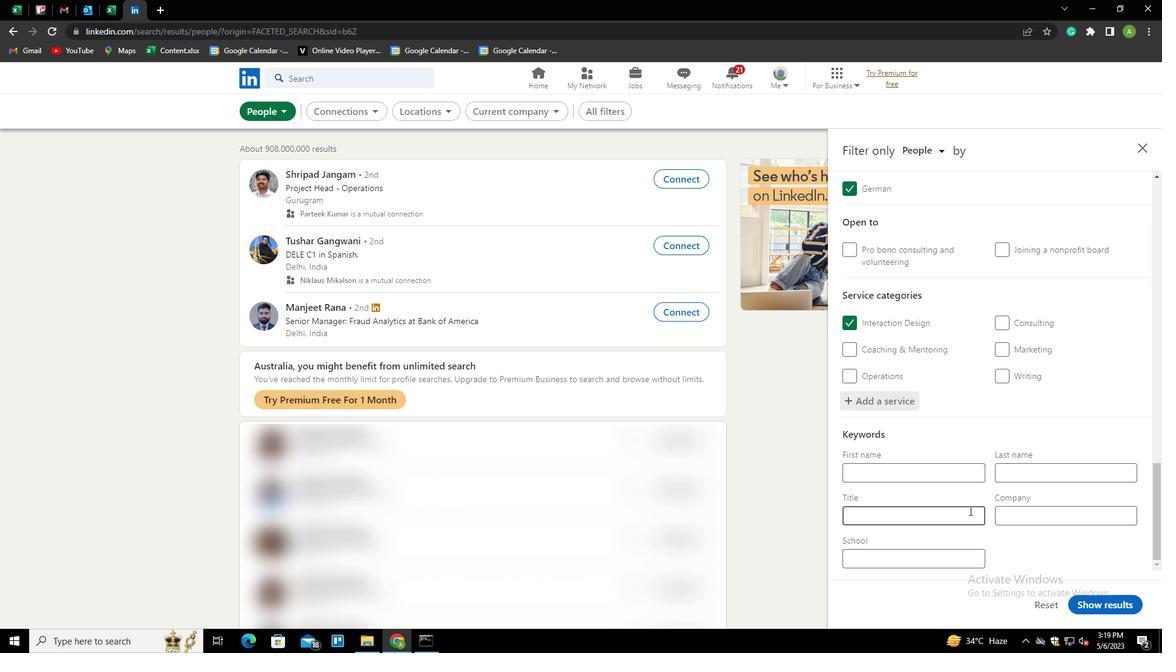 
Action: Mouse pressed left at (965, 516)
Screenshot: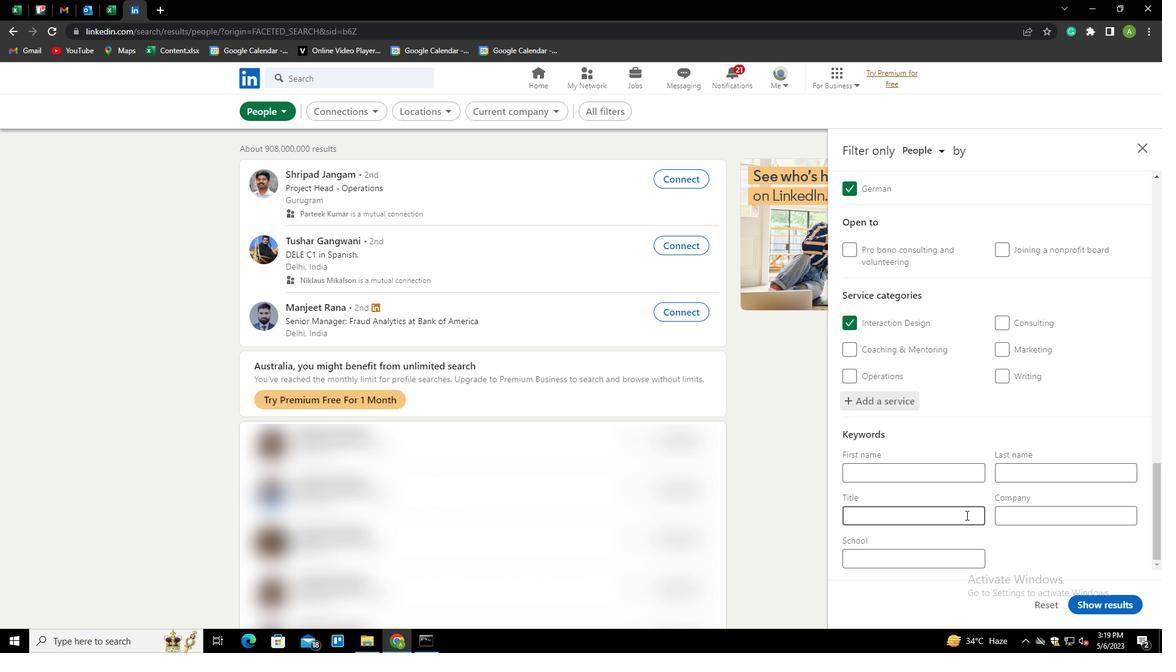 
Action: Mouse moved to (964, 516)
Screenshot: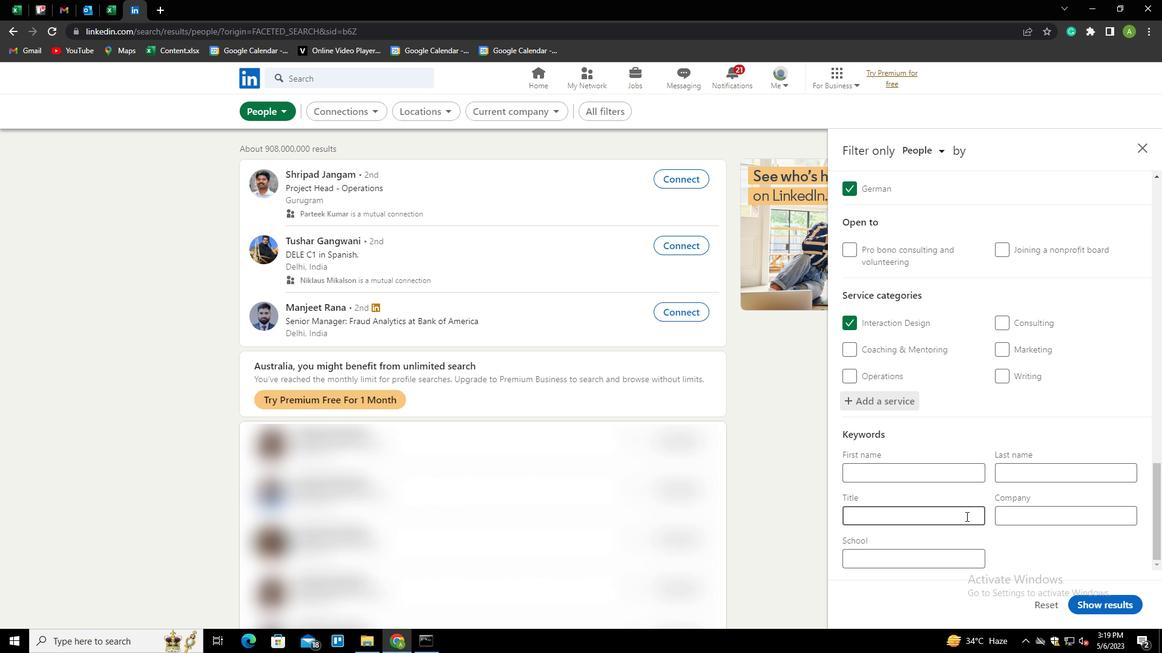 
Action: Key pressed <Key.shift>
Screenshot: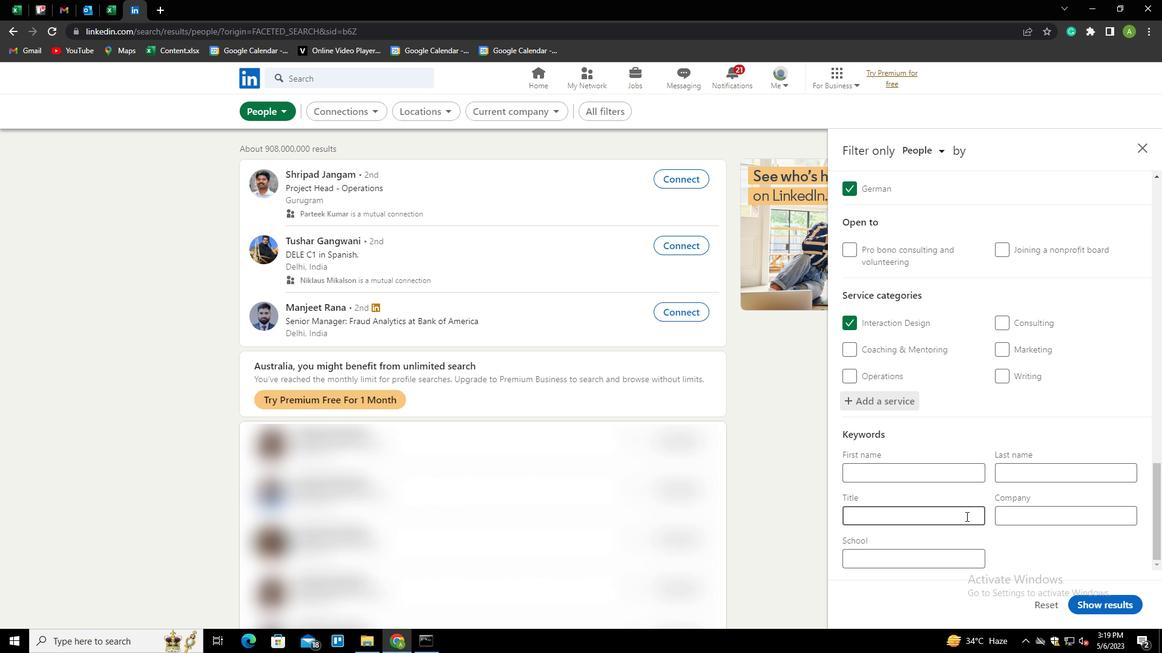 
Action: Mouse moved to (964, 516)
Screenshot: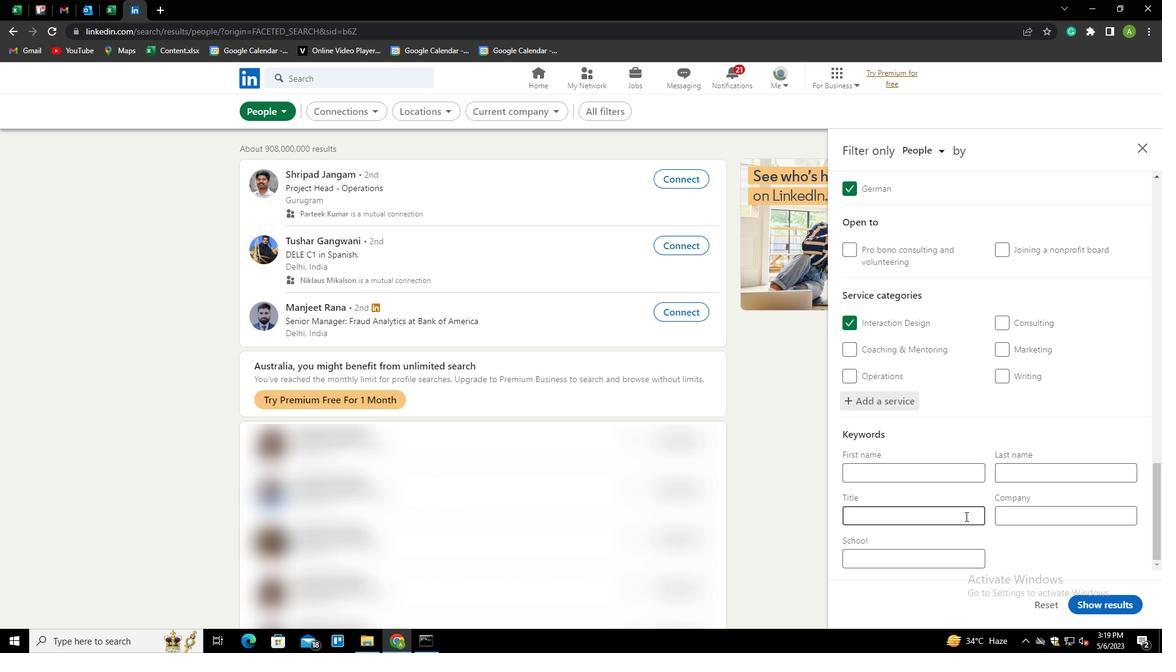 
Action: Key pressed ACCOUNTING<Key.space><Key.shift>STAFF
Screenshot: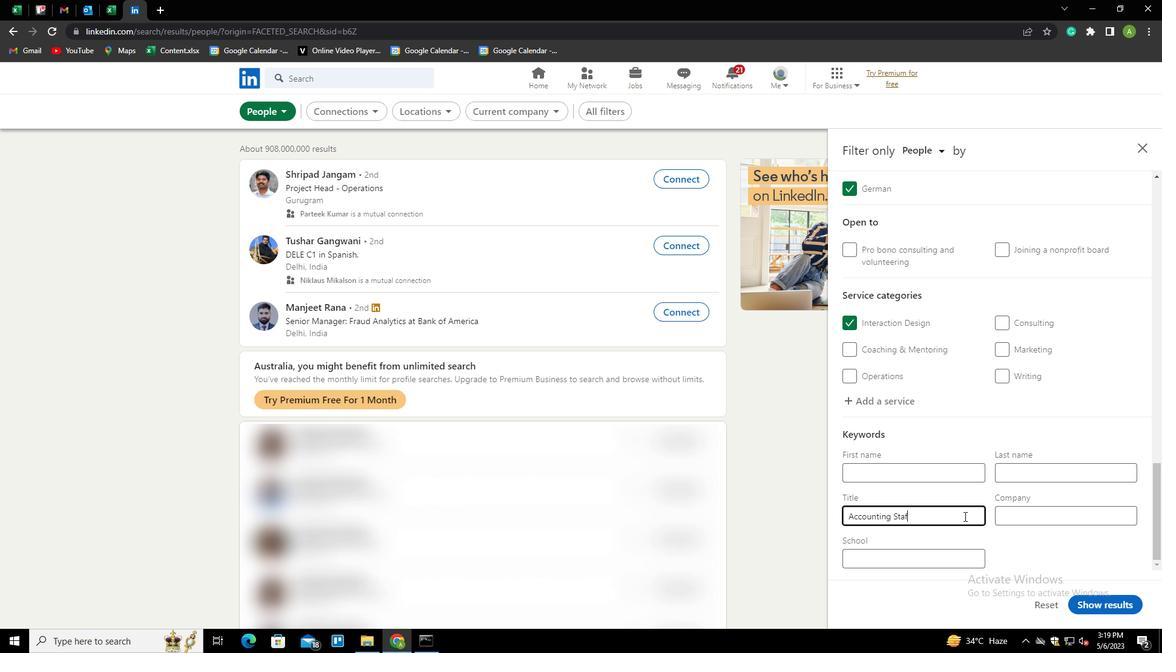
Action: Mouse moved to (1059, 553)
Screenshot: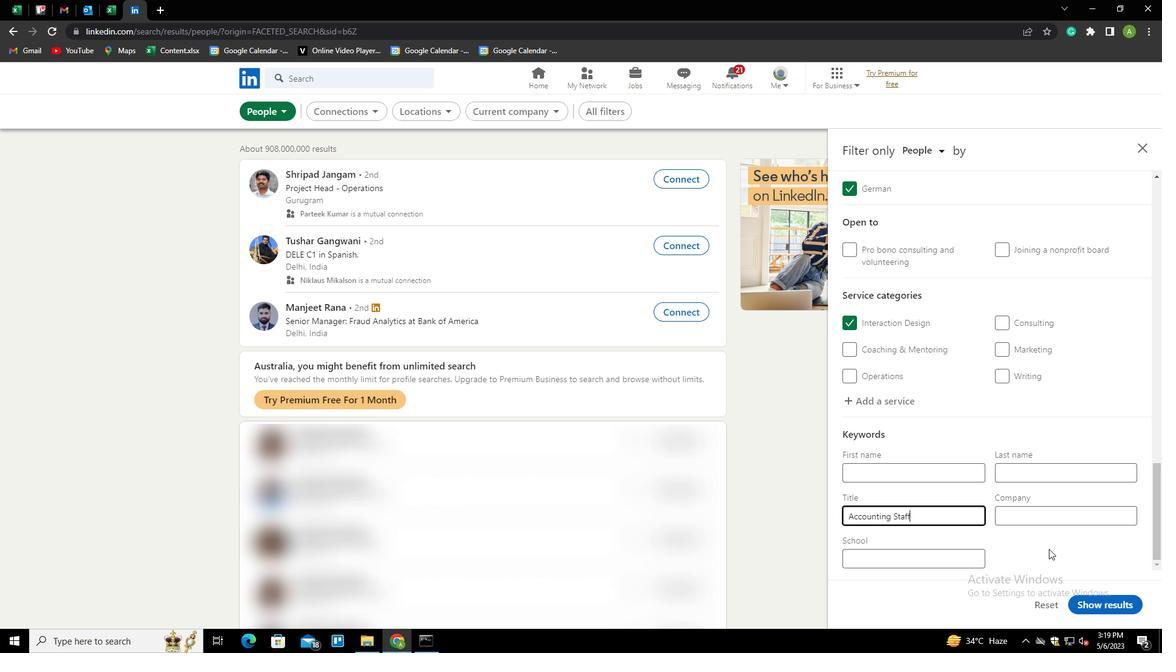 
Action: Mouse pressed left at (1059, 553)
Screenshot: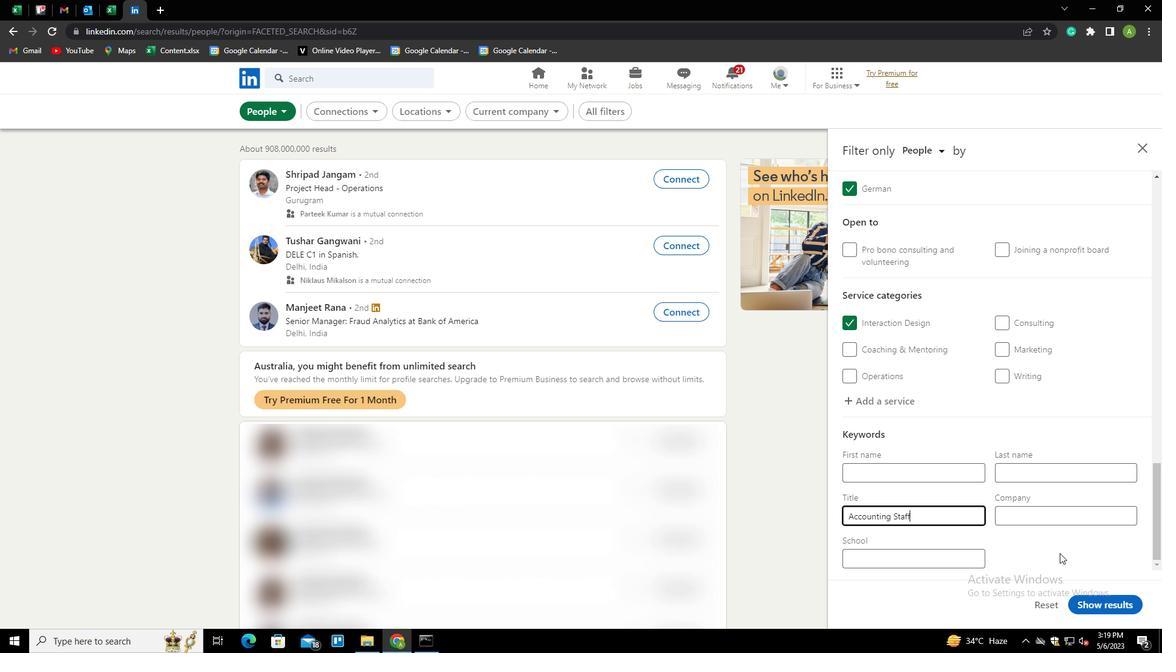 
Action: Mouse moved to (1110, 606)
Screenshot: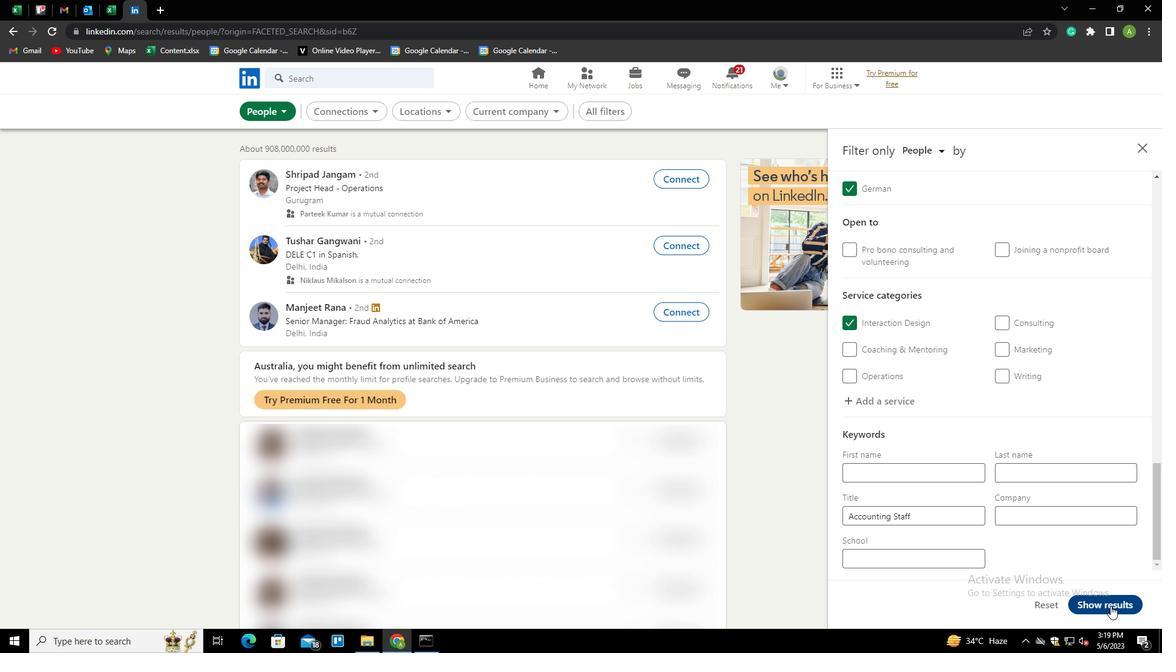 
Action: Mouse pressed left at (1110, 606)
Screenshot: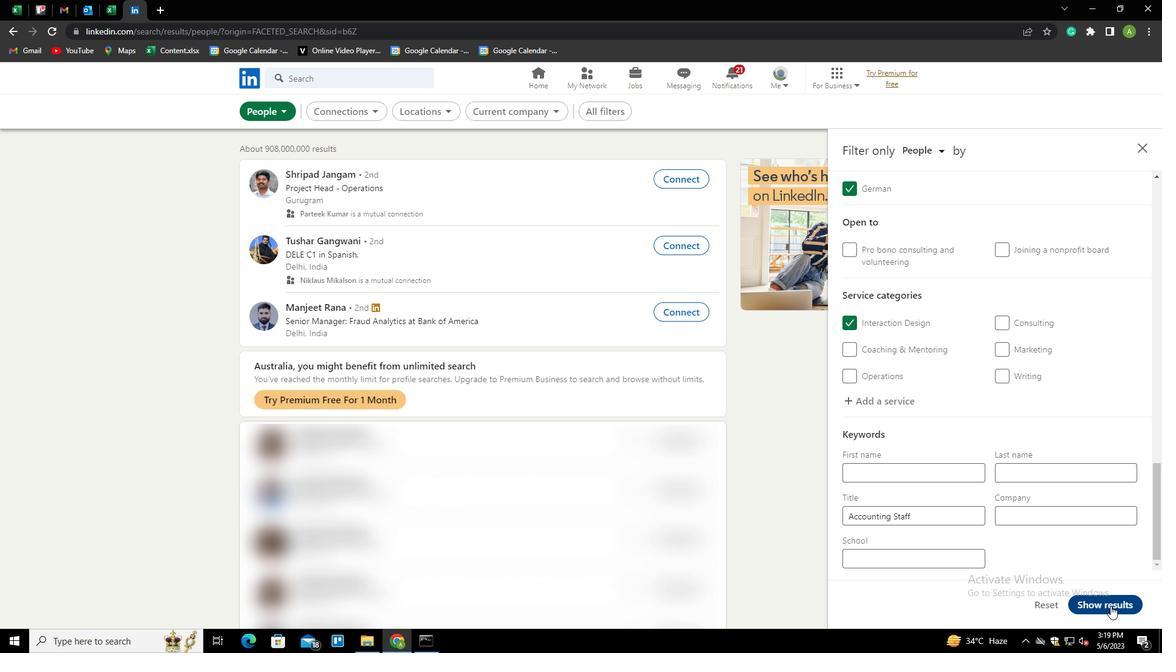 
